 Task: Find a private room in Ningbo, China, for 2 guests from June 4 to June 8, with a price range of 8000 to 100000 and free cancellation.
Action: Mouse moved to (477, 109)
Screenshot: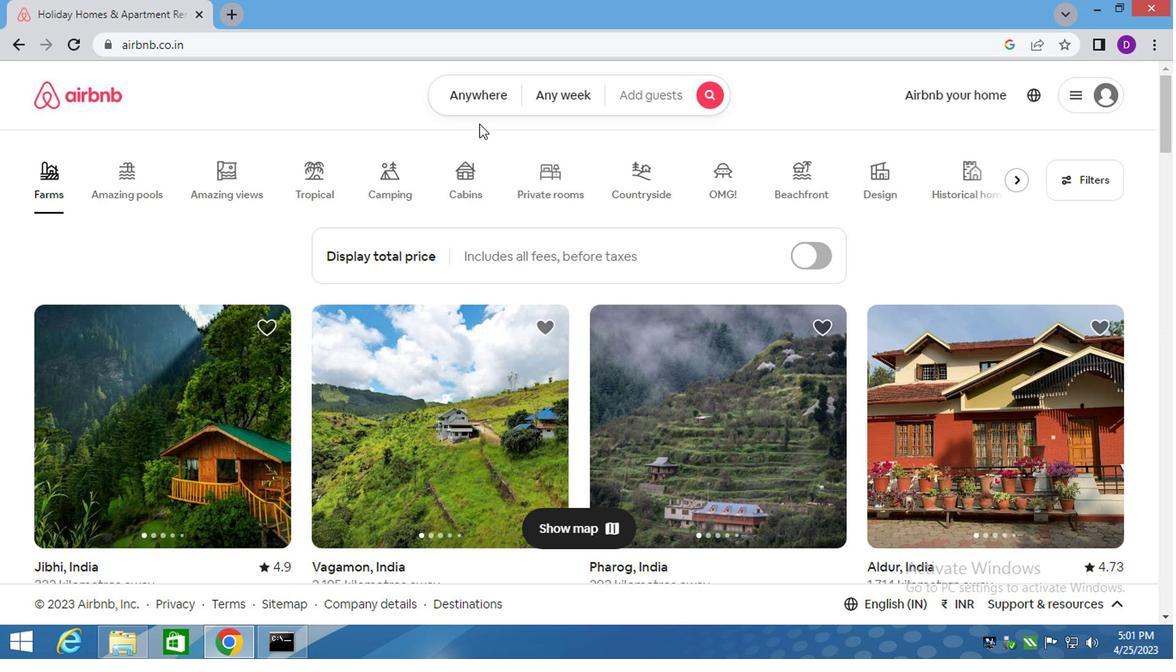
Action: Mouse pressed left at (477, 109)
Screenshot: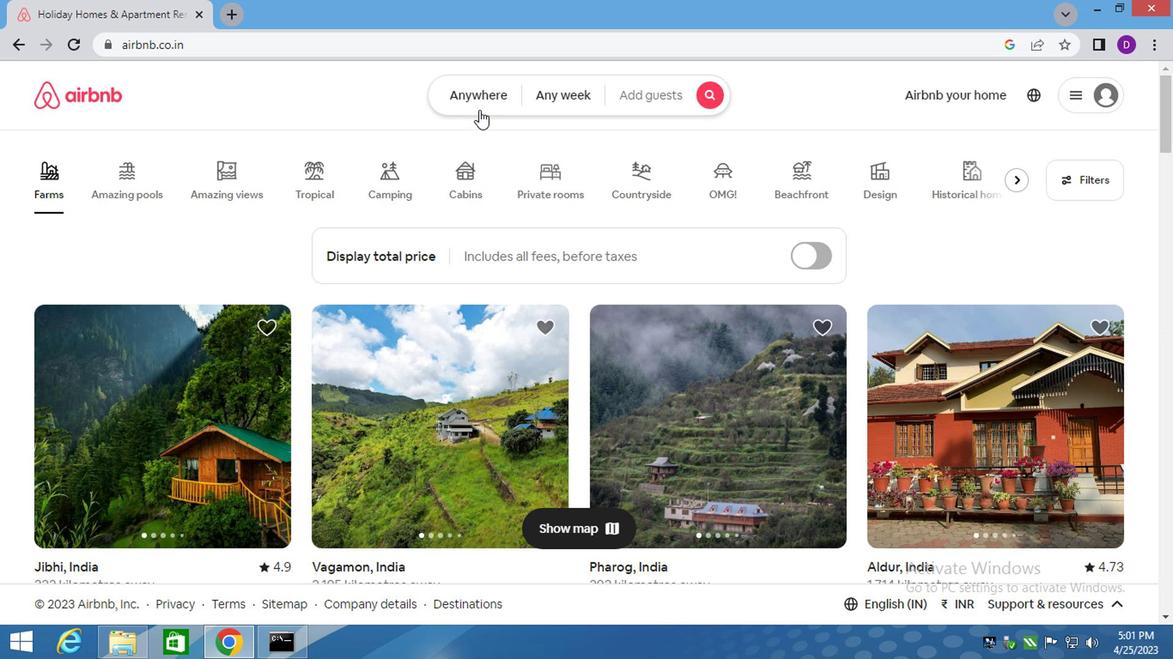 
Action: Mouse moved to (293, 157)
Screenshot: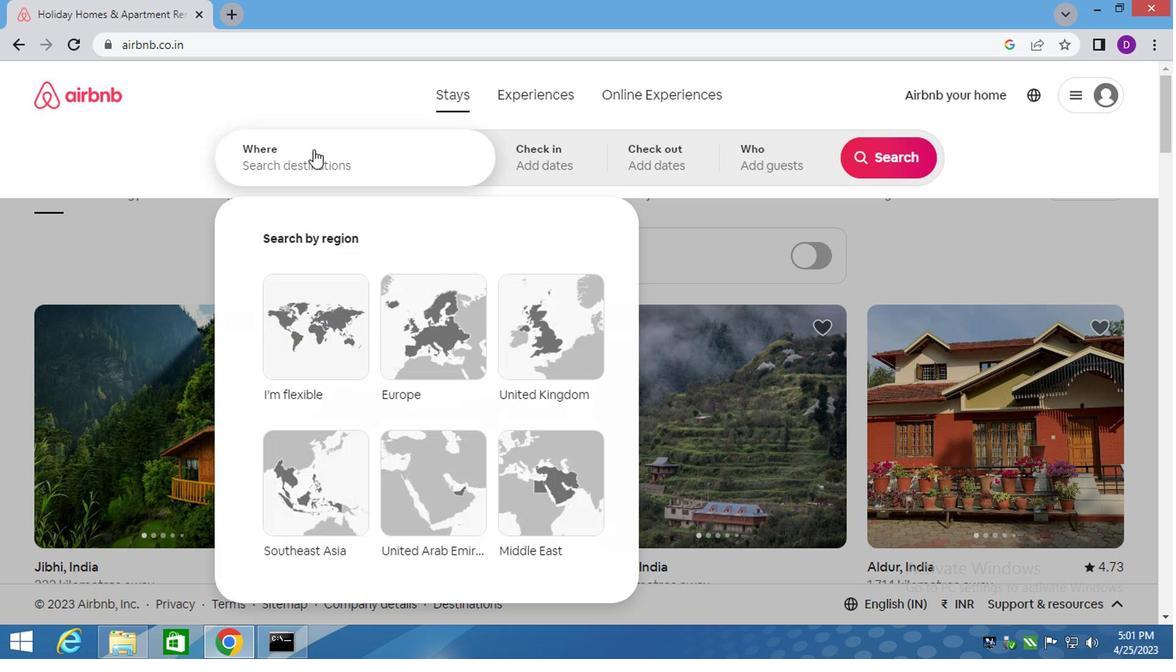 
Action: Mouse pressed left at (293, 157)
Screenshot: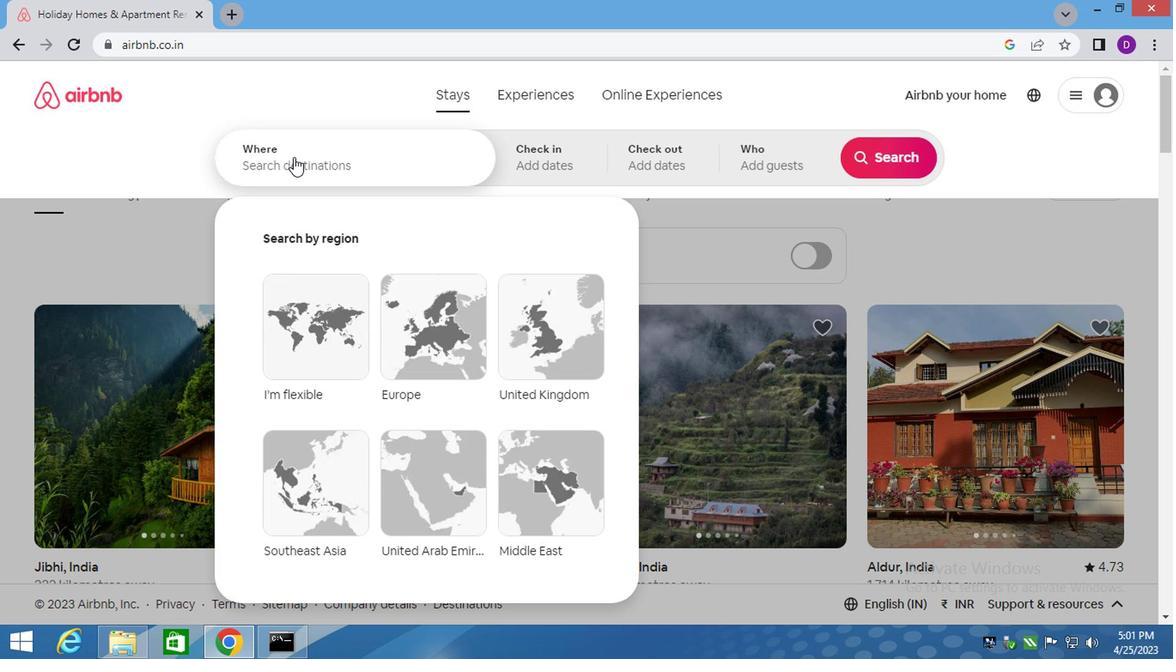 
Action: Mouse moved to (291, 164)
Screenshot: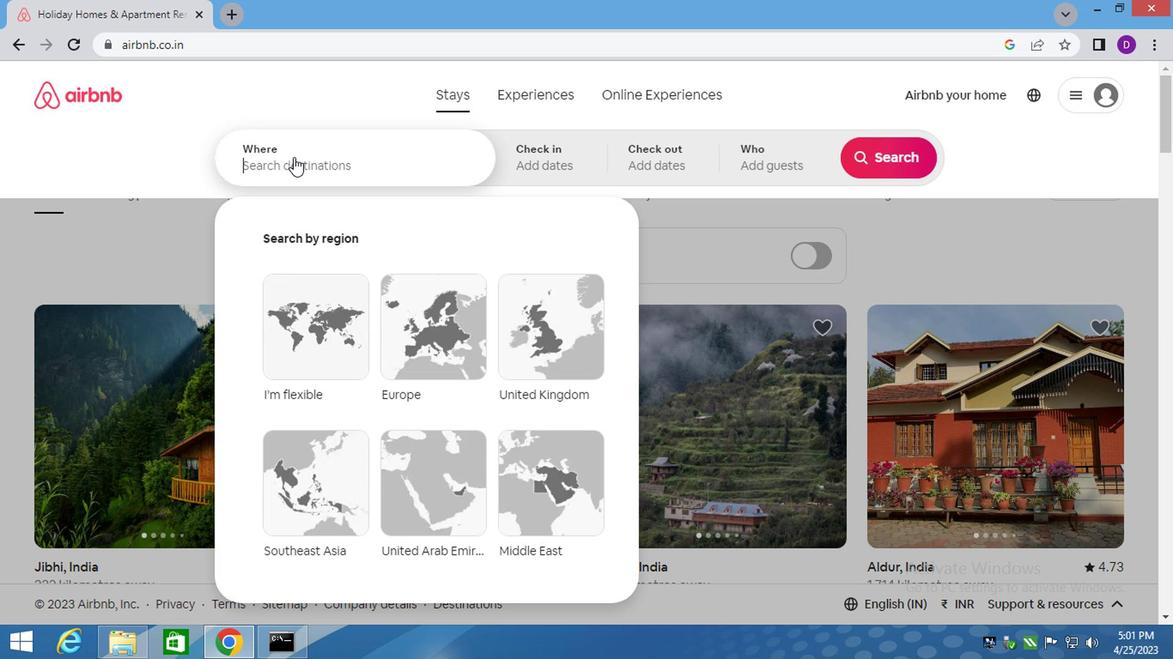 
Action: Key pressed <Key.shift>NINGBO,<Key.space><Key.shift>CHINA<Key.enter>
Screenshot: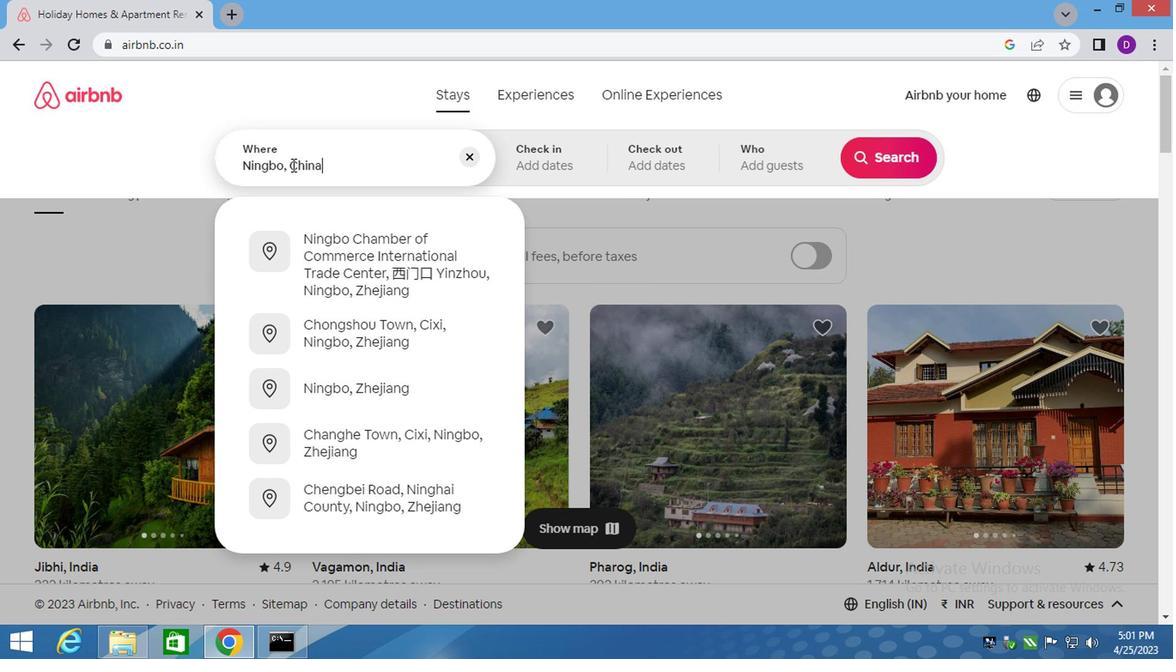 
Action: Mouse moved to (871, 292)
Screenshot: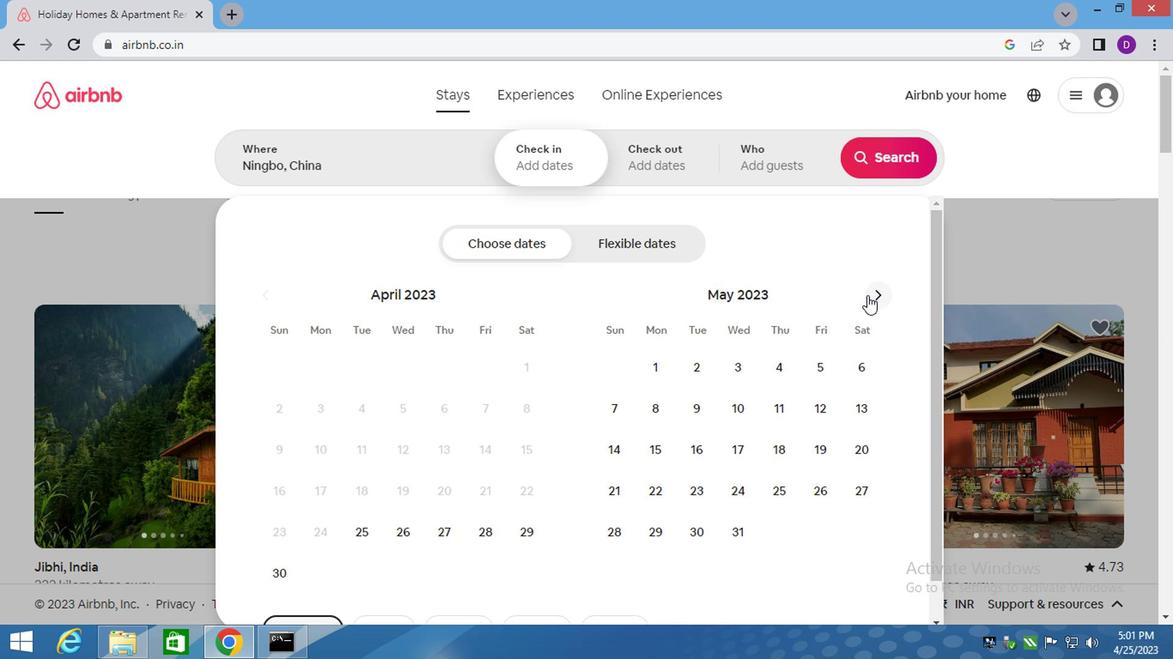 
Action: Mouse pressed left at (871, 292)
Screenshot: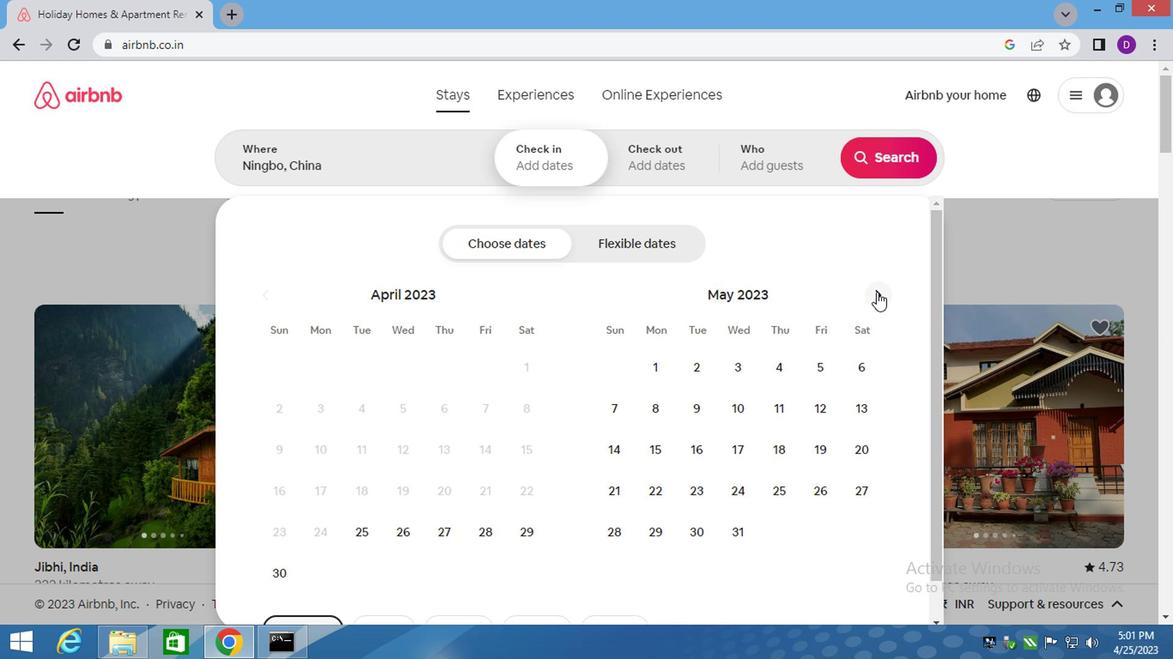 
Action: Mouse moved to (619, 409)
Screenshot: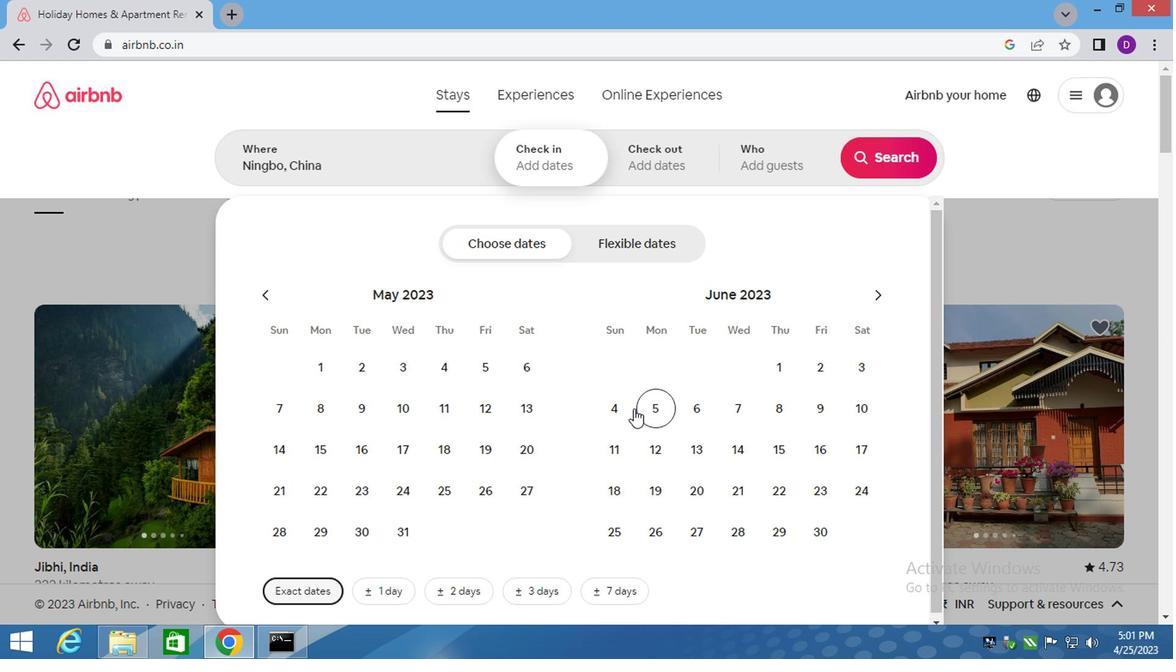 
Action: Mouse pressed left at (619, 409)
Screenshot: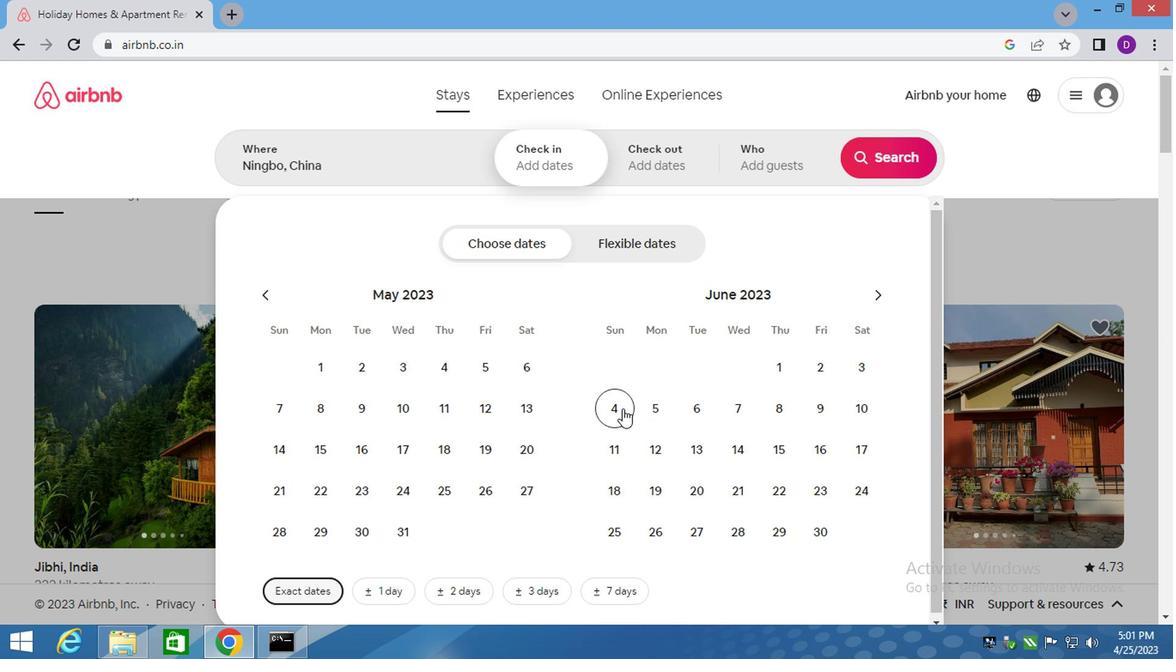 
Action: Mouse moved to (784, 416)
Screenshot: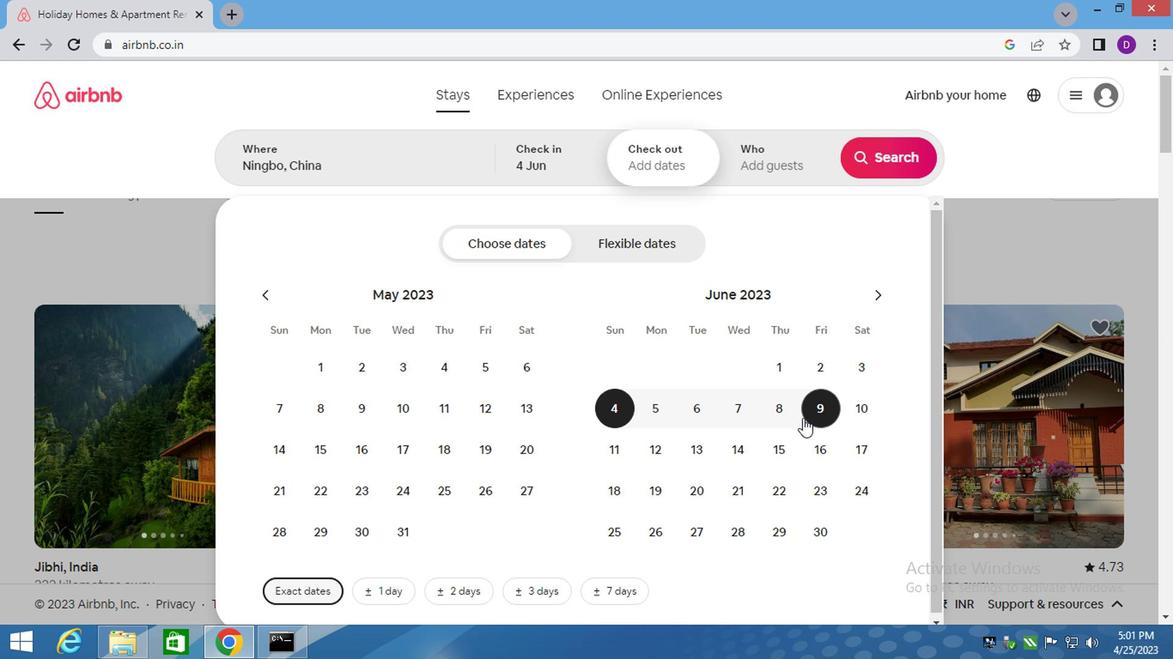 
Action: Mouse pressed left at (784, 416)
Screenshot: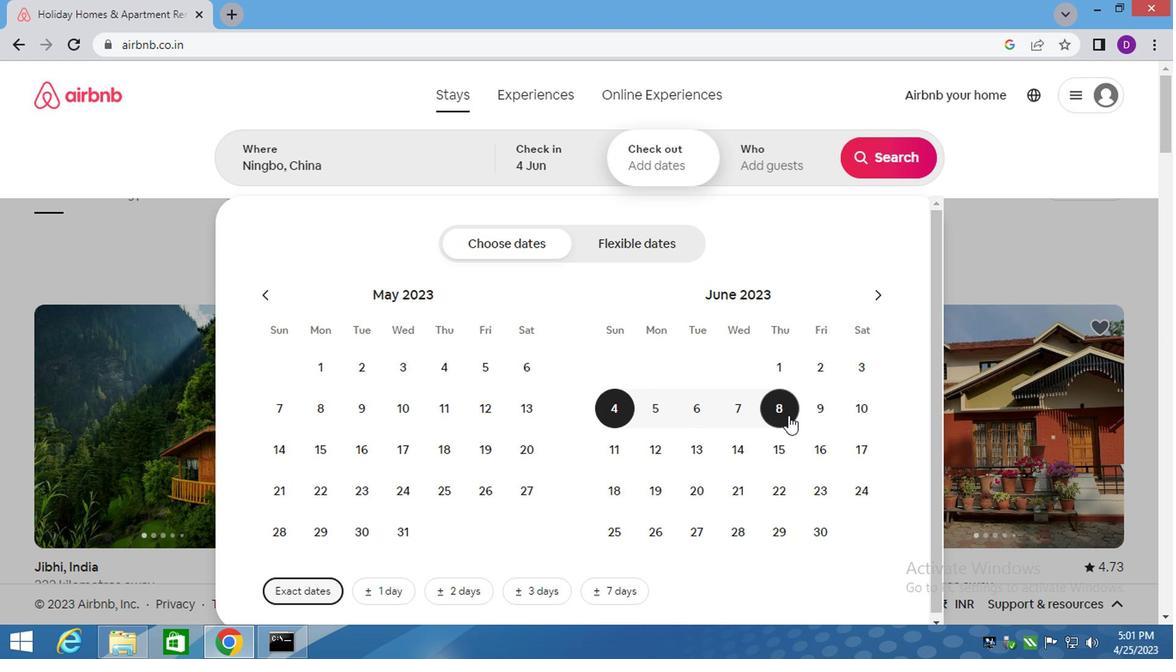 
Action: Mouse moved to (763, 166)
Screenshot: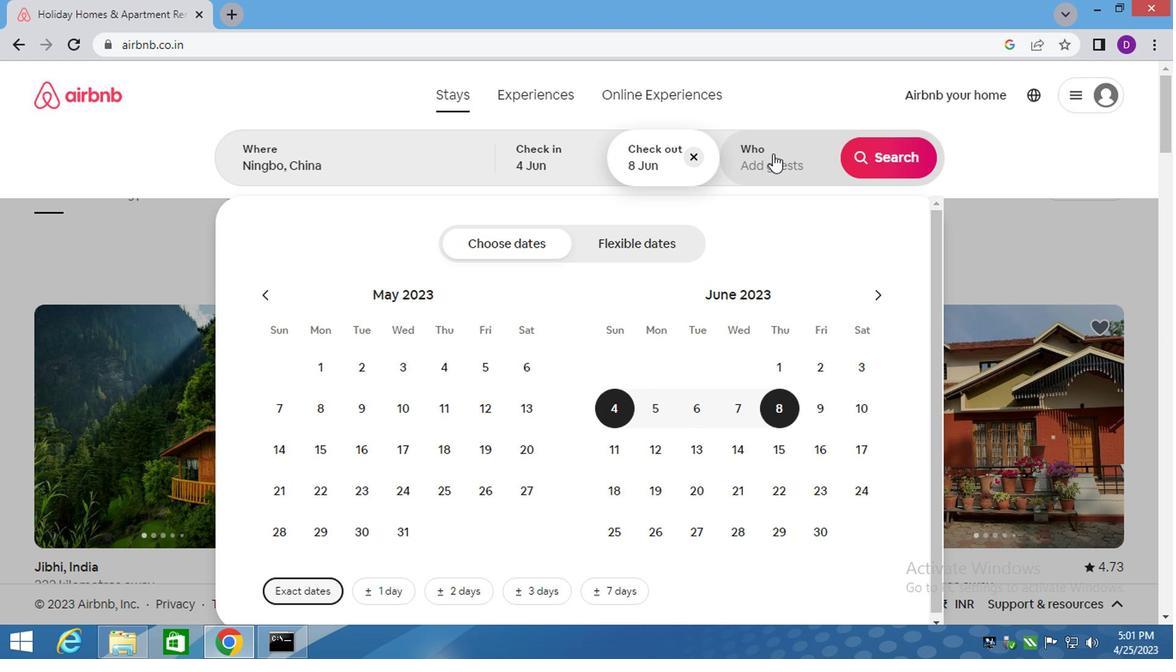 
Action: Mouse pressed left at (763, 166)
Screenshot: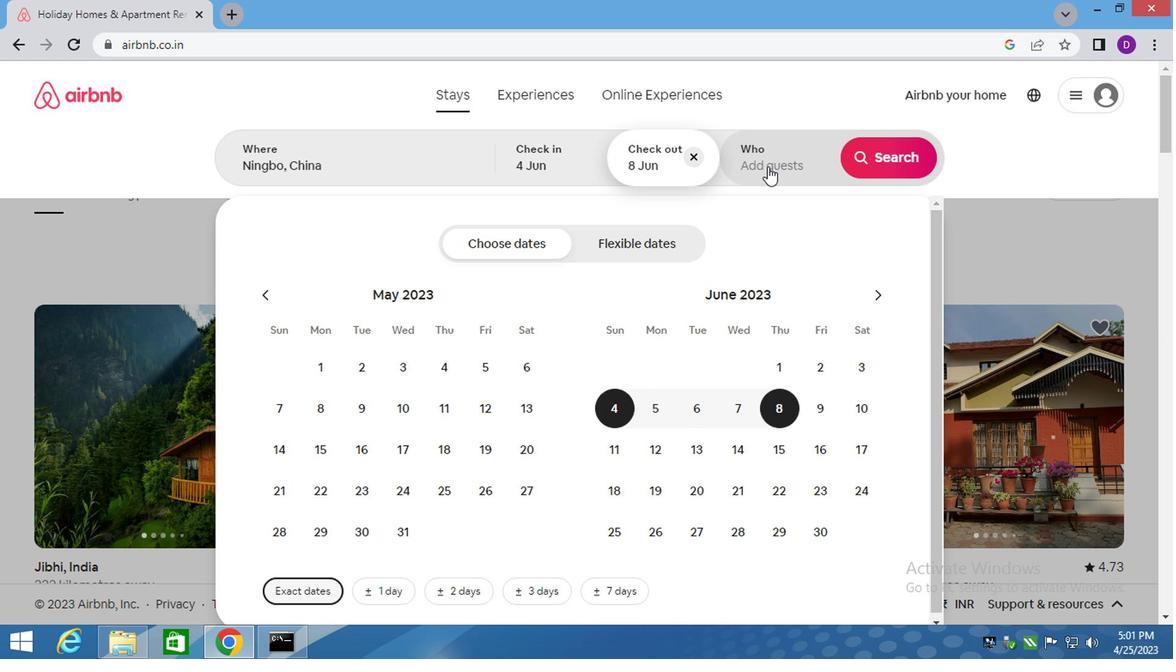 
Action: Mouse moved to (897, 259)
Screenshot: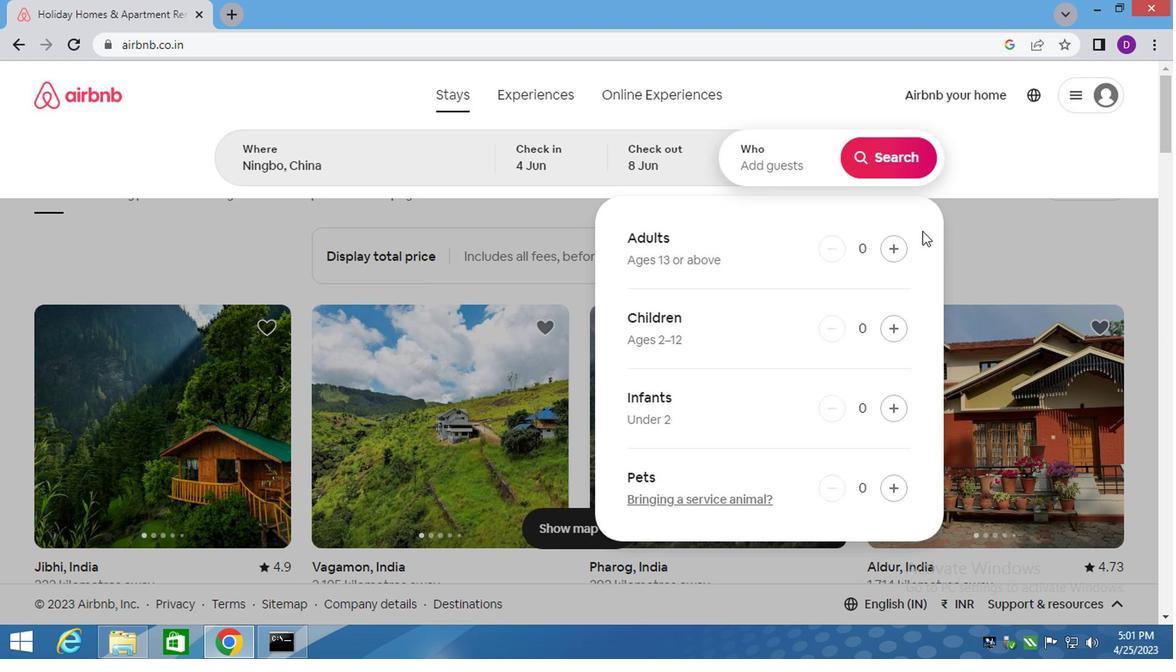 
Action: Mouse pressed left at (897, 259)
Screenshot: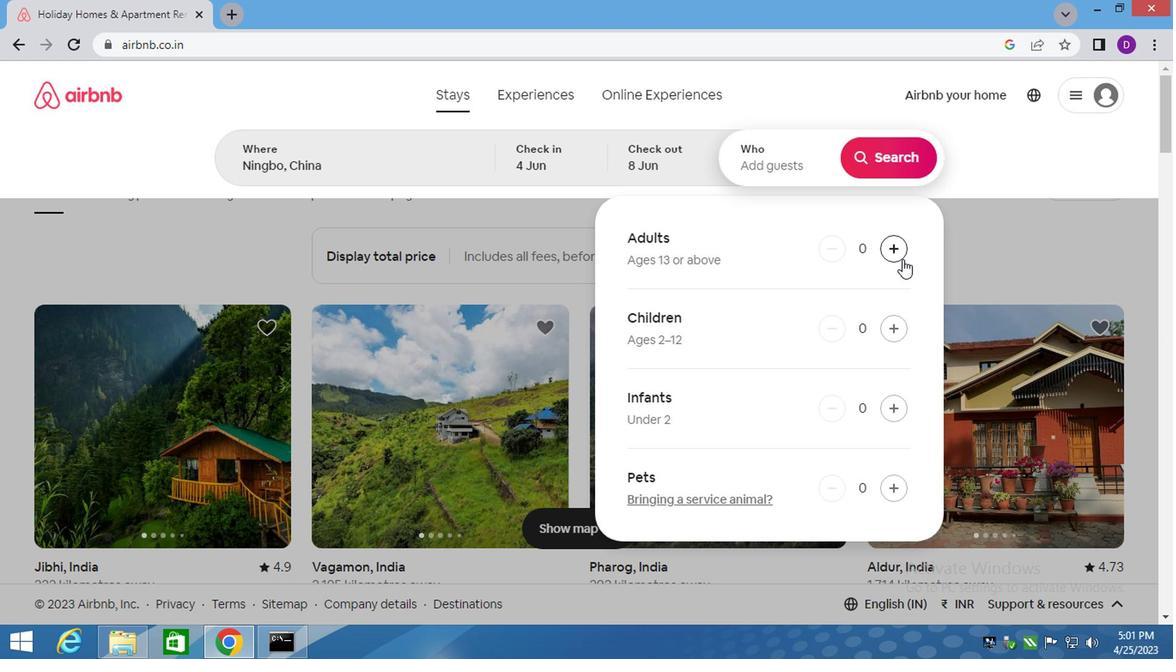 
Action: Mouse pressed left at (897, 259)
Screenshot: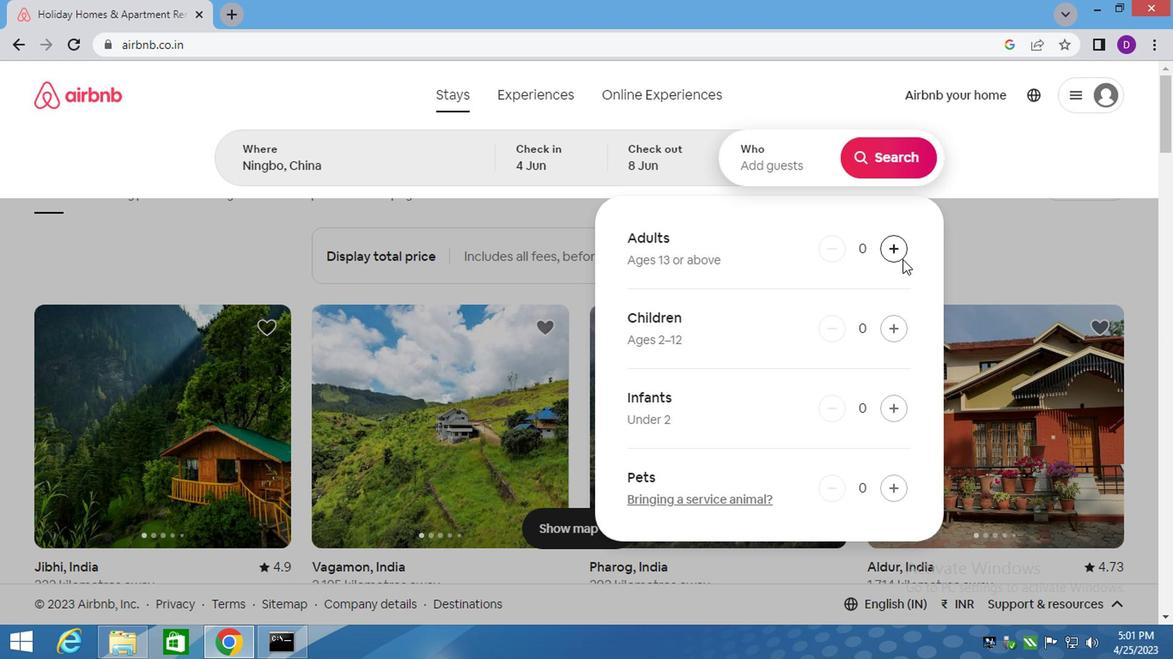 
Action: Mouse moved to (878, 244)
Screenshot: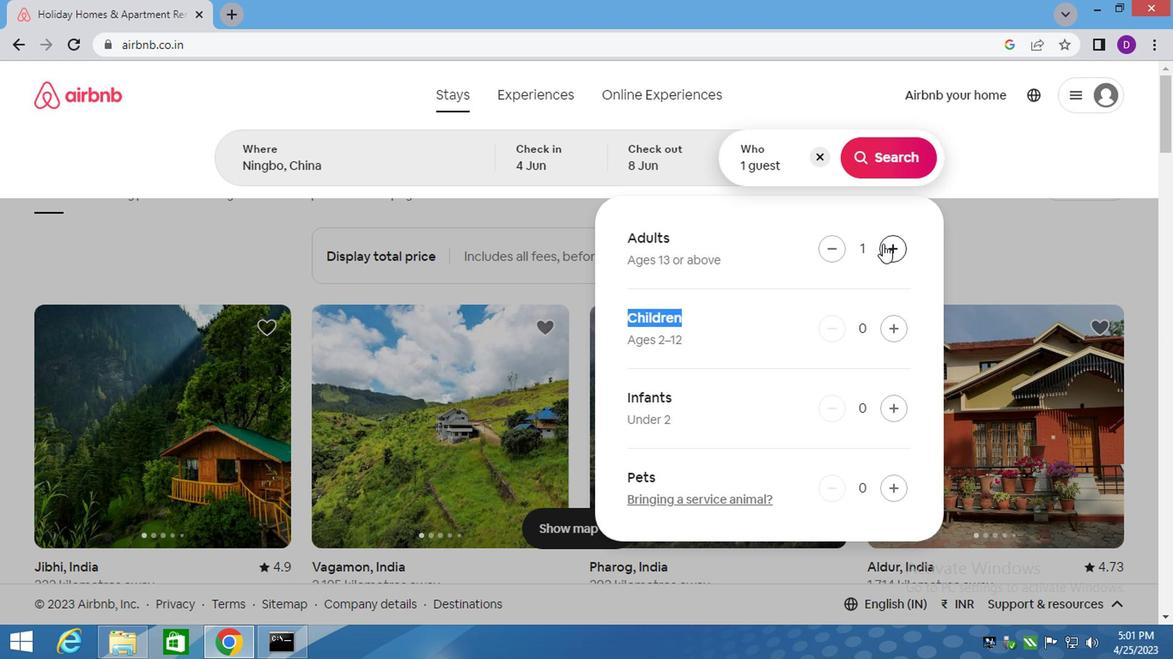 
Action: Mouse pressed left at (878, 244)
Screenshot: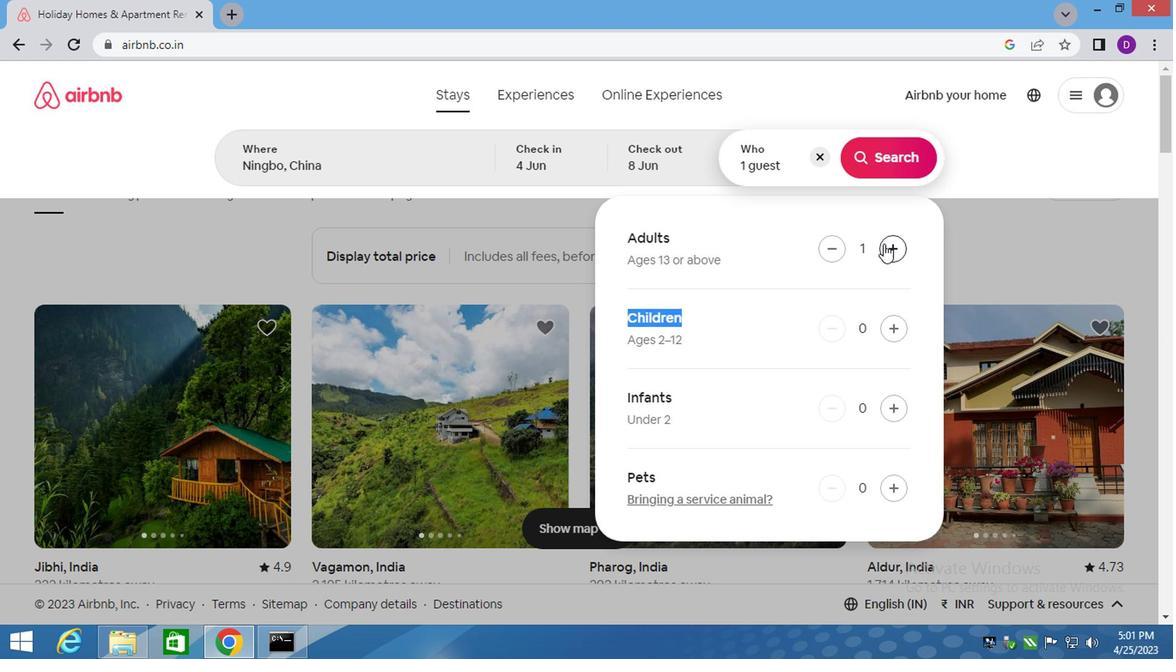 
Action: Mouse moved to (893, 164)
Screenshot: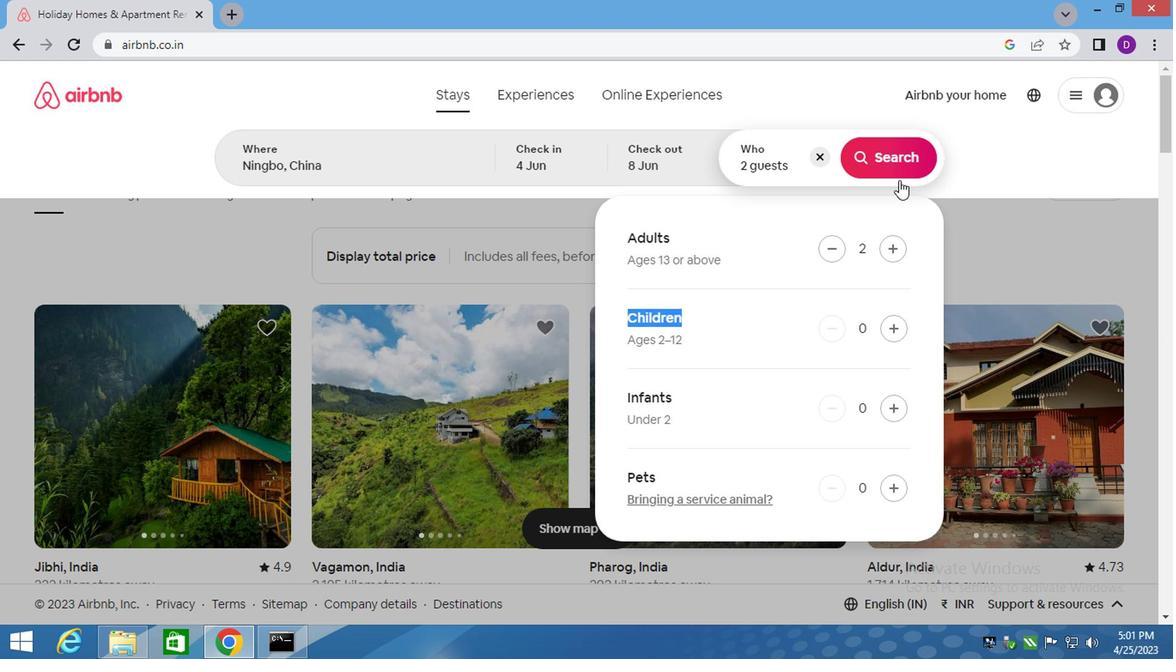 
Action: Mouse pressed left at (893, 164)
Screenshot: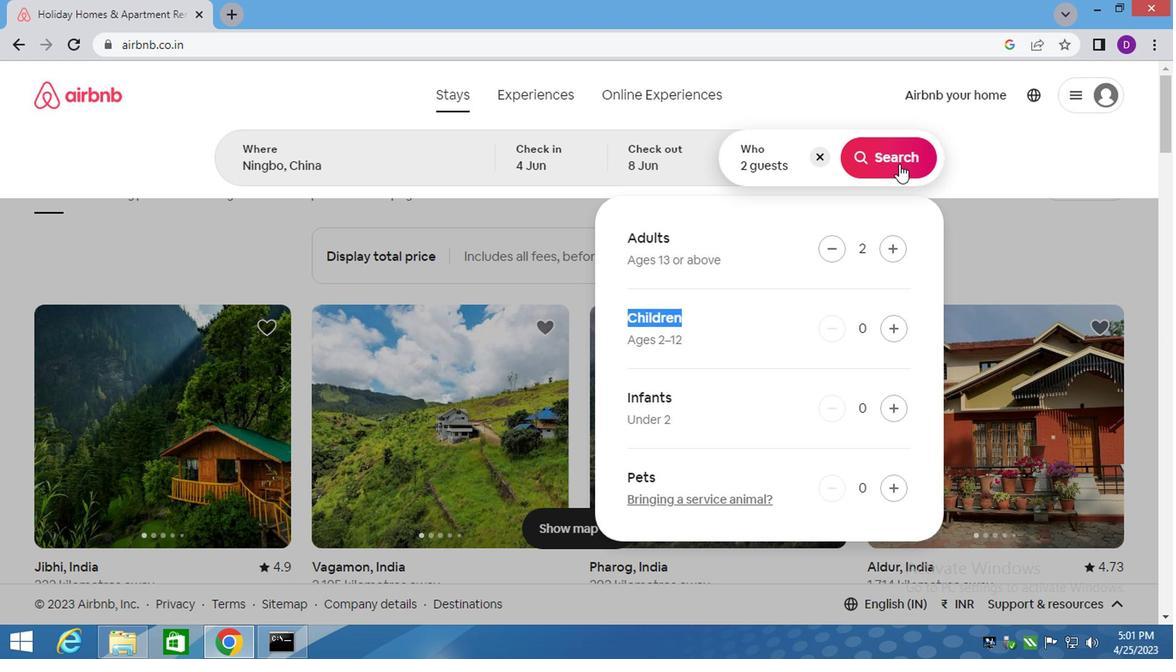 
Action: Mouse moved to (1104, 156)
Screenshot: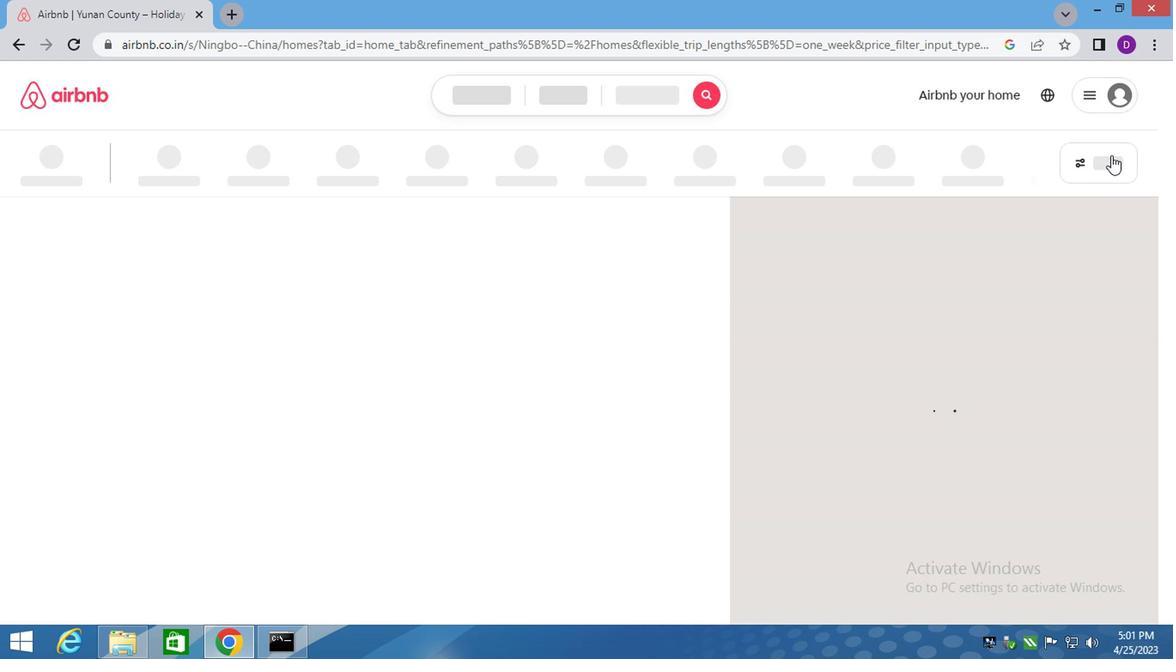 
Action: Mouse pressed left at (1104, 156)
Screenshot: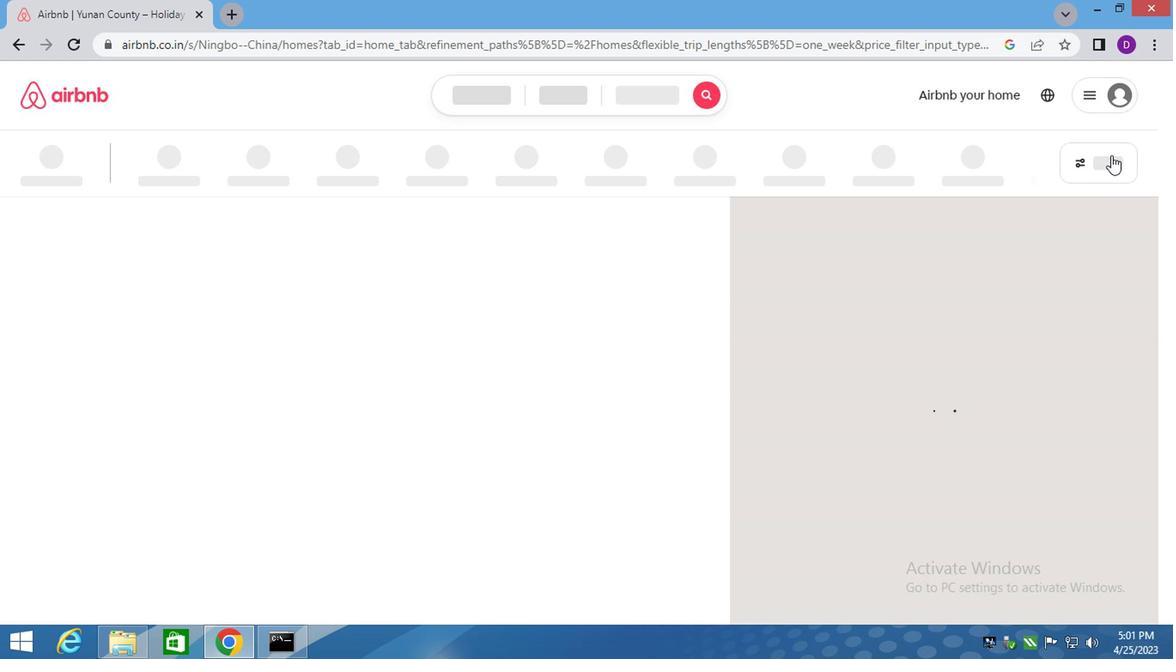 
Action: Mouse moved to (397, 267)
Screenshot: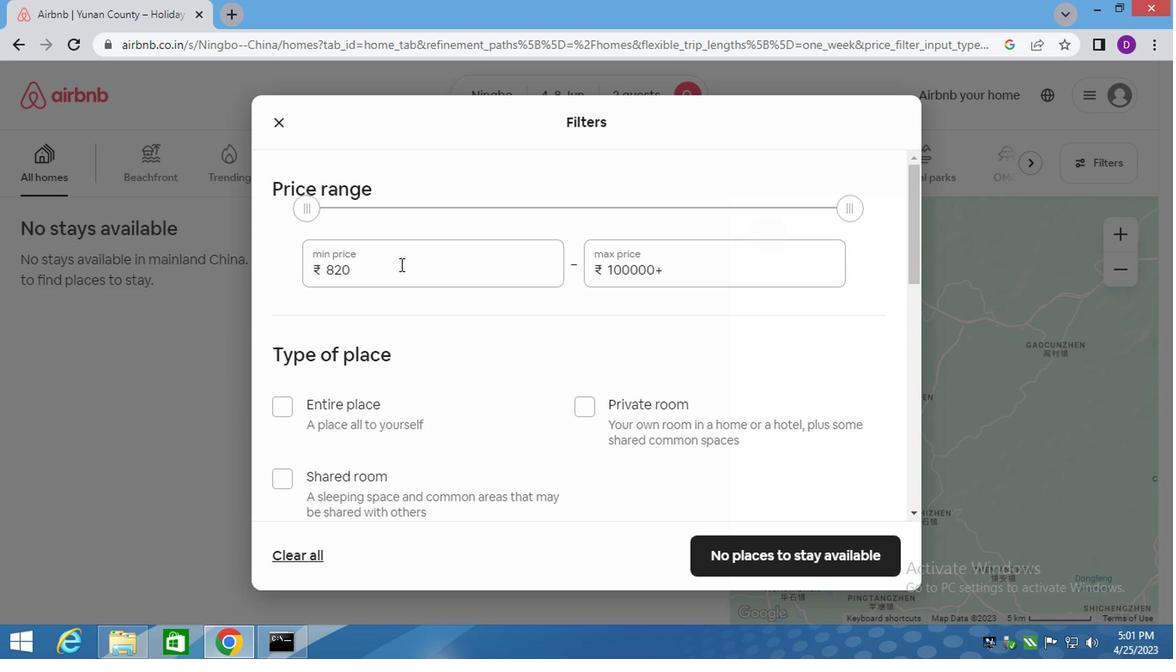 
Action: Mouse pressed left at (397, 267)
Screenshot: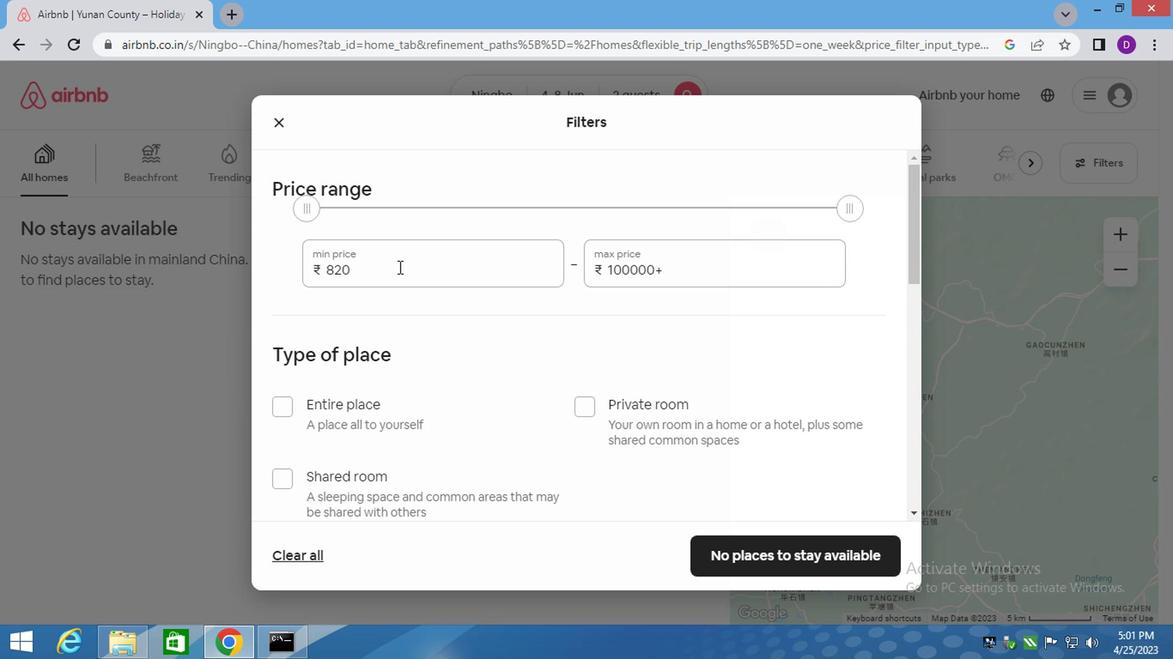 
Action: Mouse pressed left at (397, 267)
Screenshot: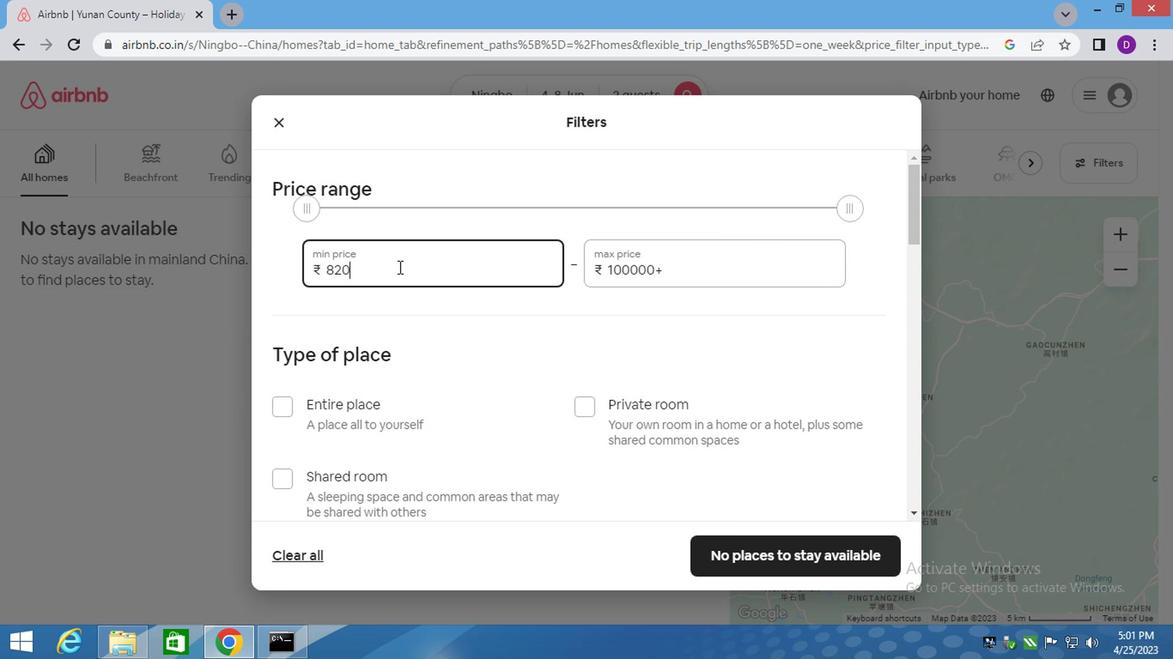 
Action: Mouse pressed left at (397, 267)
Screenshot: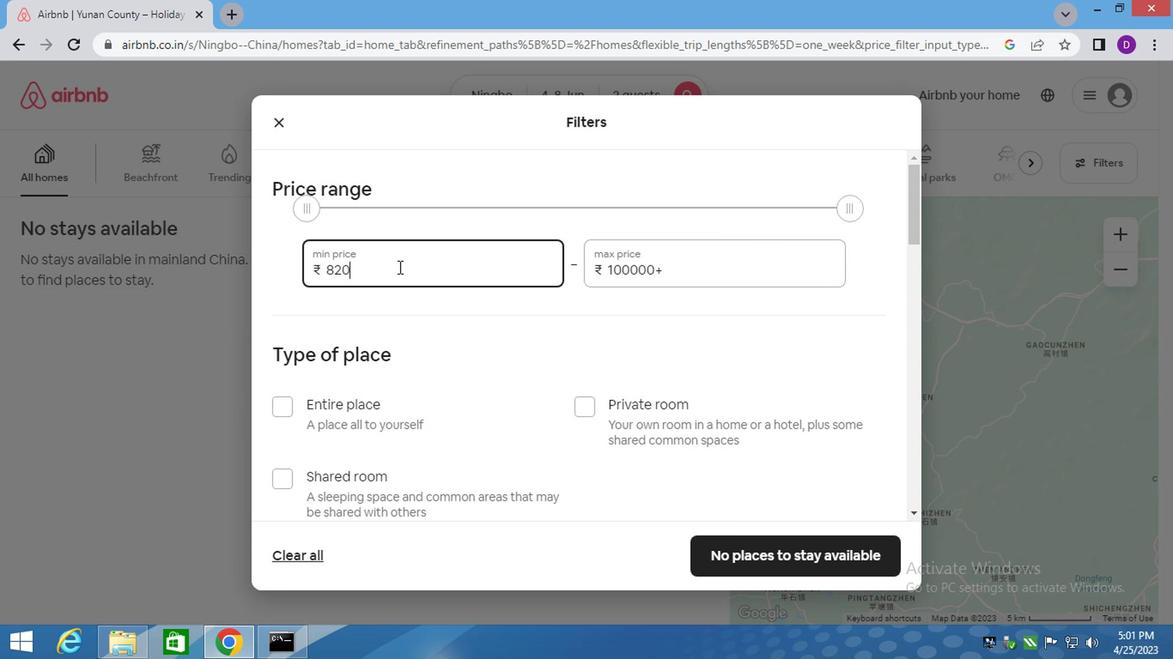 
Action: Mouse pressed left at (397, 267)
Screenshot: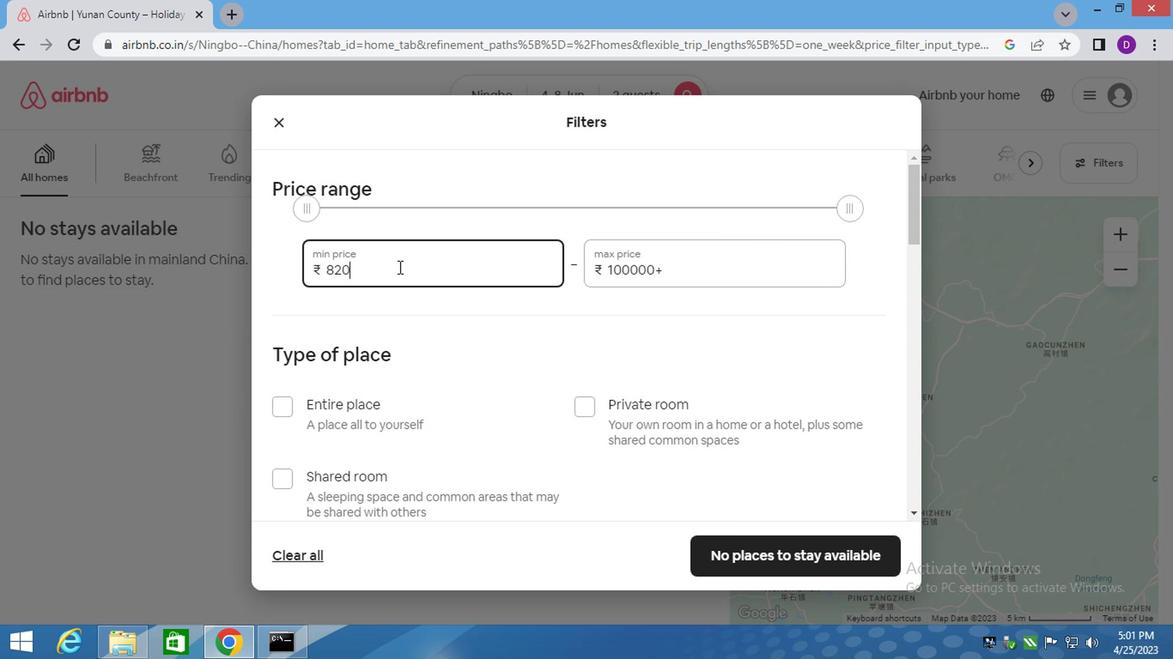 
Action: Mouse moved to (375, 271)
Screenshot: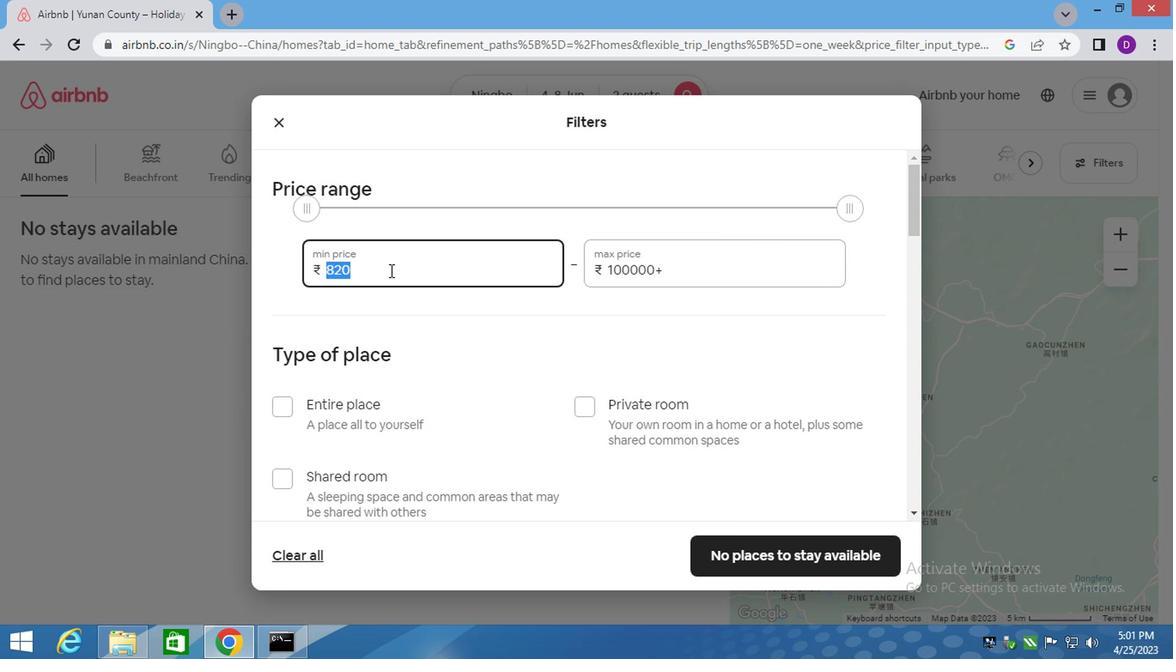 
Action: Key pressed 8
Screenshot: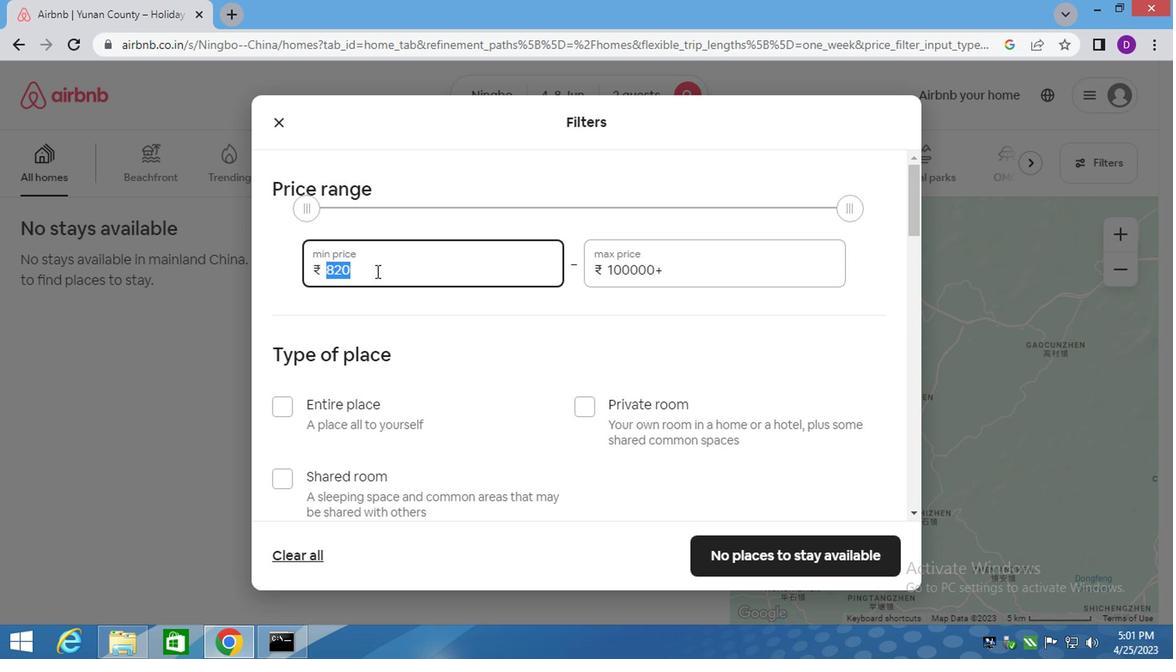 
Action: Mouse moved to (375, 274)
Screenshot: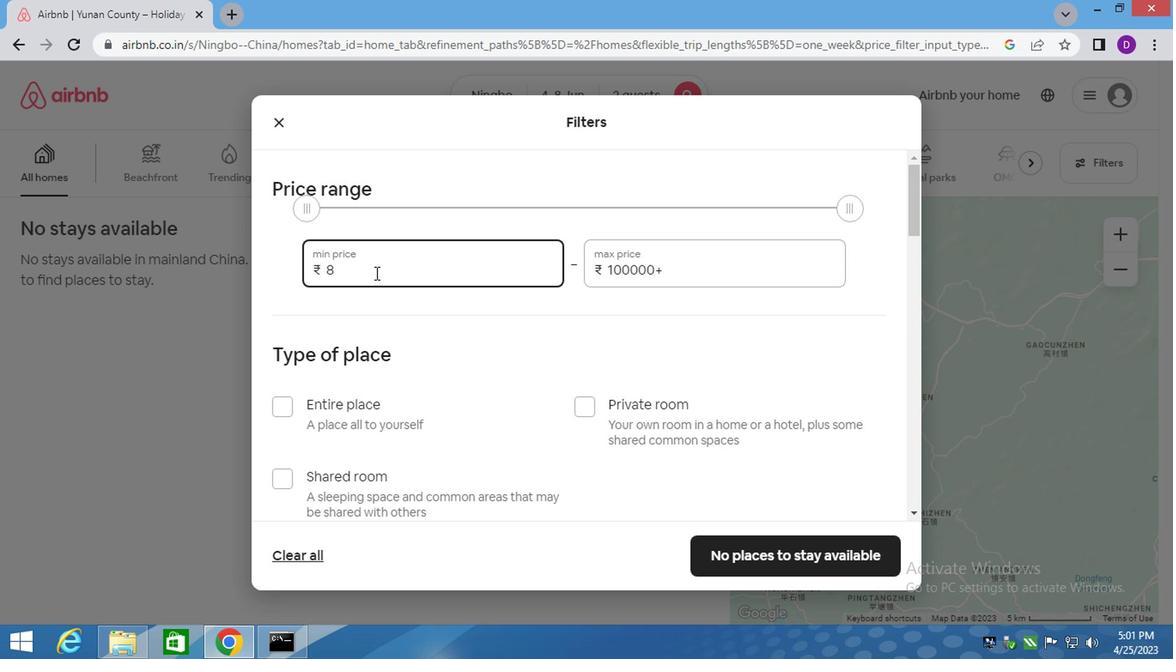 
Action: Key pressed 0
Screenshot: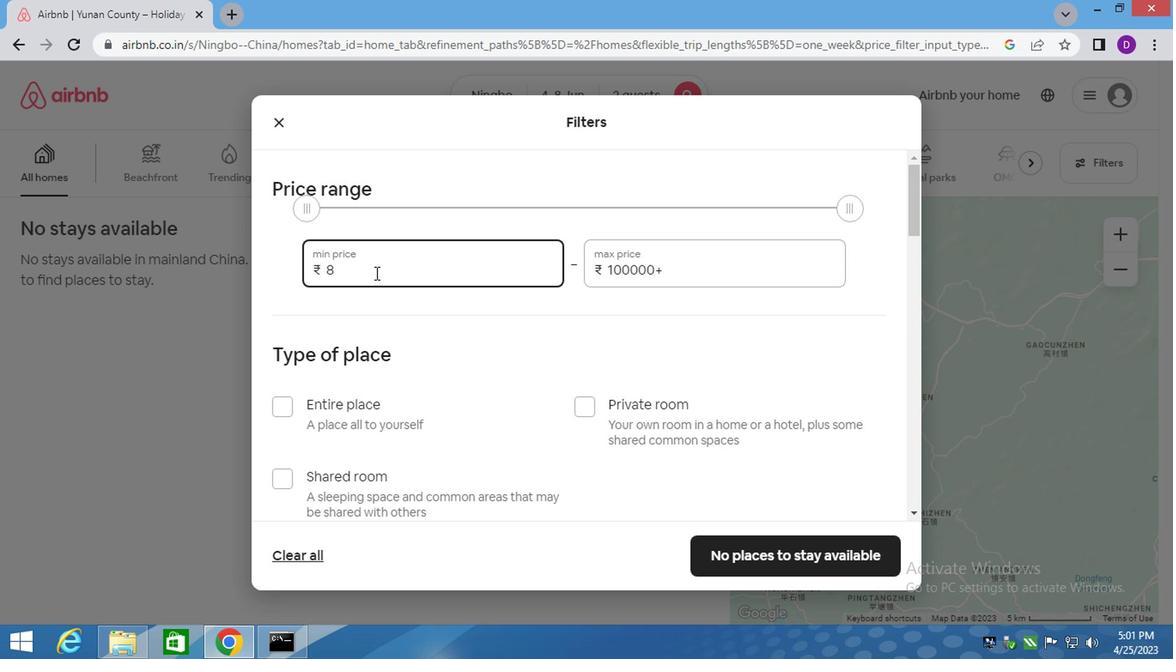 
Action: Mouse moved to (409, 274)
Screenshot: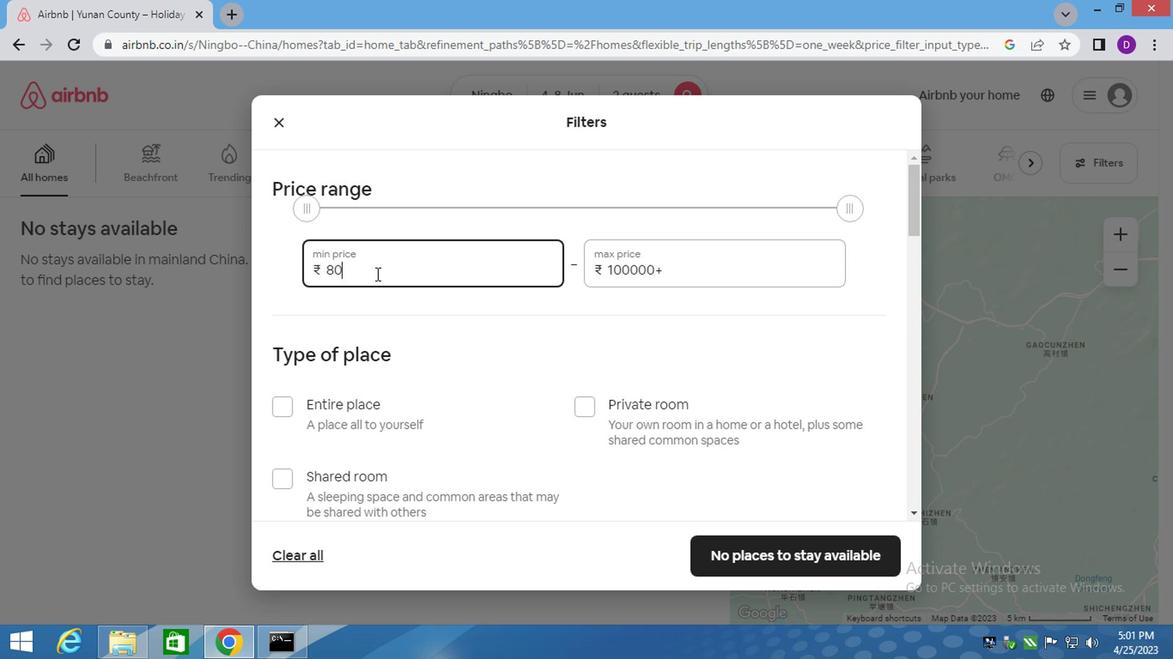 
Action: Key pressed 0
Screenshot: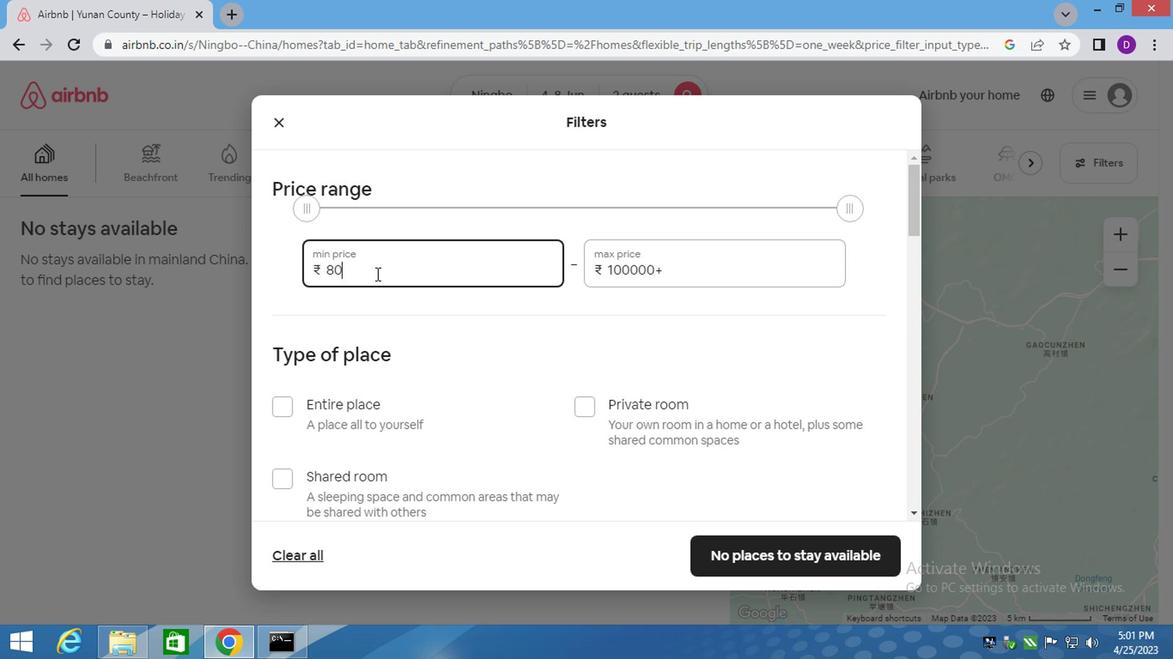 
Action: Mouse moved to (562, 285)
Screenshot: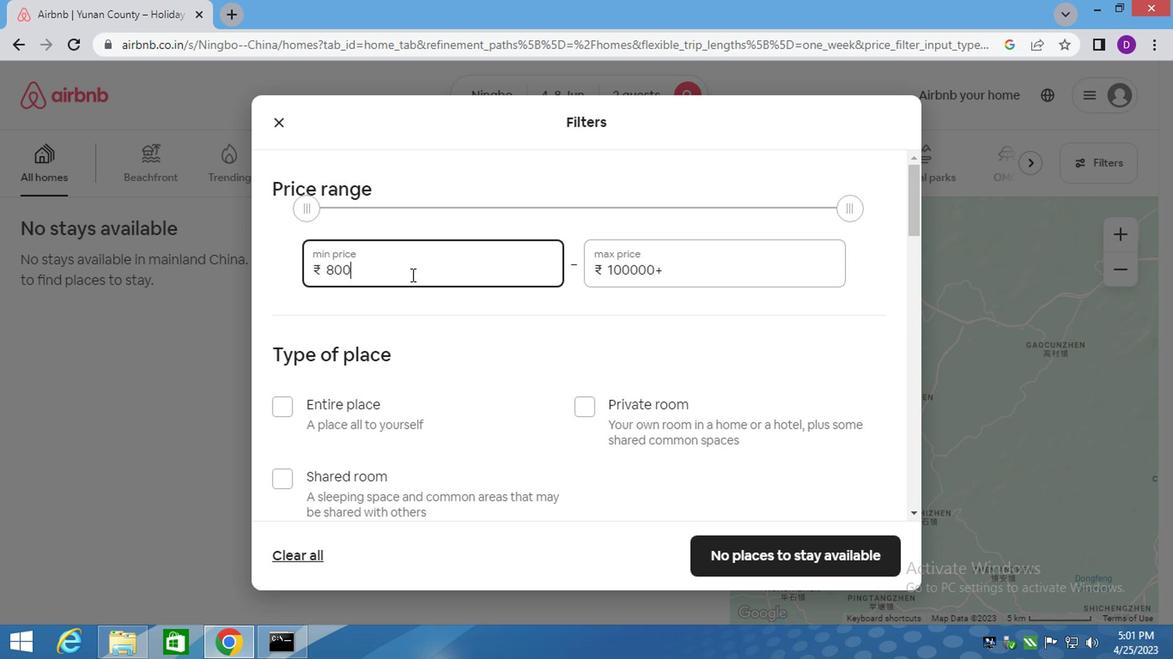 
Action: Key pressed 0
Screenshot: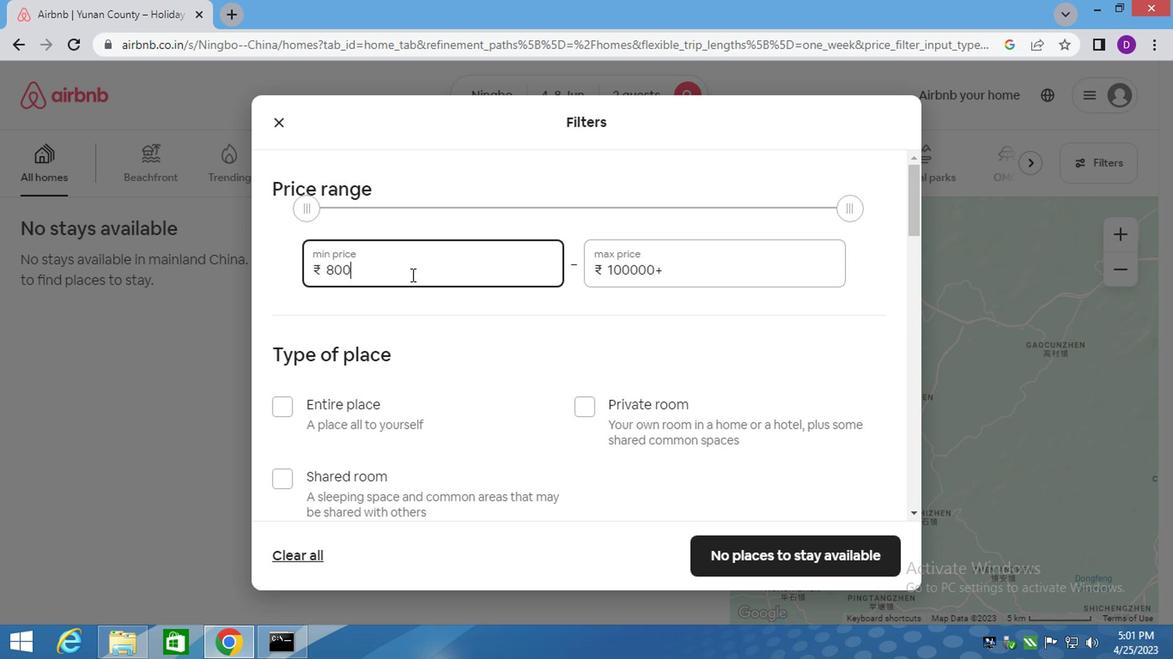 
Action: Mouse moved to (648, 270)
Screenshot: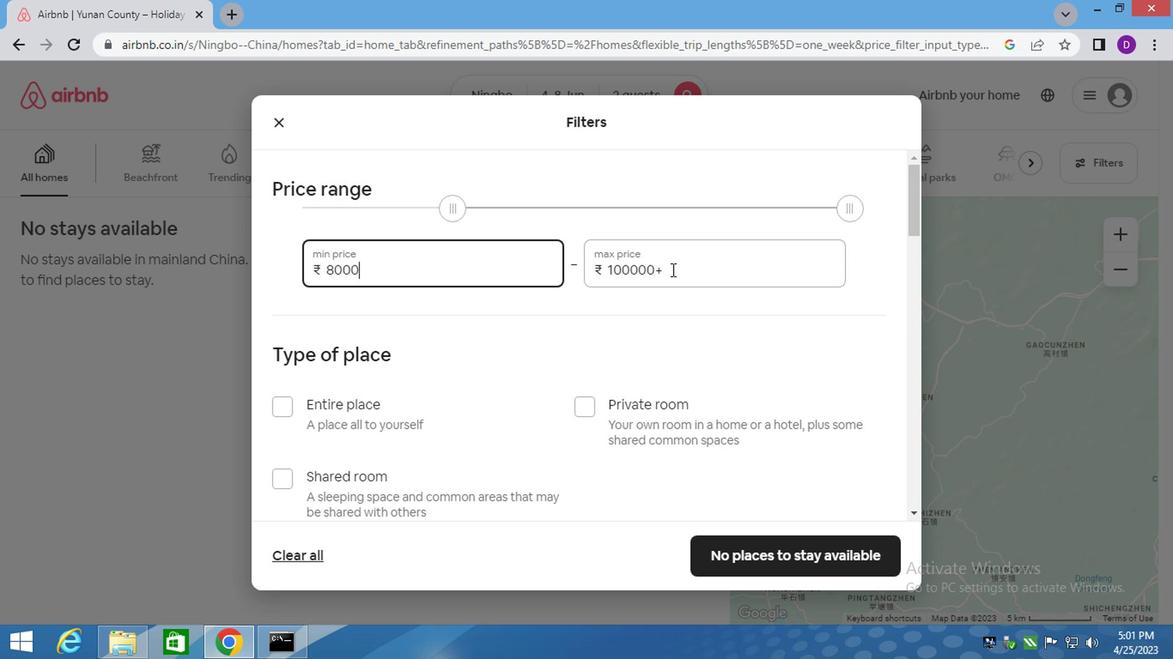 
Action: Mouse pressed left at (648, 270)
Screenshot: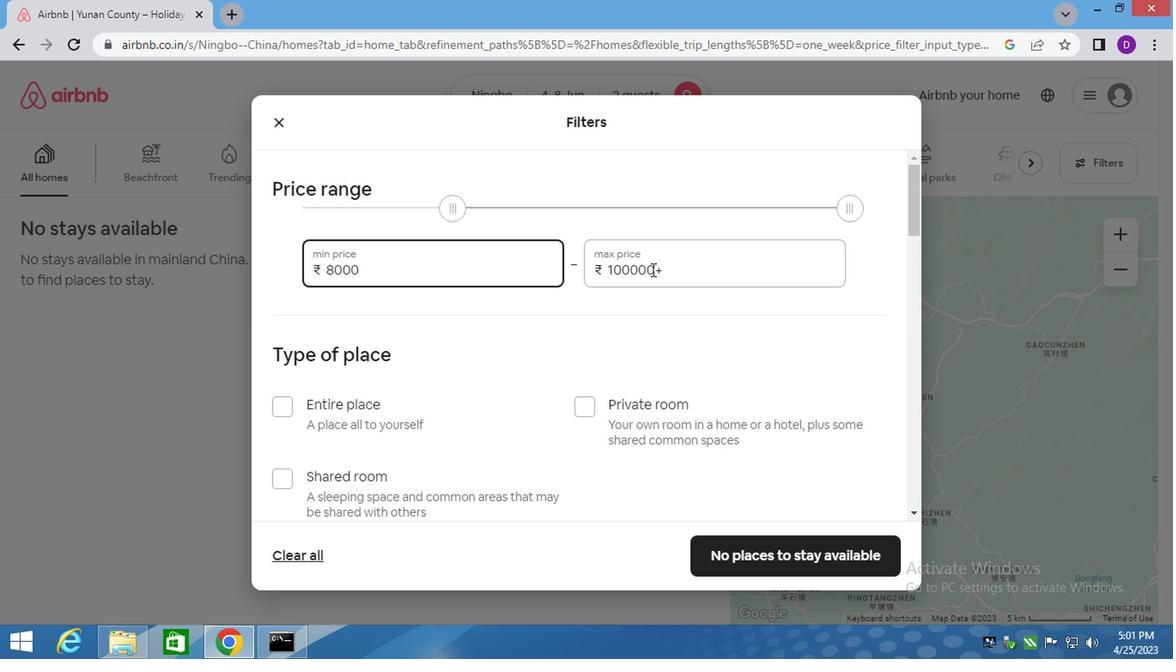 
Action: Mouse pressed left at (648, 270)
Screenshot: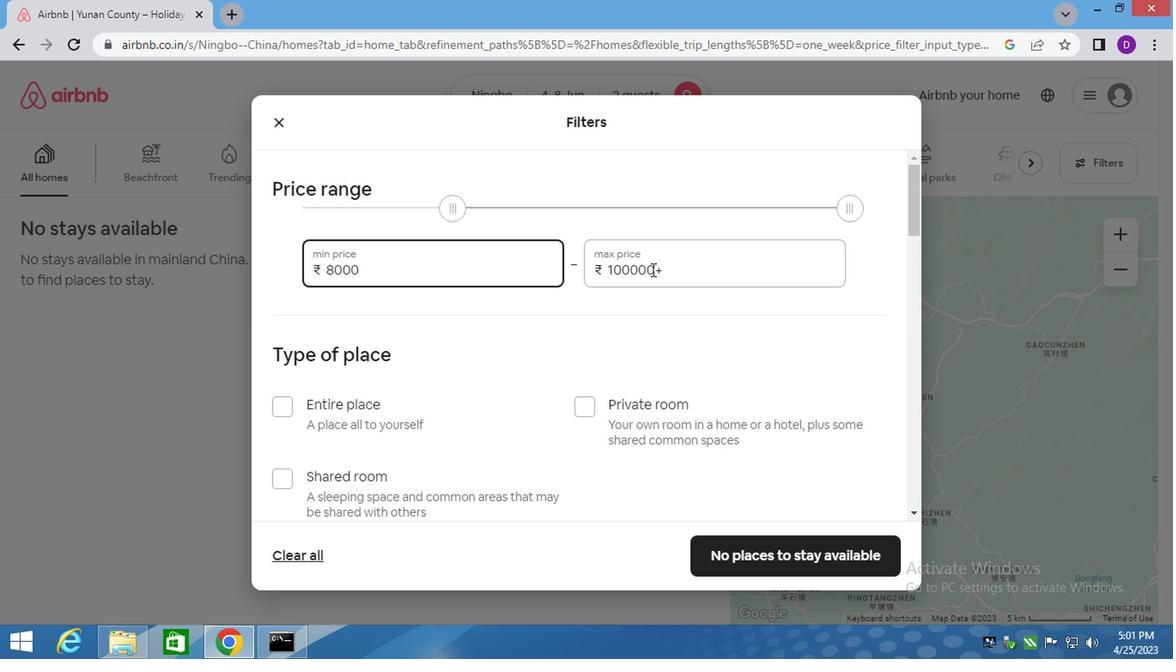 
Action: Mouse pressed left at (648, 270)
Screenshot: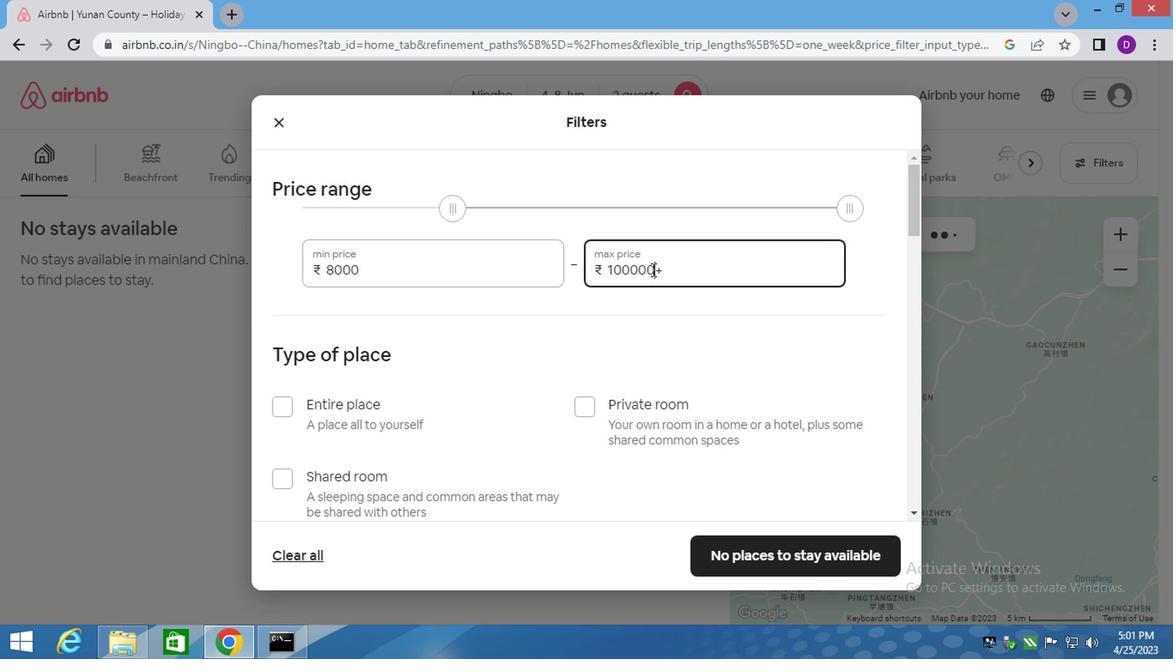 
Action: Key pressed 1600
Screenshot: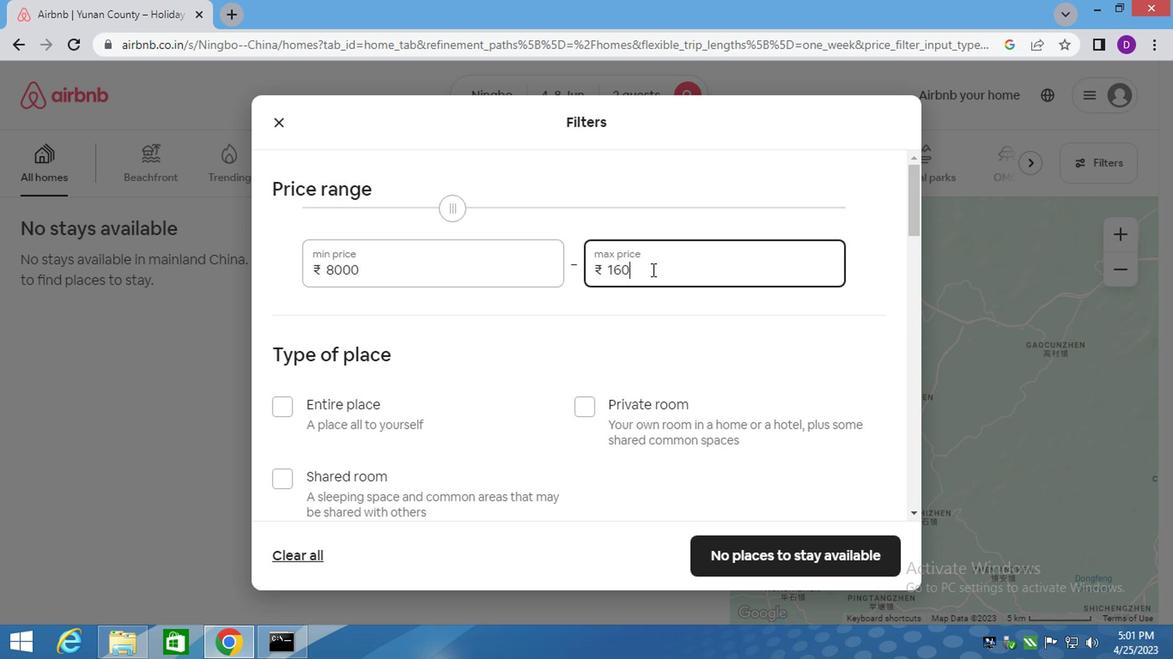 
Action: Mouse moved to (647, 270)
Screenshot: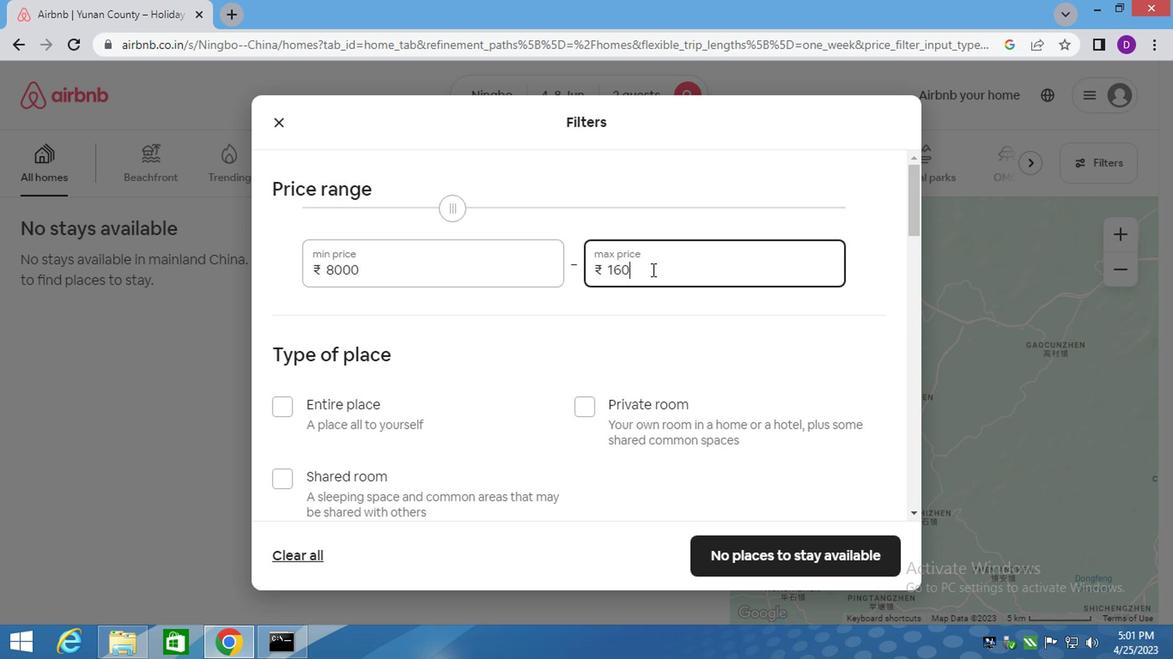 
Action: Key pressed 0
Screenshot: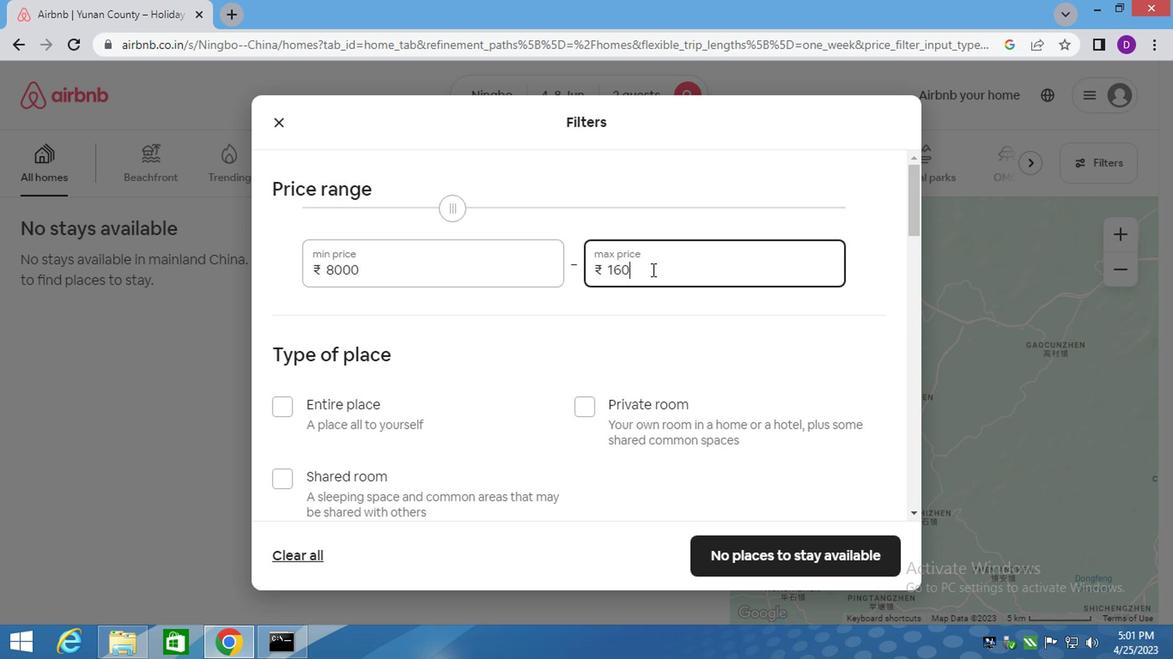 
Action: Mouse moved to (653, 417)
Screenshot: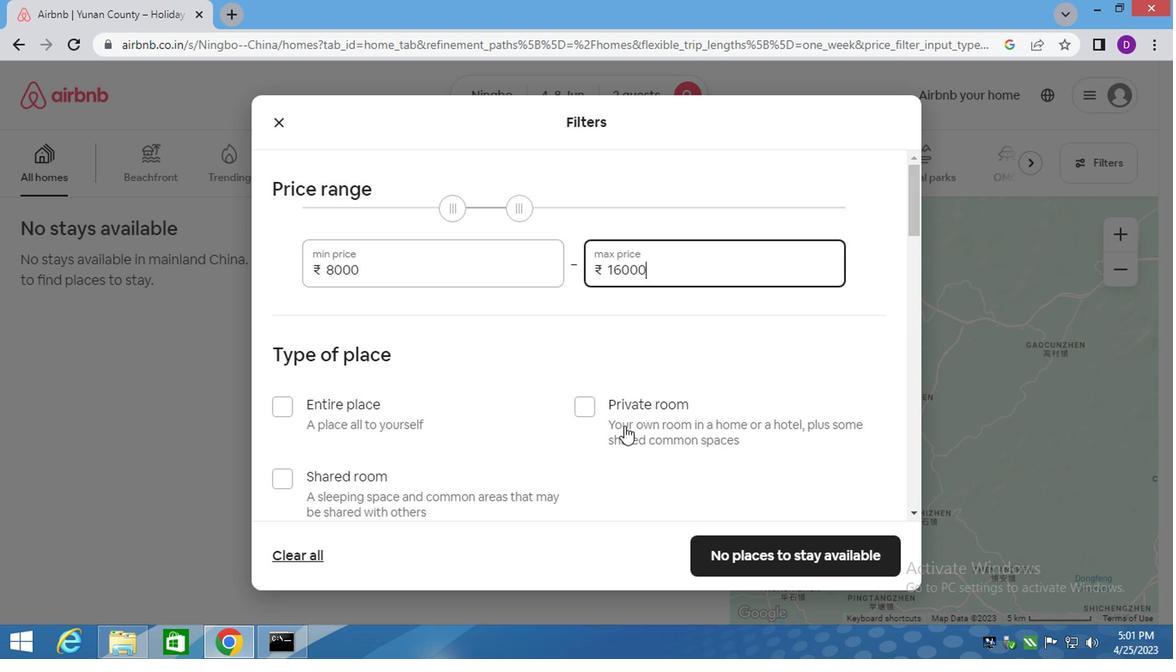 
Action: Mouse pressed left at (653, 417)
Screenshot: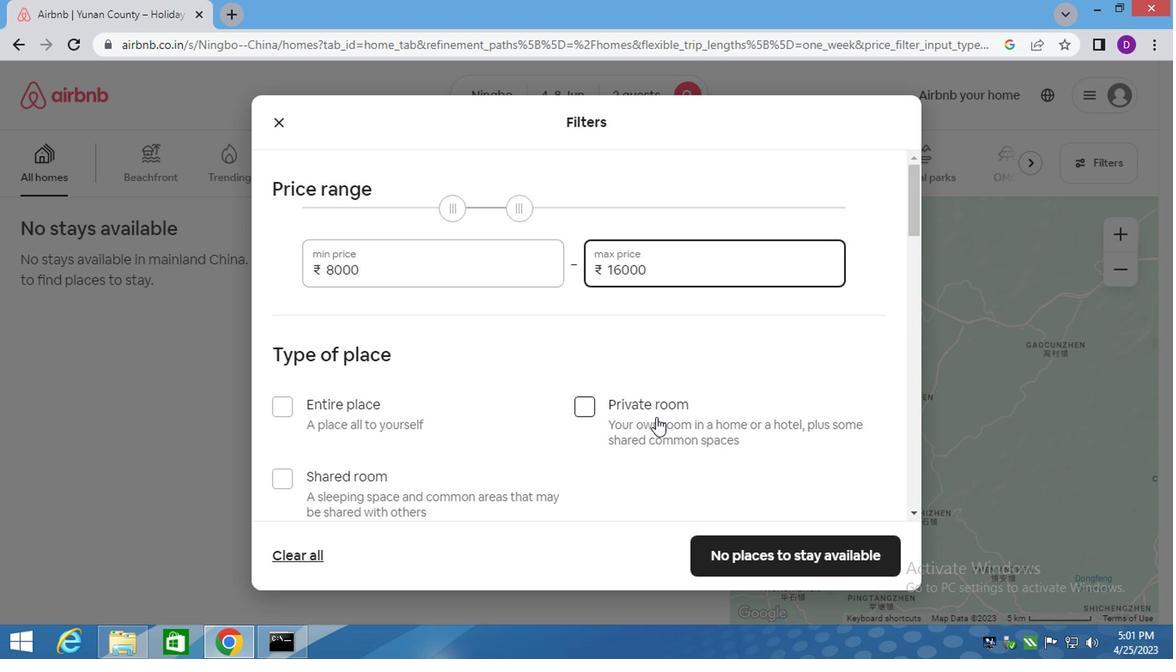
Action: Mouse moved to (636, 414)
Screenshot: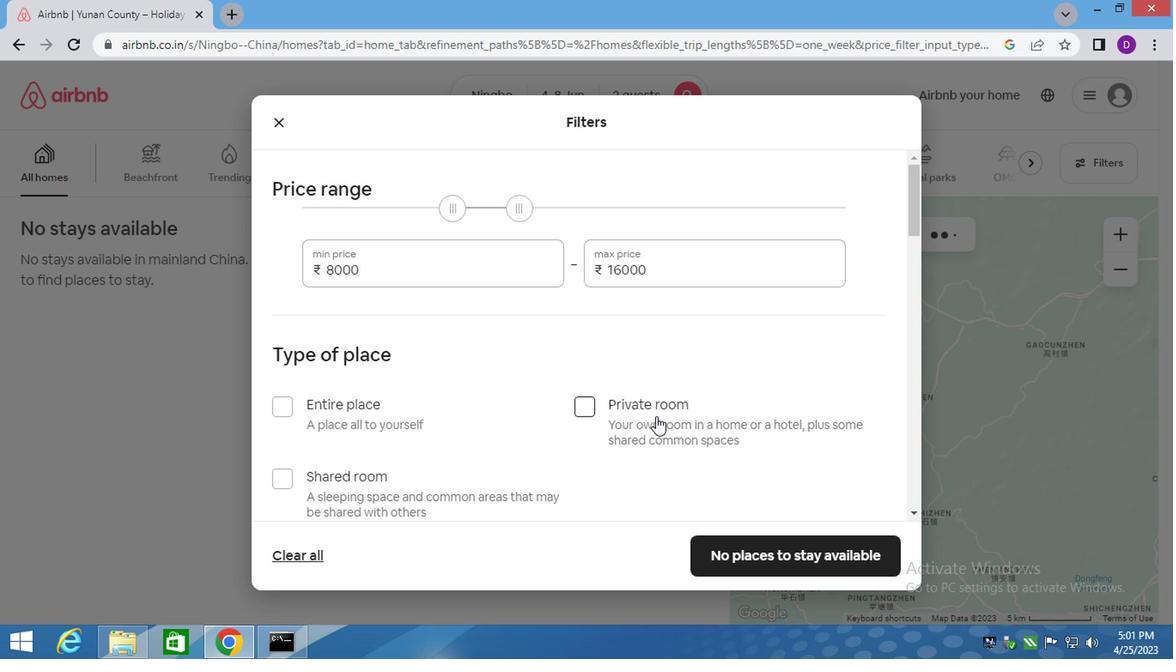 
Action: Mouse scrolled (636, 413) with delta (0, 0)
Screenshot: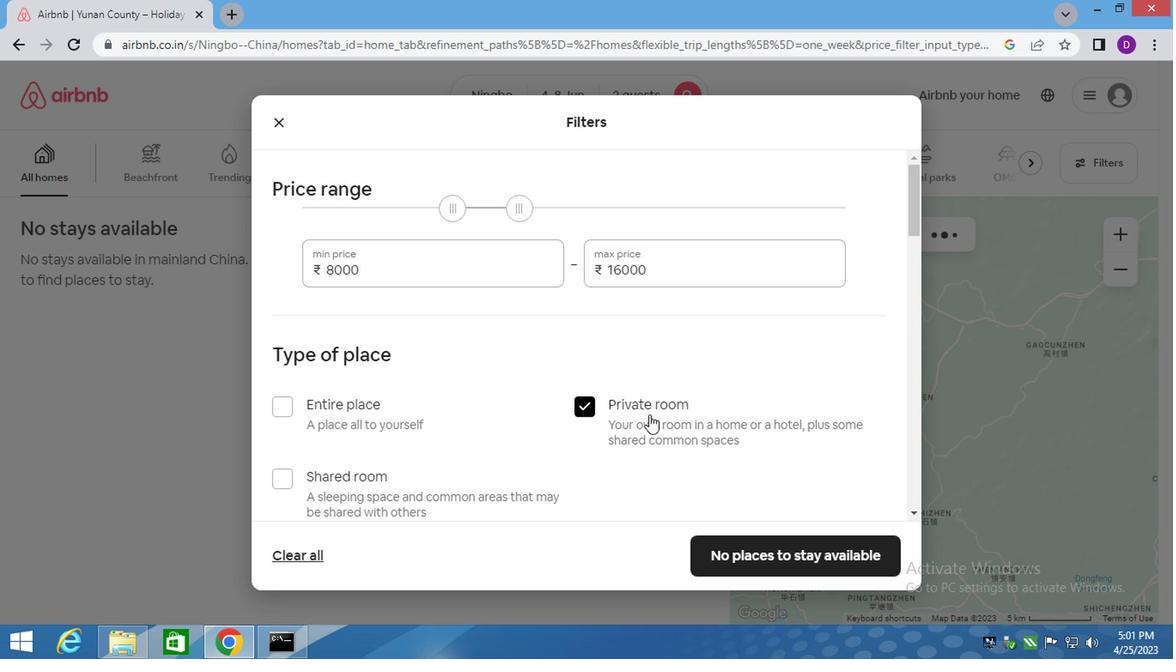 
Action: Mouse moved to (634, 414)
Screenshot: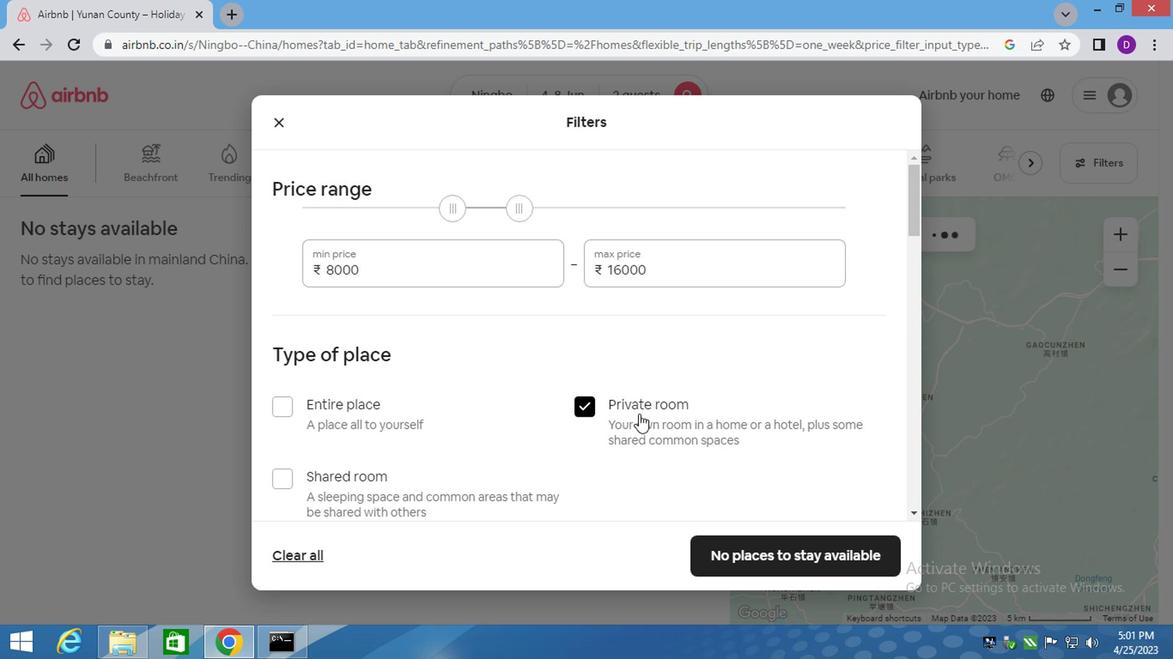 
Action: Mouse scrolled (634, 413) with delta (0, 0)
Screenshot: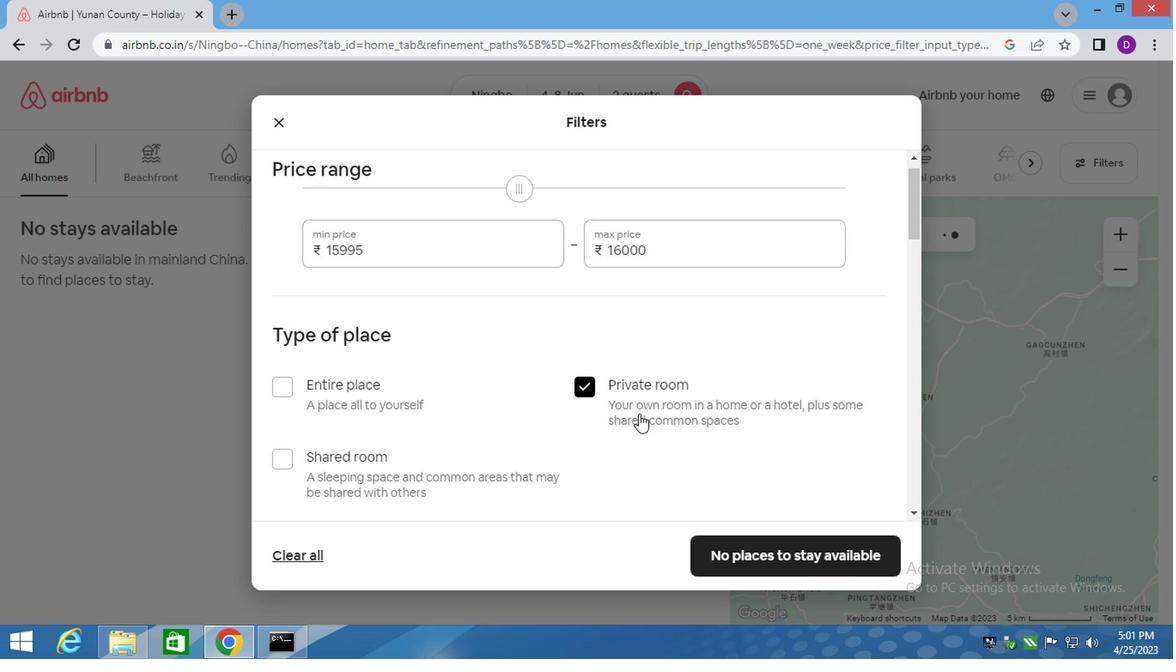 
Action: Mouse moved to (620, 412)
Screenshot: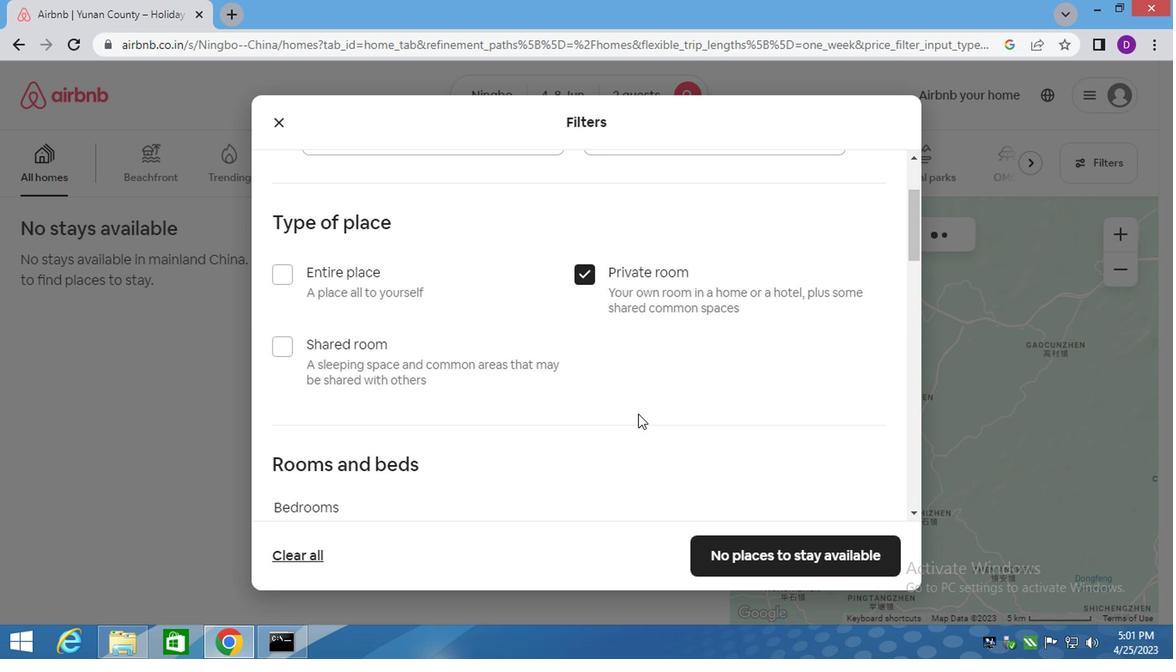 
Action: Mouse scrolled (629, 412) with delta (0, -1)
Screenshot: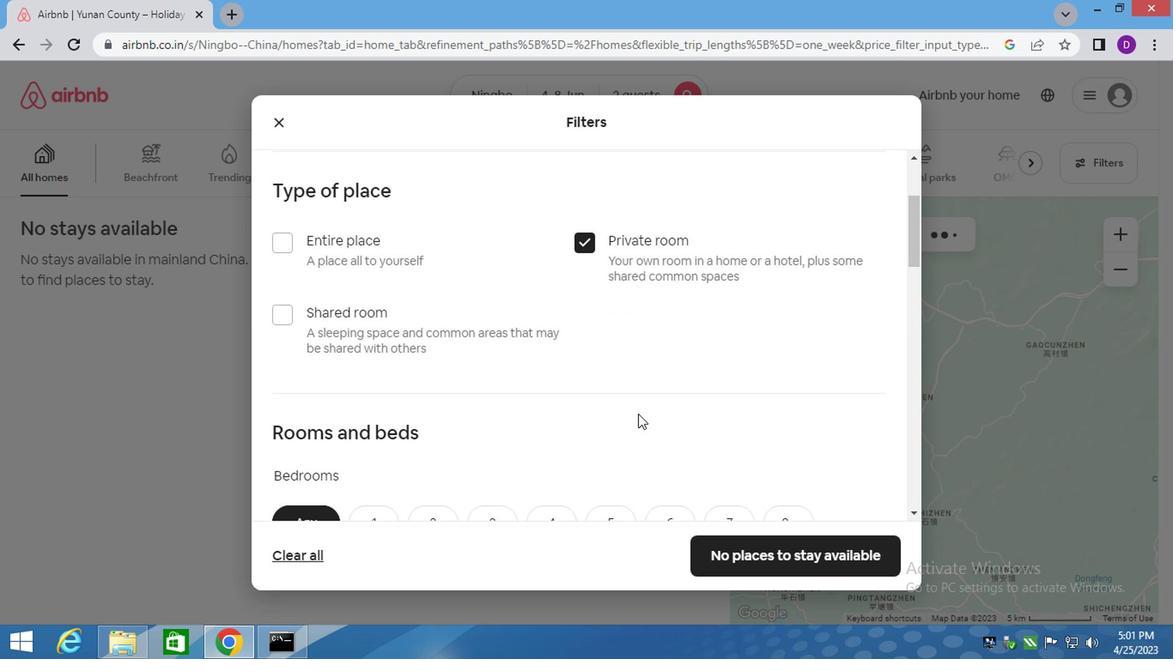 
Action: Mouse moved to (569, 413)
Screenshot: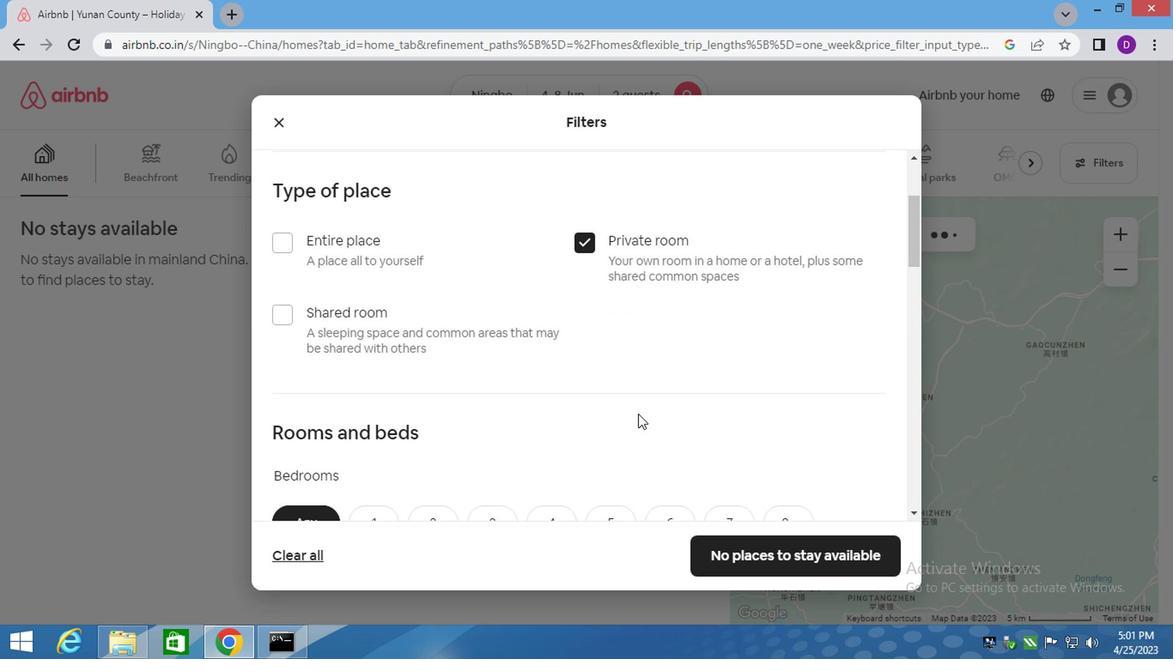 
Action: Mouse scrolled (616, 411) with delta (0, 0)
Screenshot: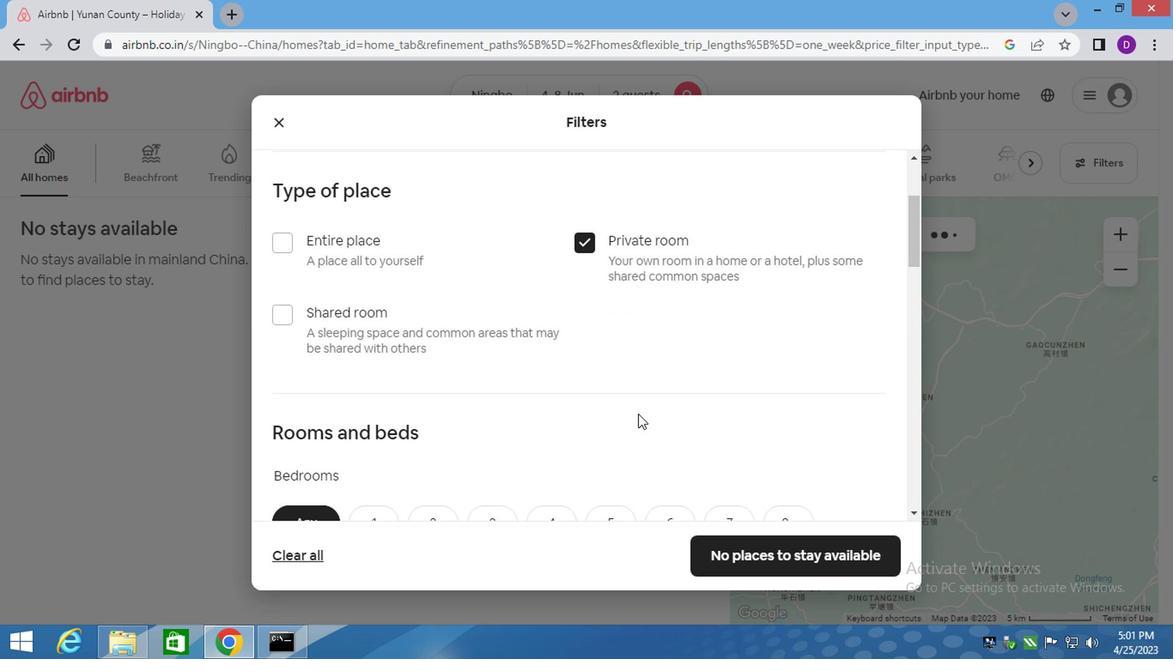 
Action: Mouse moved to (402, 426)
Screenshot: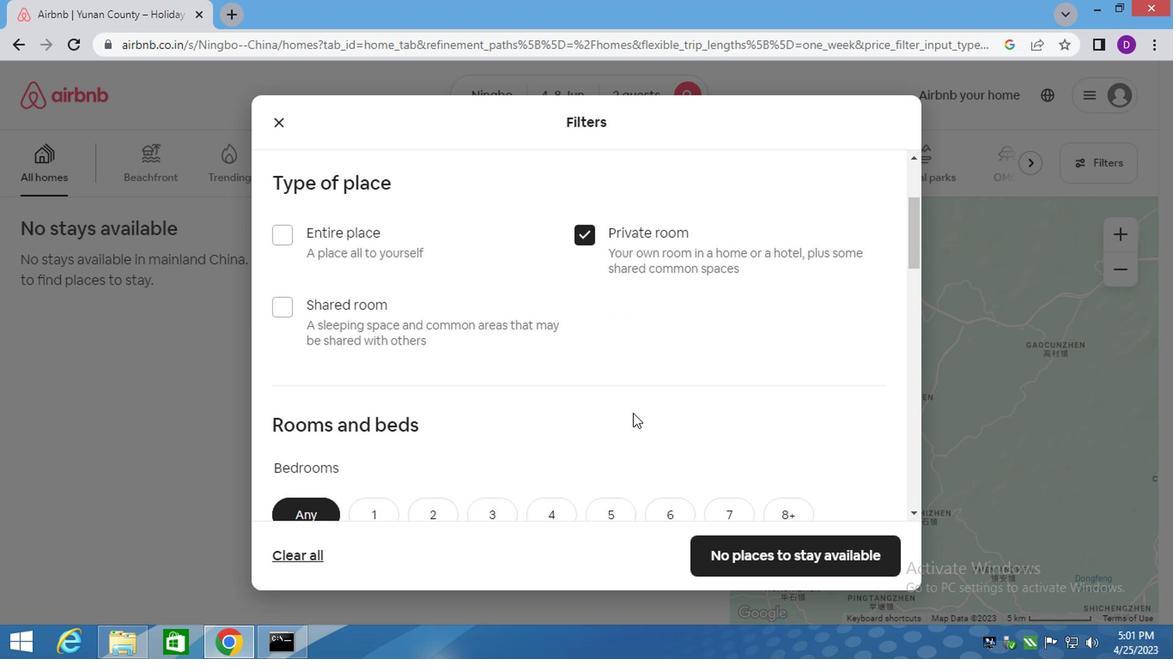 
Action: Mouse scrolled (402, 425) with delta (0, -1)
Screenshot: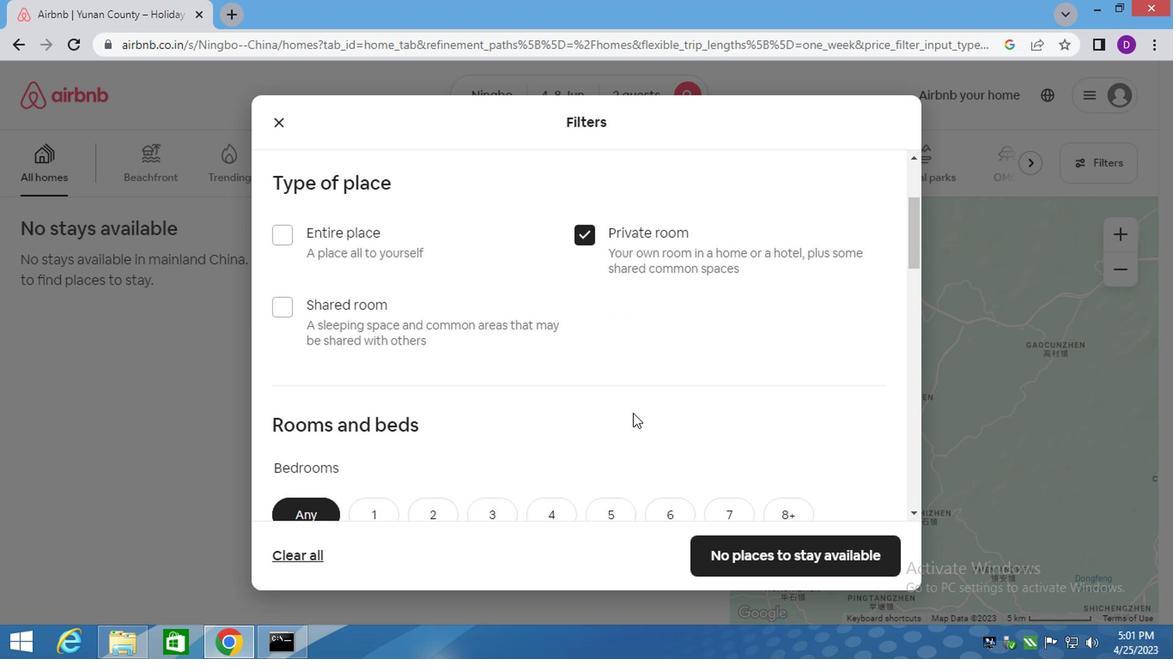 
Action: Mouse scrolled (402, 425) with delta (0, -1)
Screenshot: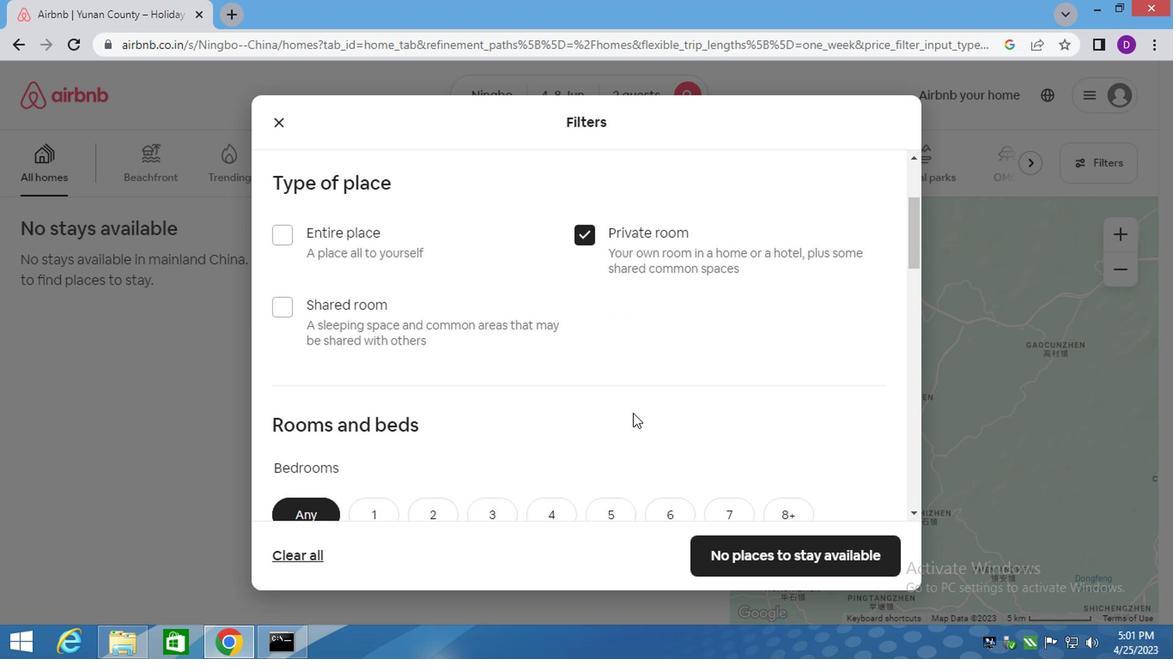 
Action: Mouse scrolled (402, 425) with delta (0, -1)
Screenshot: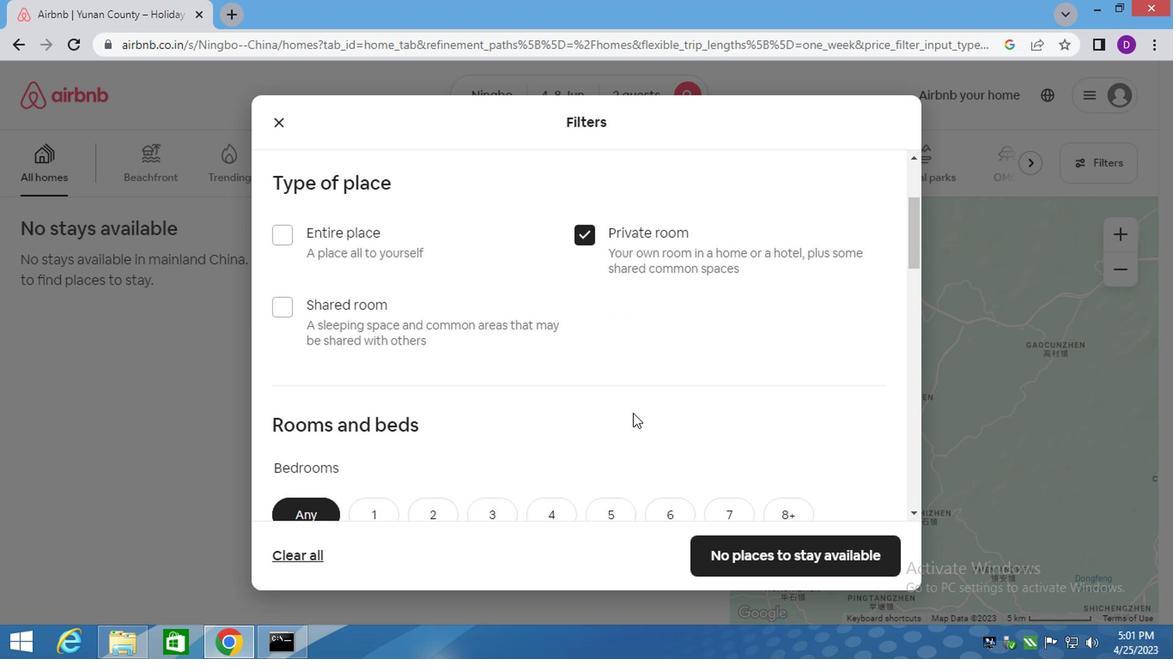 
Action: Mouse scrolled (402, 425) with delta (0, -1)
Screenshot: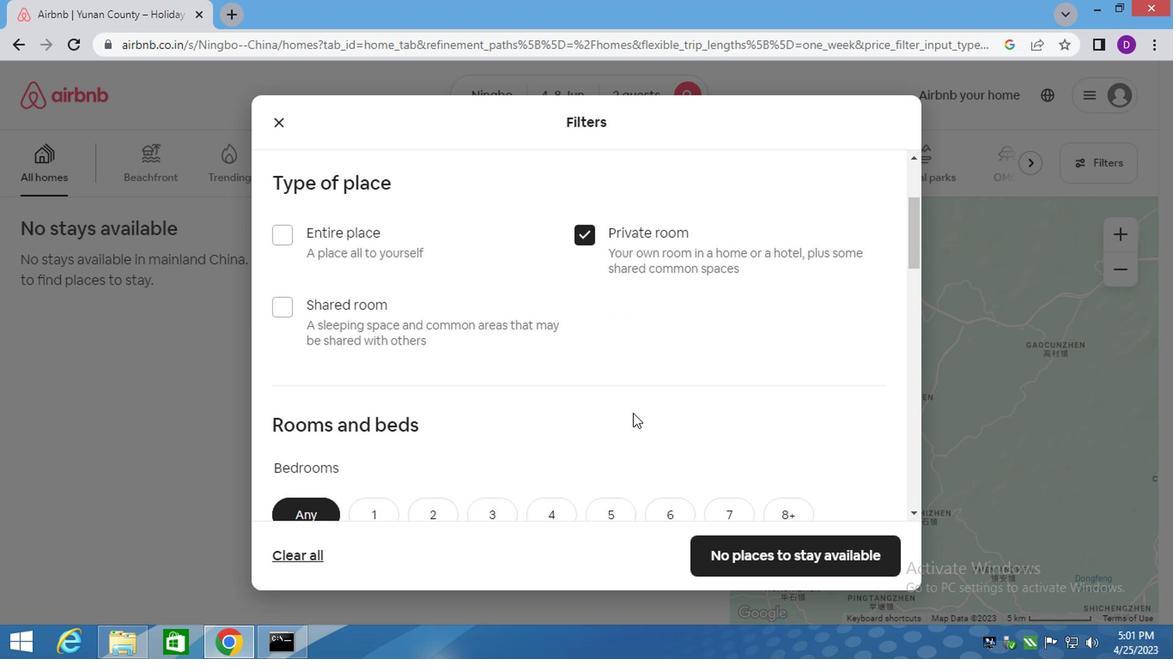 
Action: Mouse moved to (308, 381)
Screenshot: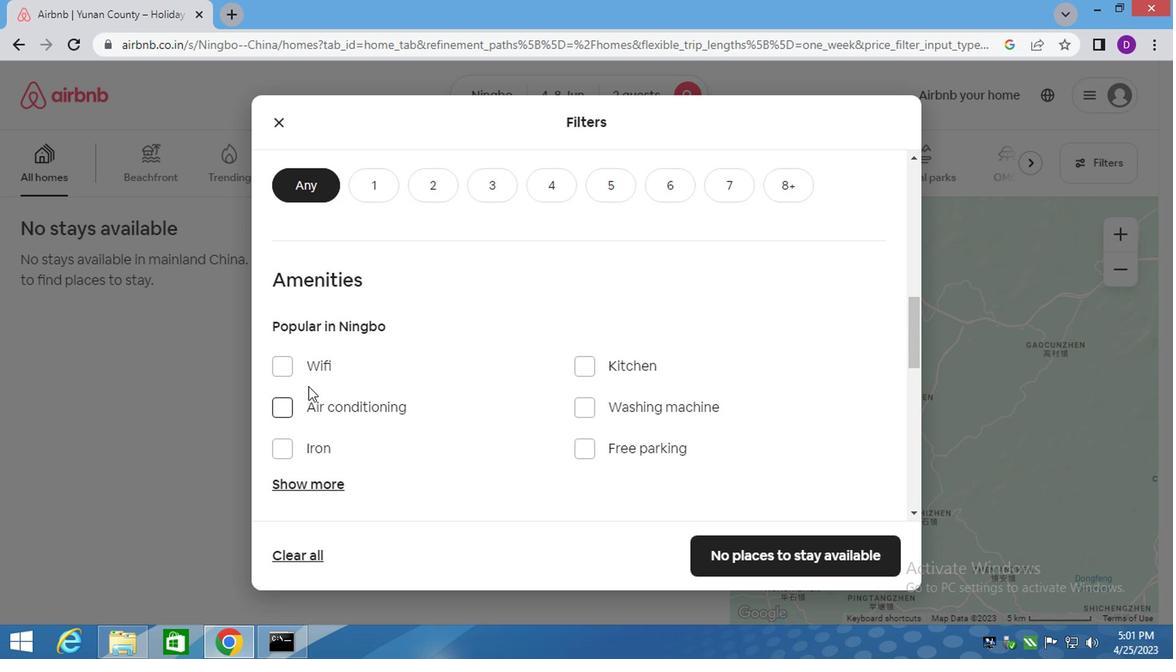 
Action: Mouse scrolled (308, 382) with delta (0, 0)
Screenshot: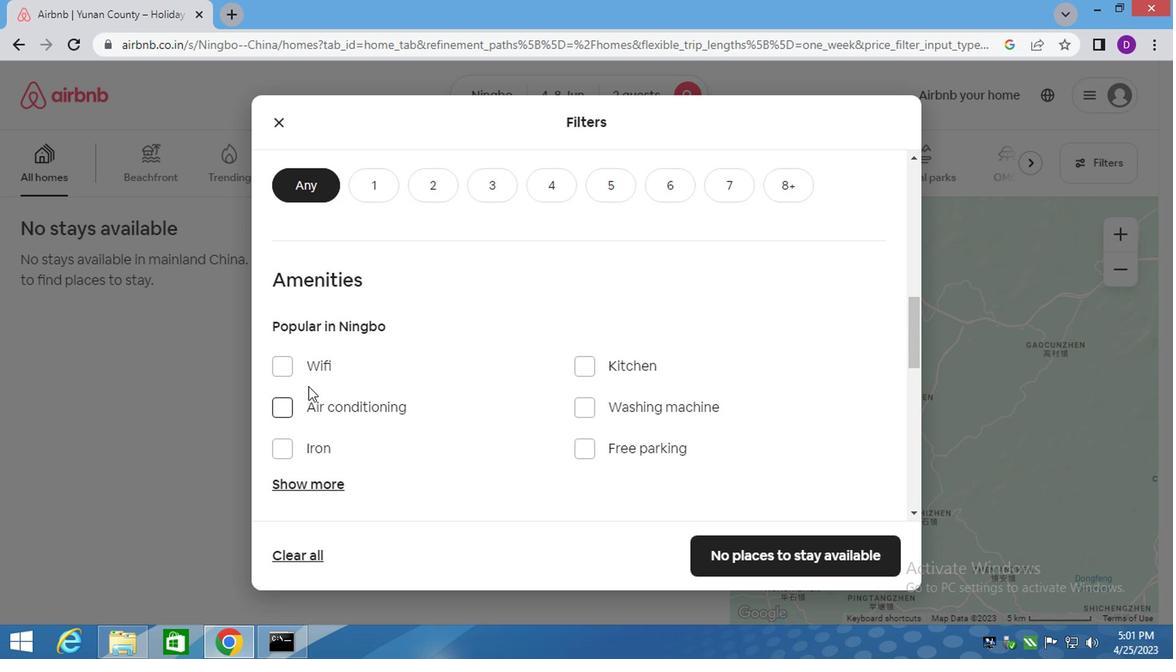
Action: Mouse scrolled (308, 382) with delta (0, 0)
Screenshot: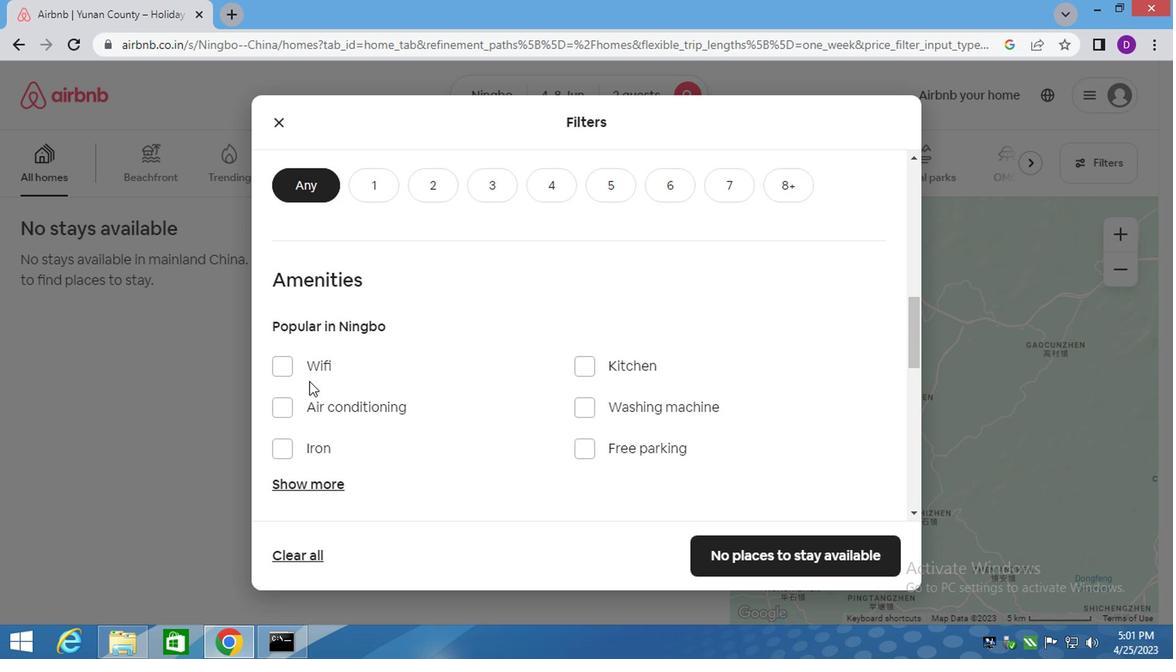 
Action: Mouse moved to (377, 185)
Screenshot: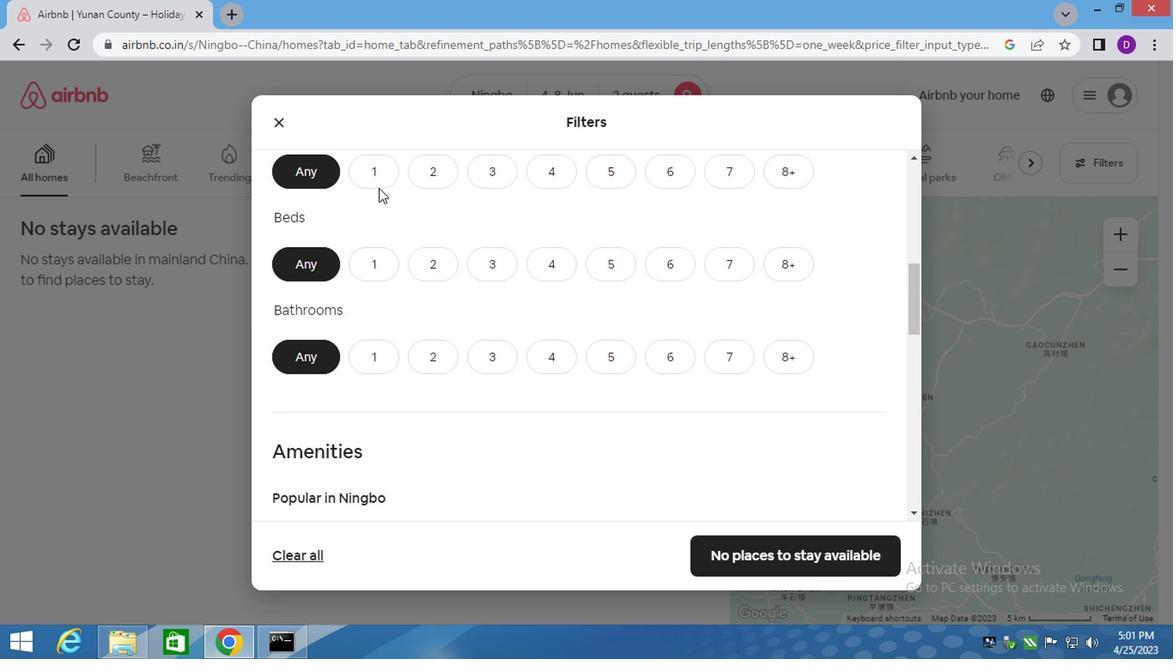 
Action: Mouse pressed left at (377, 185)
Screenshot: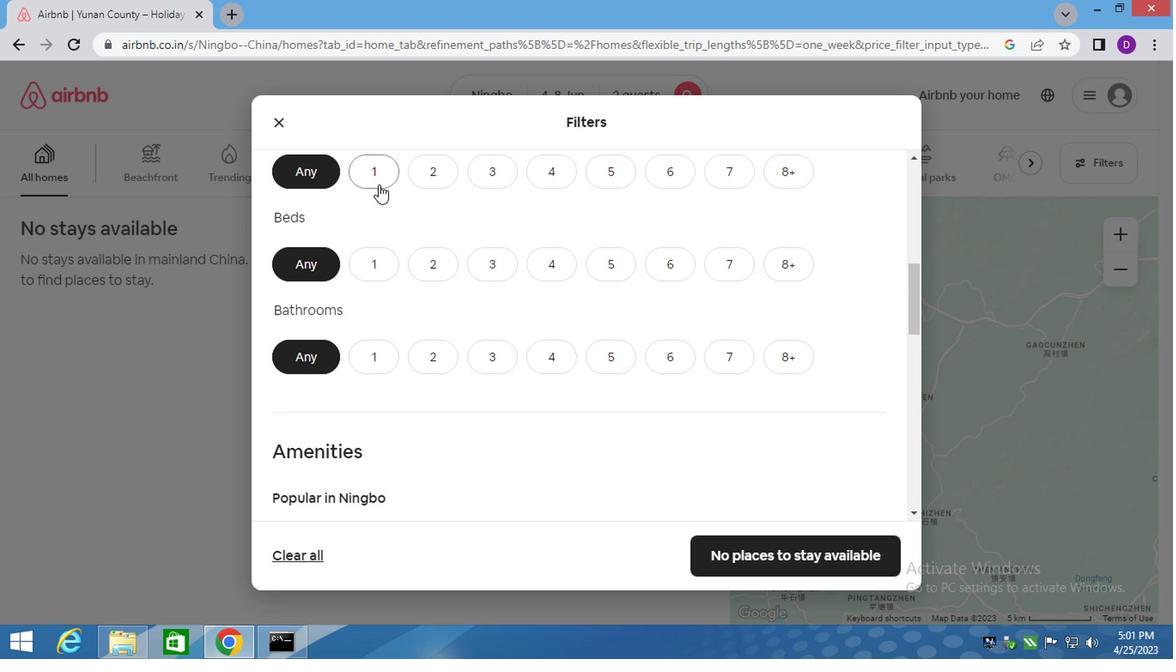 
Action: Mouse moved to (366, 257)
Screenshot: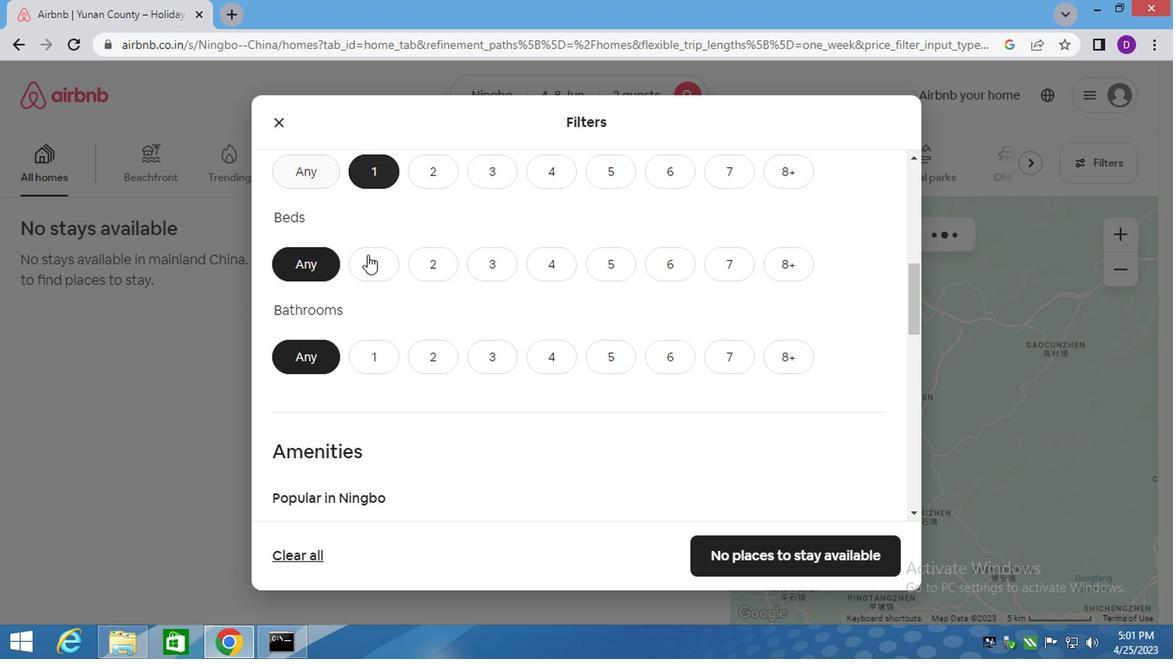
Action: Mouse pressed left at (366, 257)
Screenshot: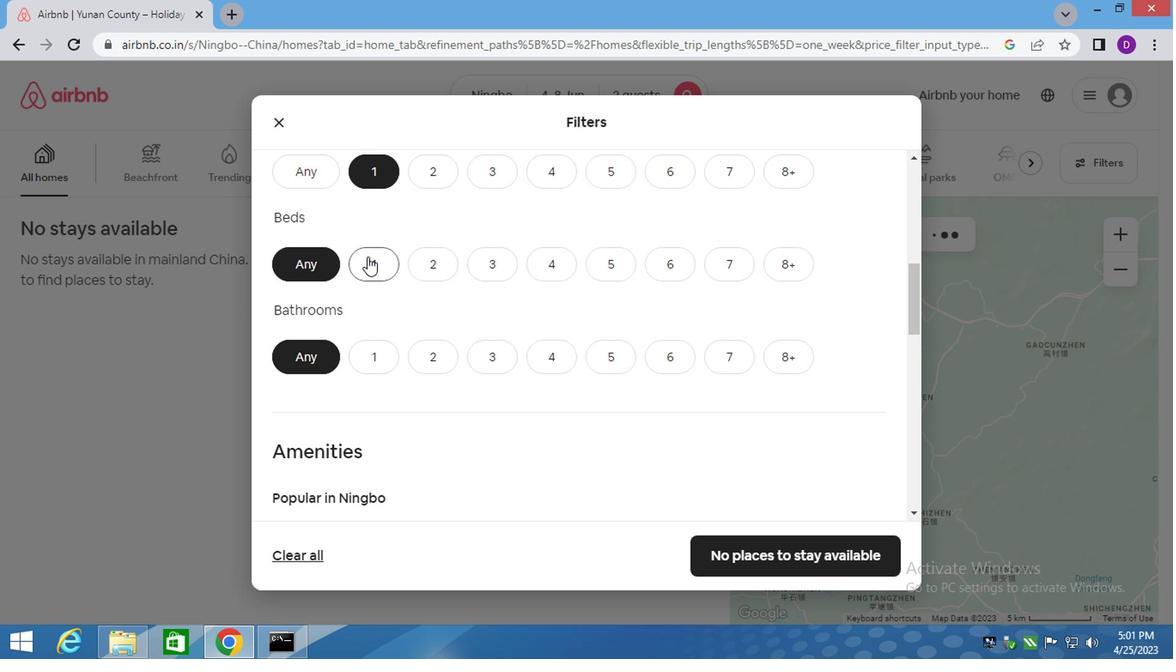 
Action: Mouse moved to (368, 361)
Screenshot: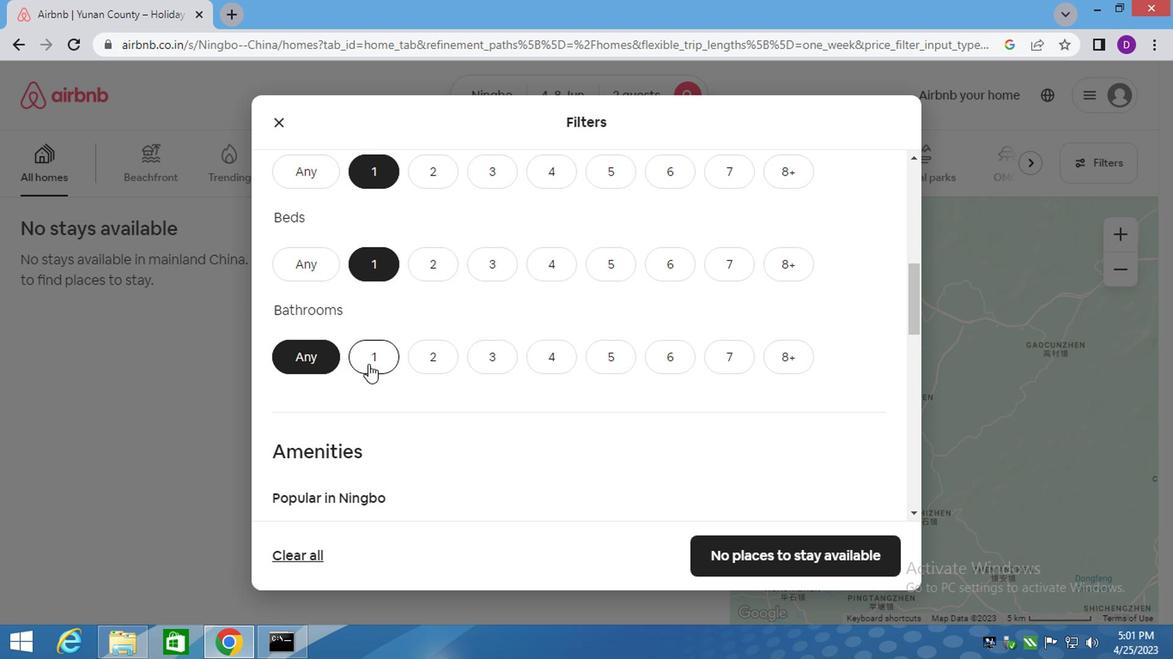 
Action: Mouse pressed left at (368, 361)
Screenshot: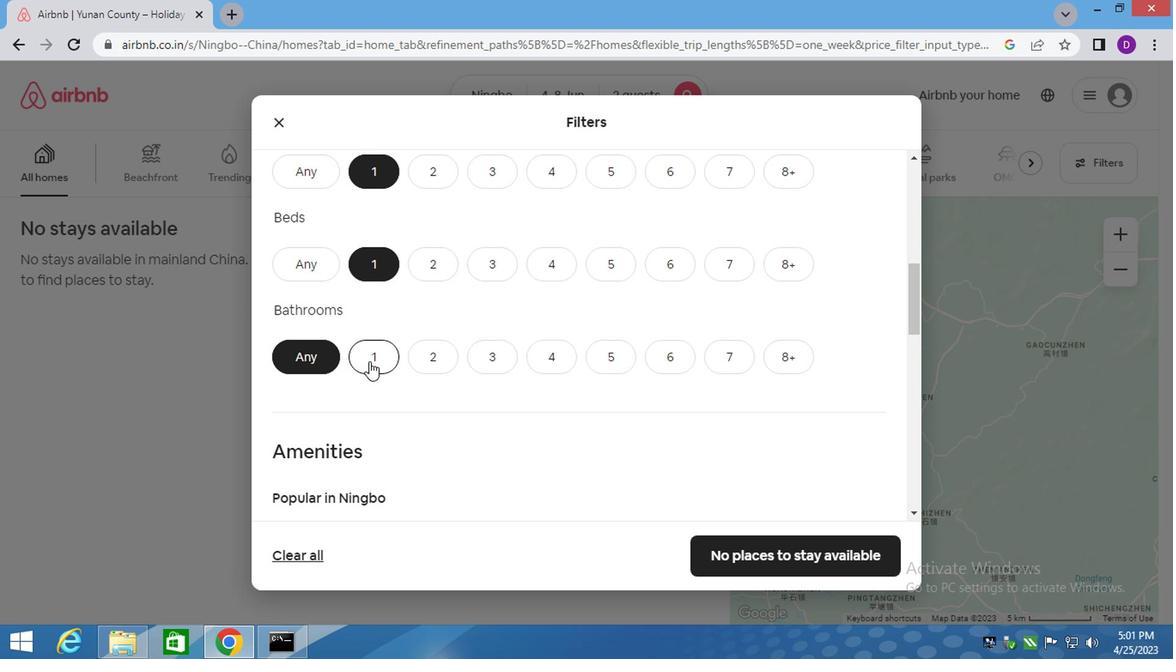 
Action: Mouse moved to (459, 359)
Screenshot: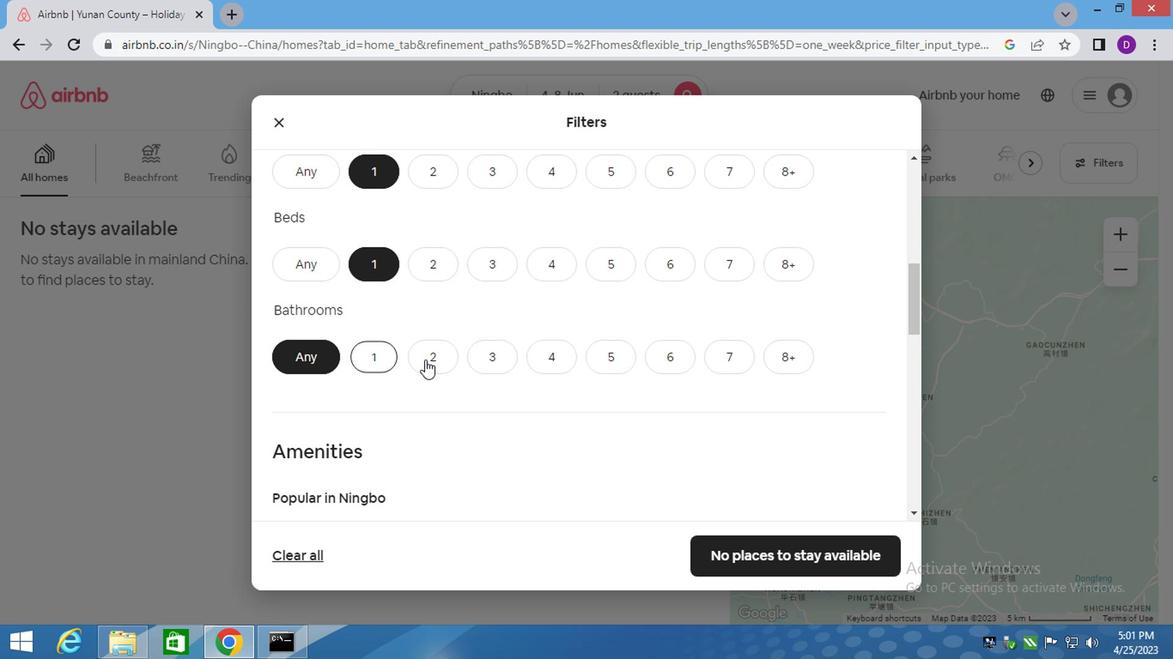 
Action: Mouse scrolled (459, 359) with delta (0, 0)
Screenshot: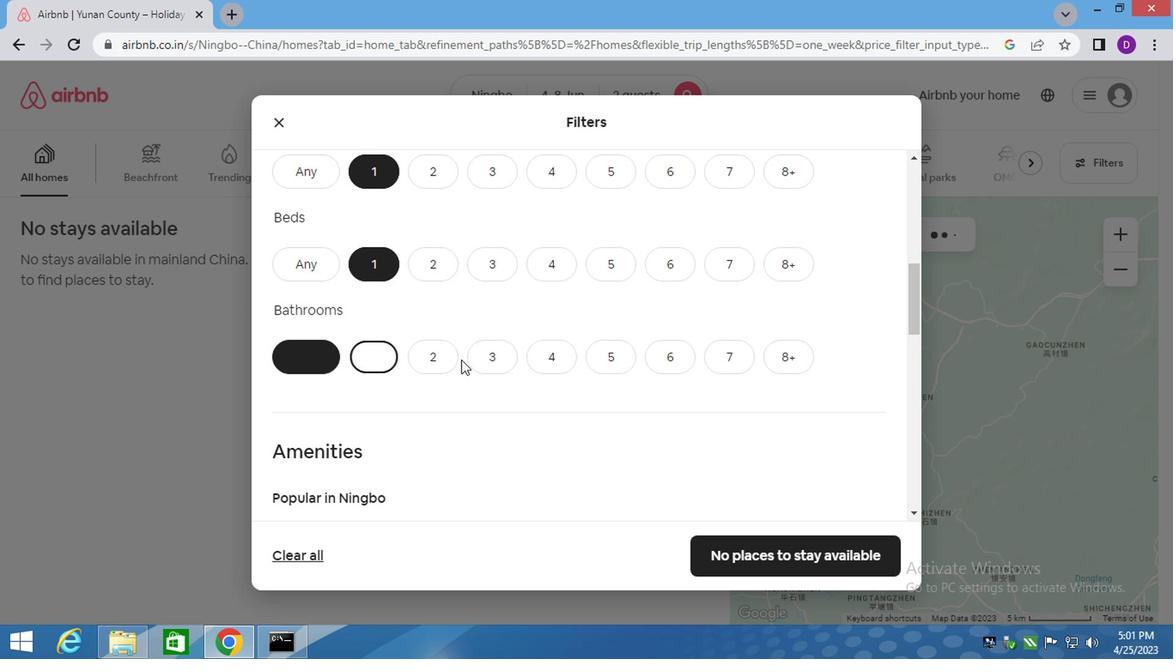 
Action: Mouse moved to (461, 359)
Screenshot: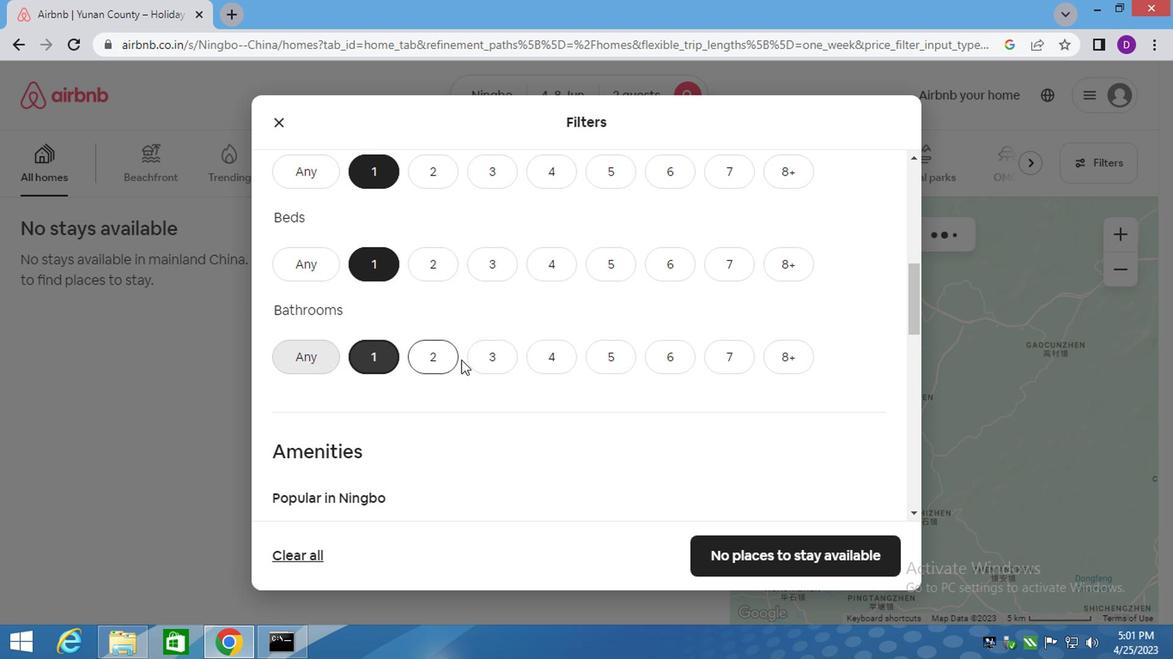 
Action: Mouse scrolled (460, 359) with delta (0, 0)
Screenshot: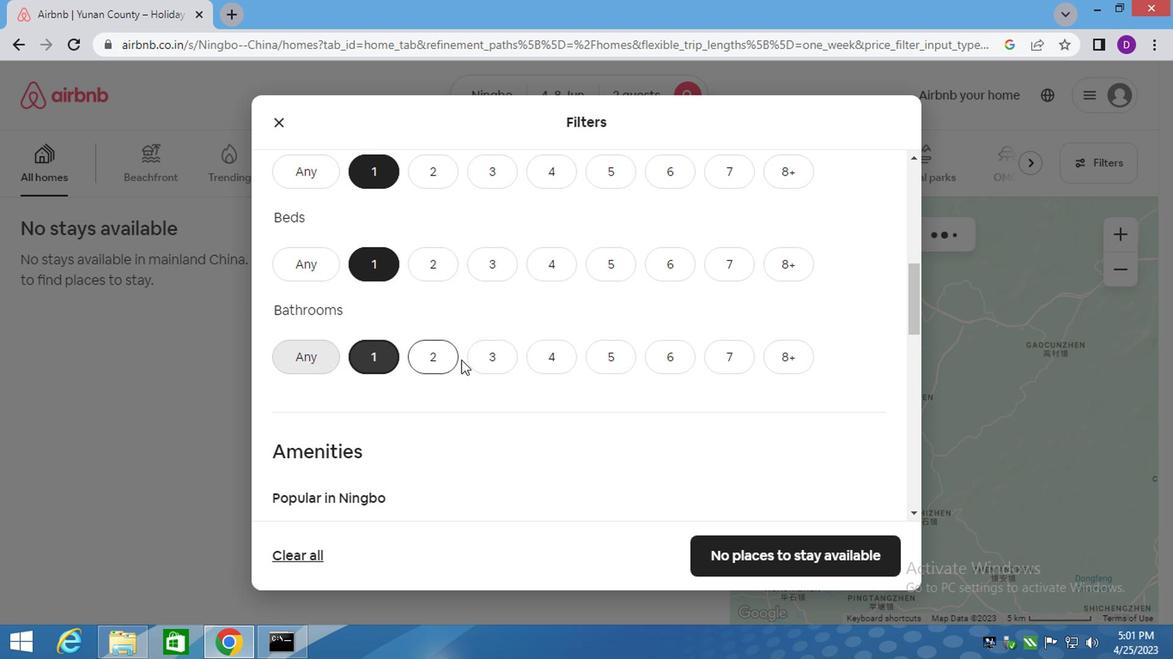 
Action: Mouse moved to (461, 359)
Screenshot: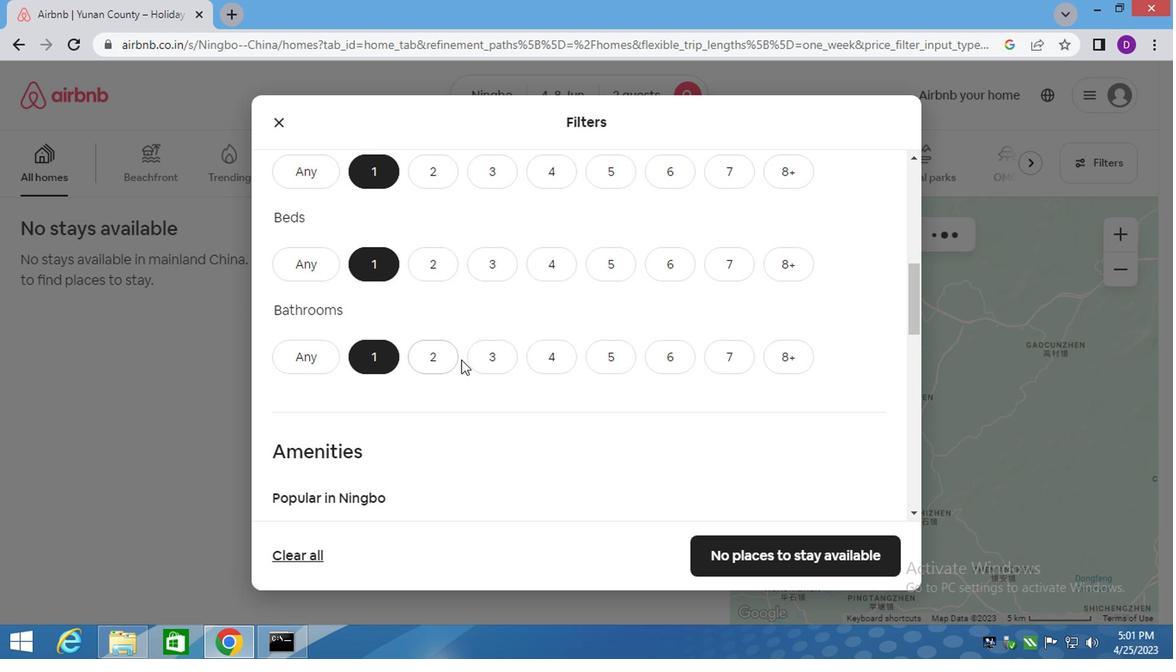 
Action: Mouse scrolled (461, 359) with delta (0, 0)
Screenshot: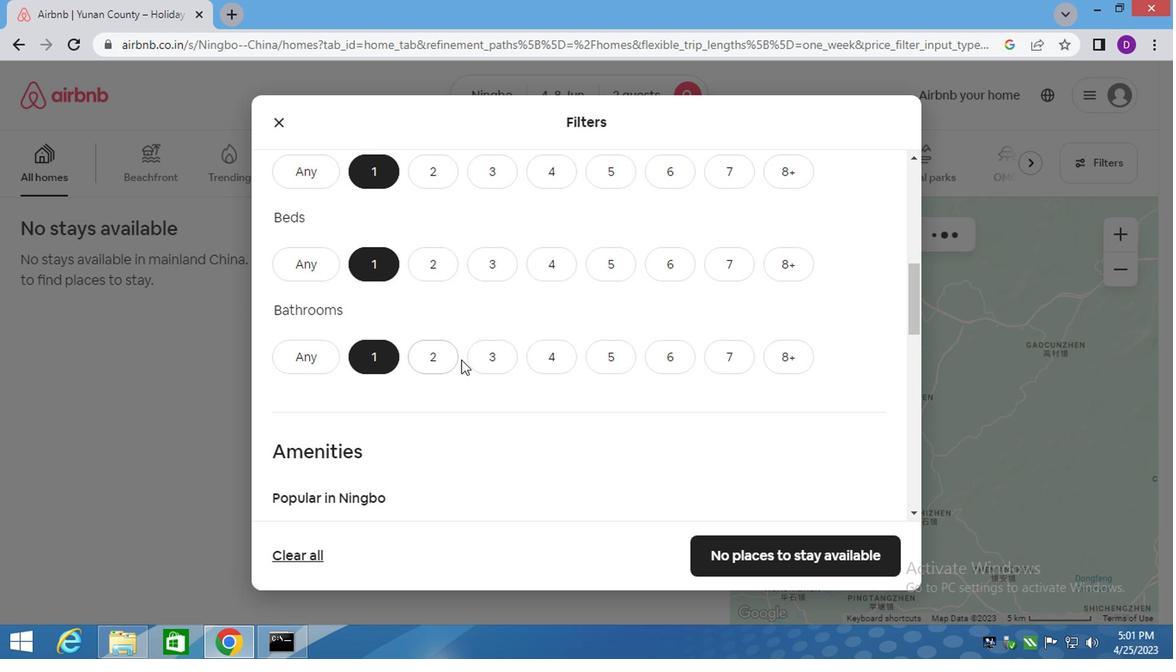 
Action: Mouse scrolled (461, 359) with delta (0, 0)
Screenshot: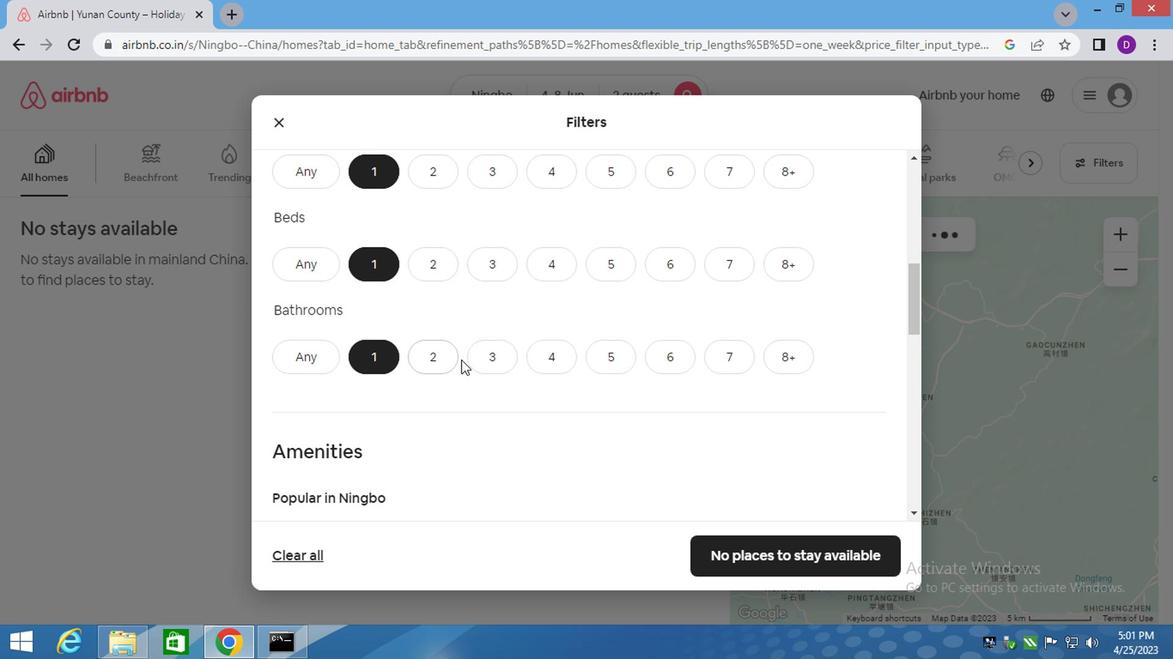 
Action: Mouse moved to (733, 397)
Screenshot: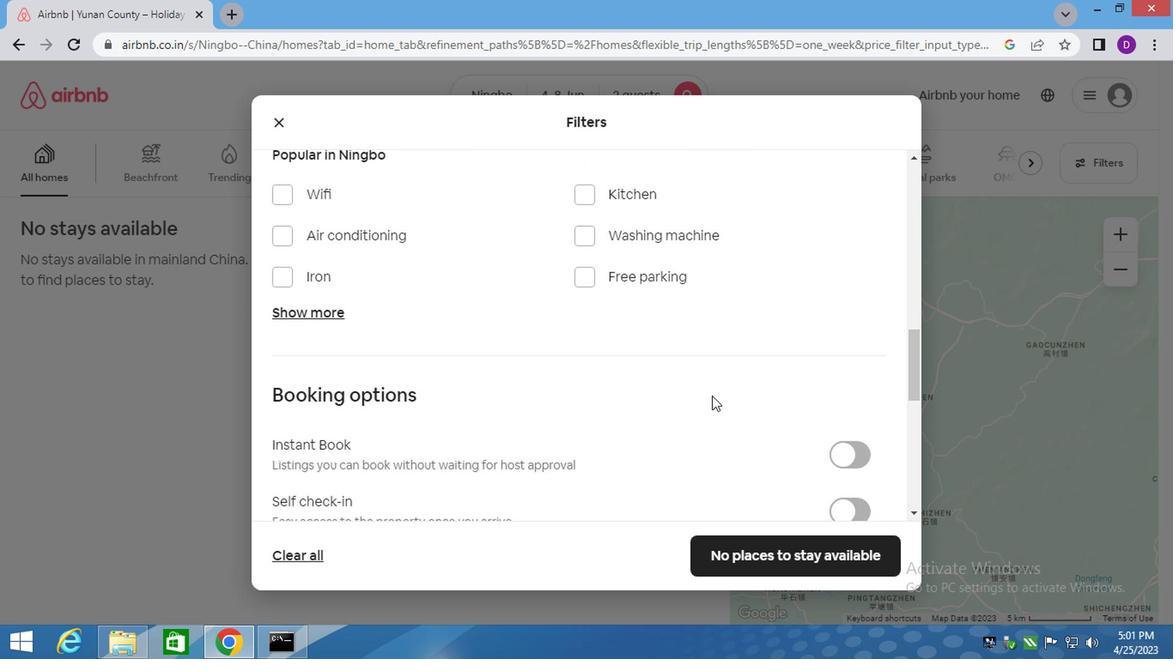 
Action: Mouse scrolled (733, 396) with delta (0, 0)
Screenshot: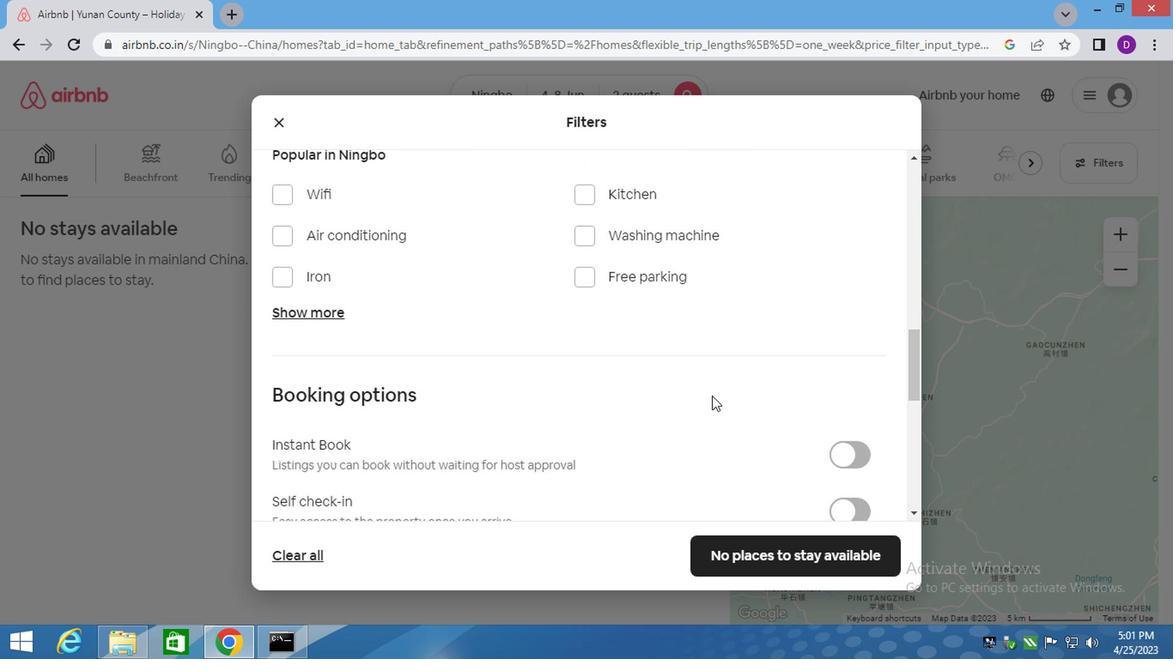 
Action: Mouse moved to (752, 399)
Screenshot: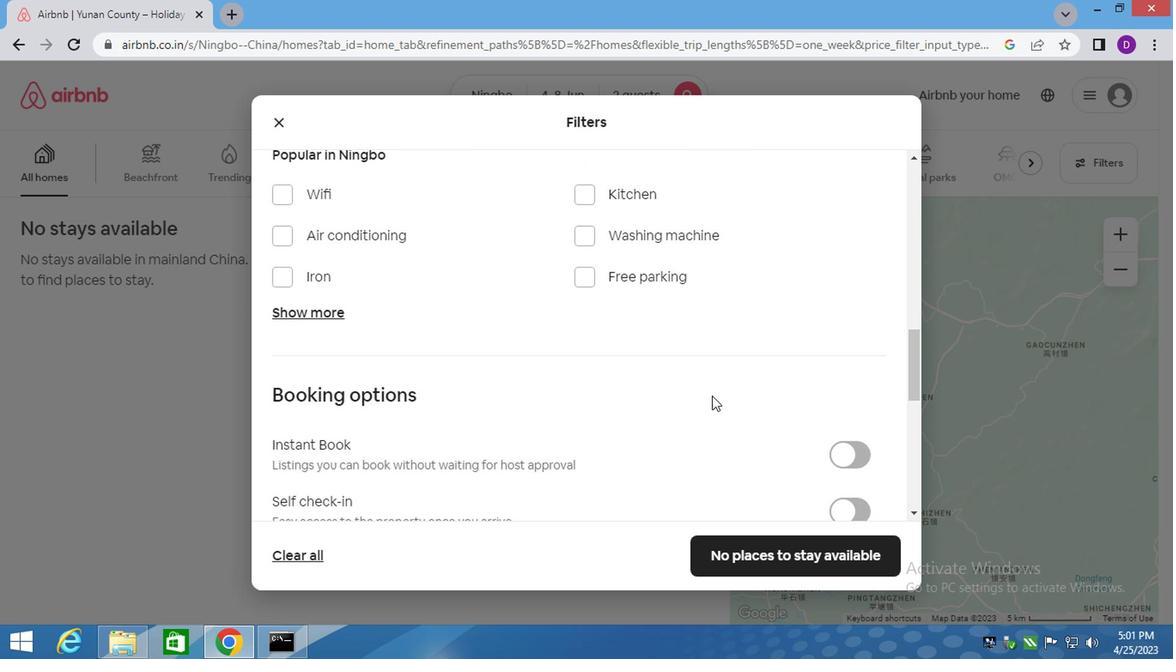 
Action: Mouse scrolled (752, 398) with delta (0, 0)
Screenshot: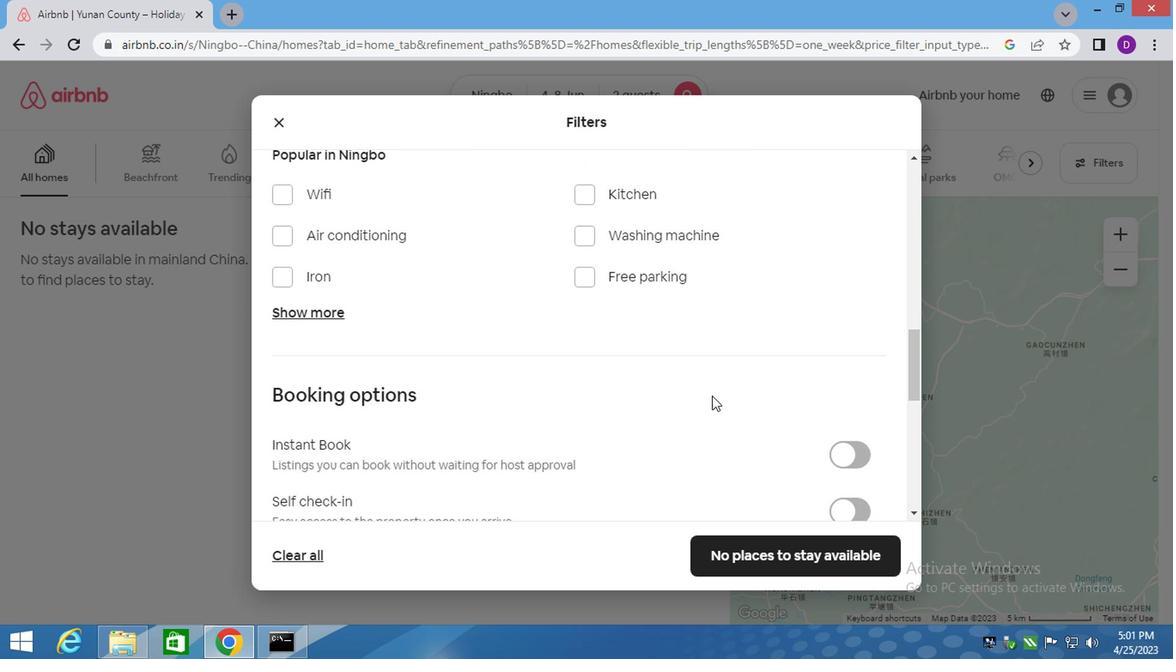 
Action: Mouse moved to (768, 401)
Screenshot: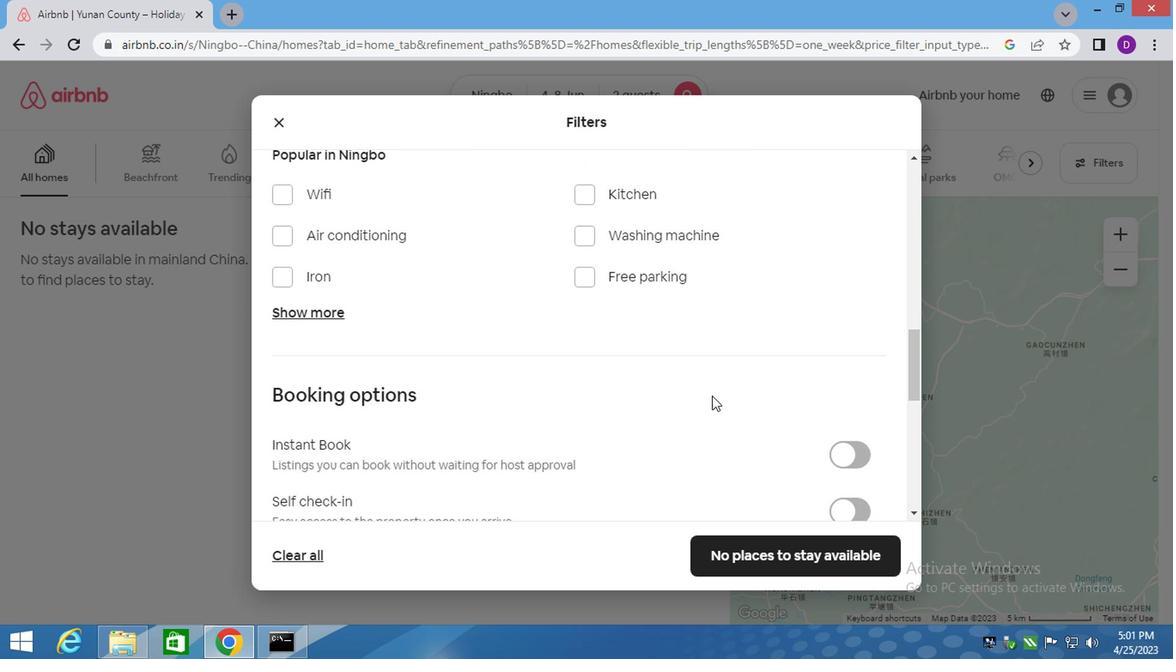 
Action: Mouse scrolled (768, 400) with delta (0, 0)
Screenshot: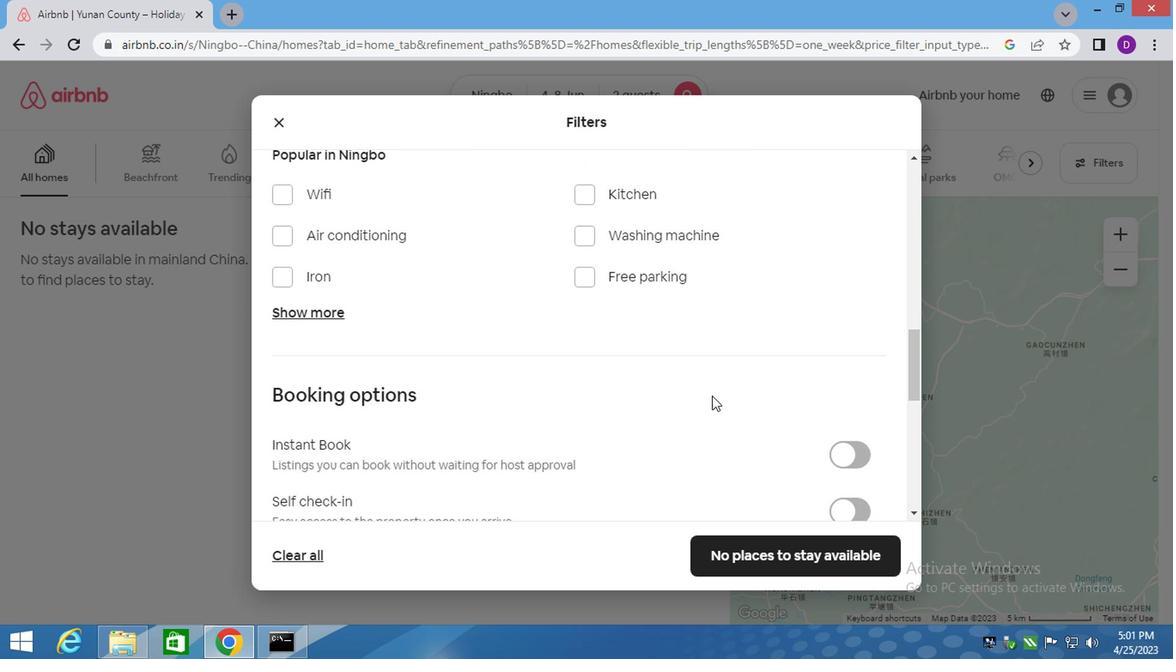 
Action: Mouse moved to (800, 406)
Screenshot: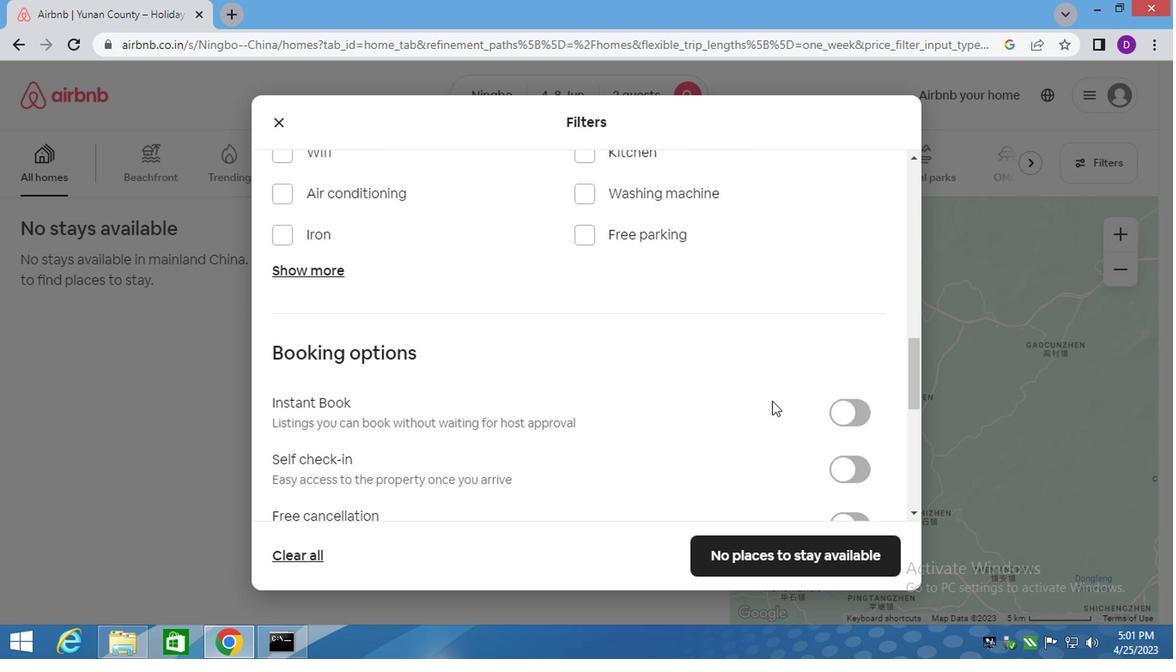 
Action: Mouse scrolled (791, 405) with delta (0, 0)
Screenshot: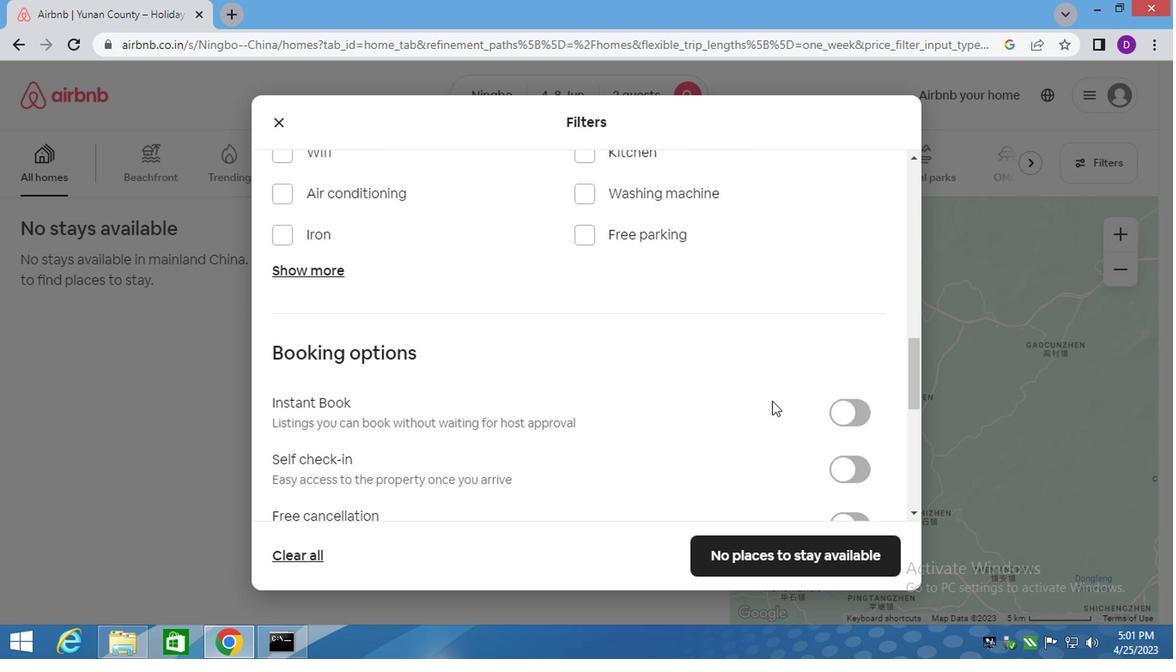 
Action: Mouse moved to (837, 383)
Screenshot: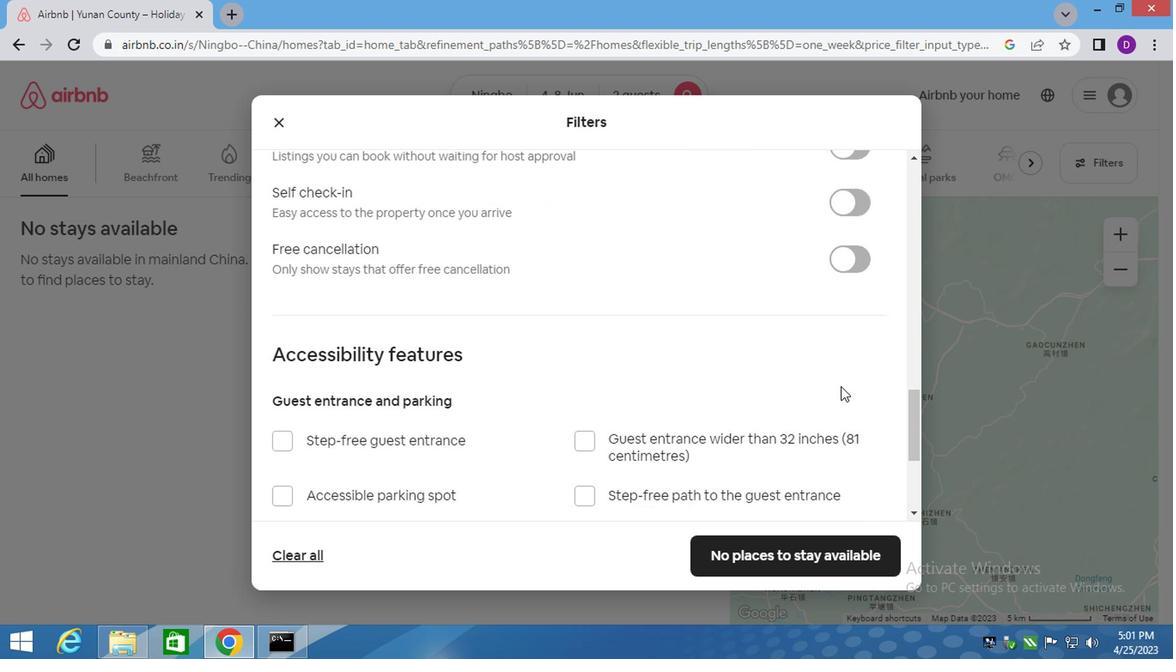 
Action: Mouse scrolled (837, 384) with delta (0, 0)
Screenshot: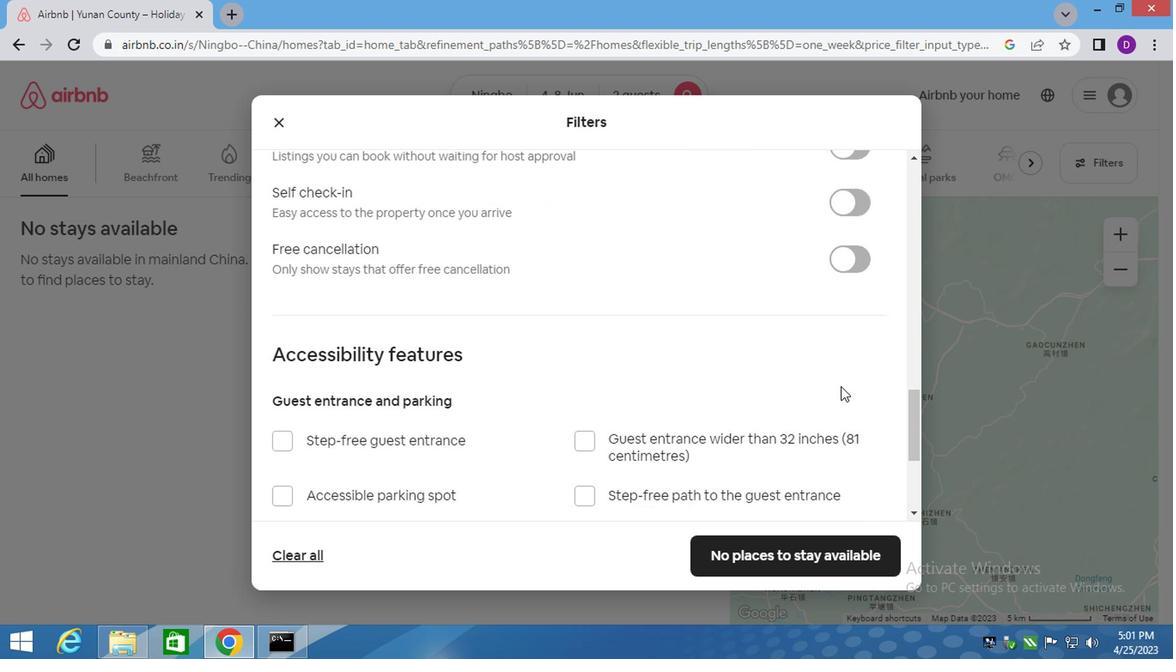 
Action: Mouse scrolled (837, 384) with delta (0, 1)
Screenshot: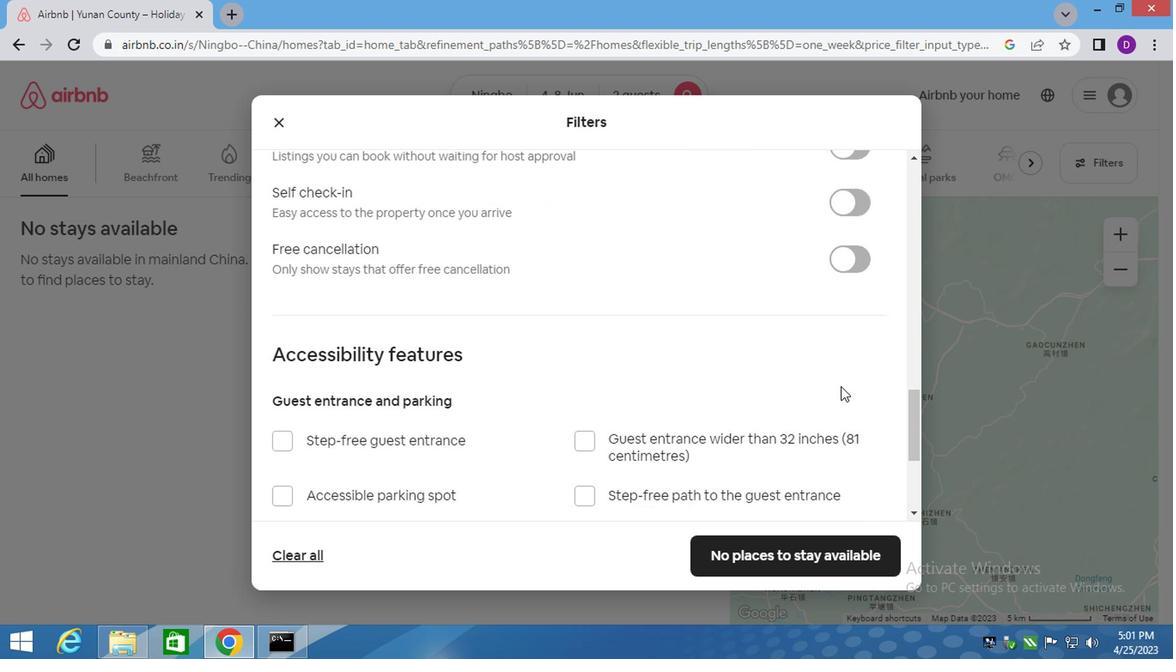 
Action: Mouse moved to (851, 346)
Screenshot: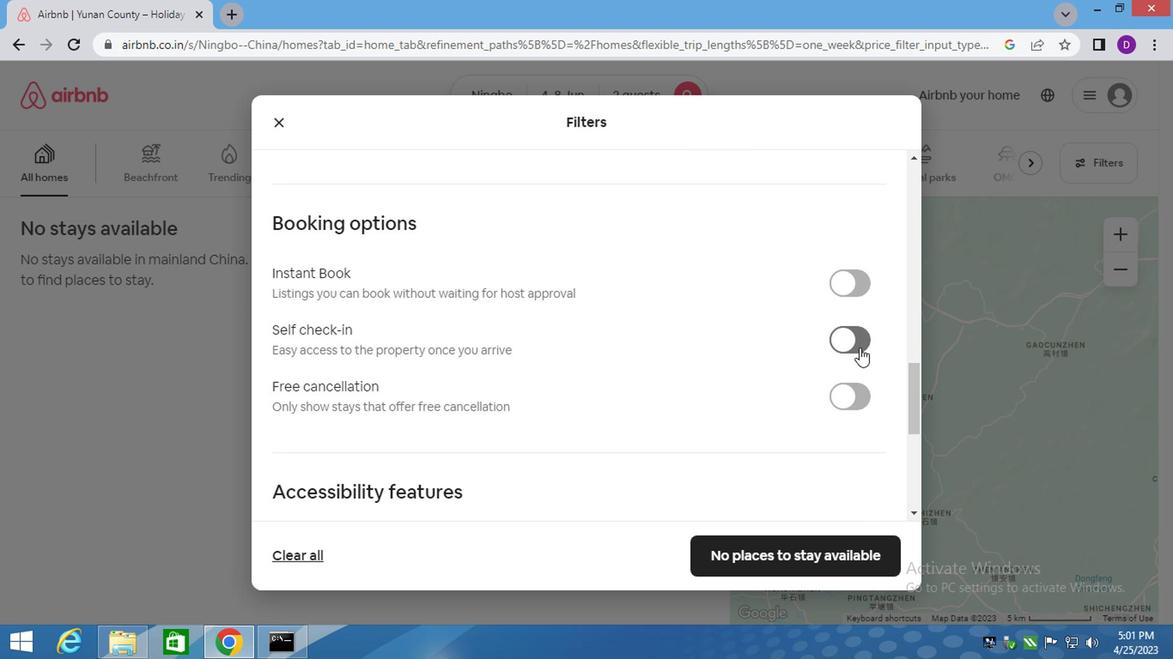 
Action: Mouse pressed left at (851, 346)
Screenshot: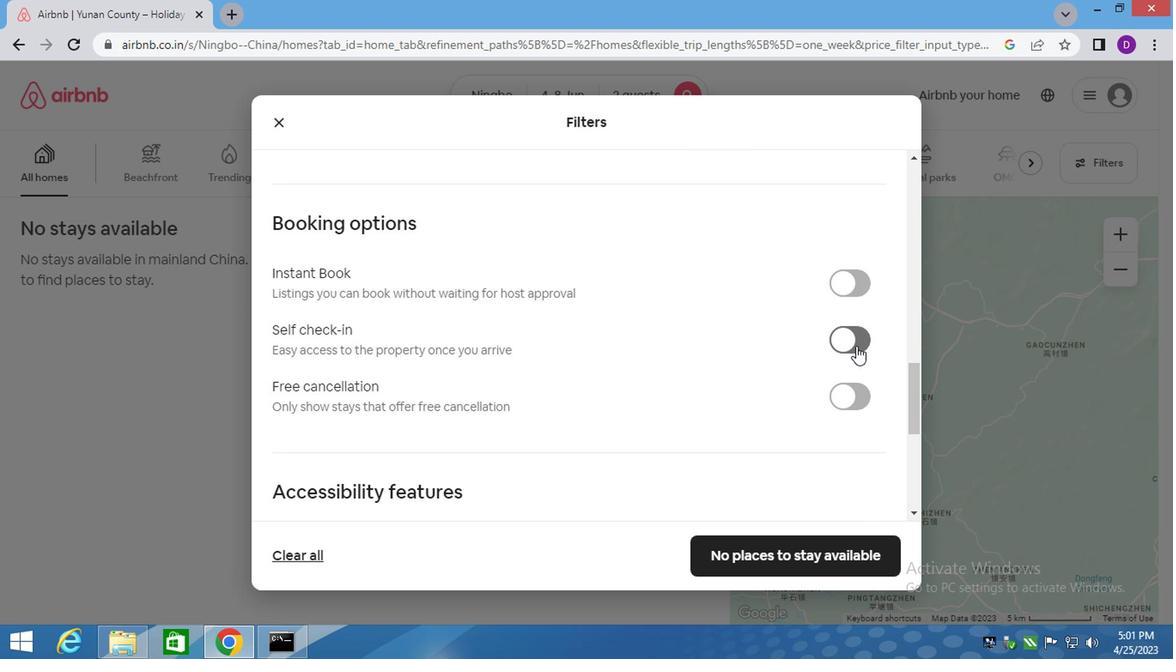 
Action: Mouse moved to (796, 392)
Screenshot: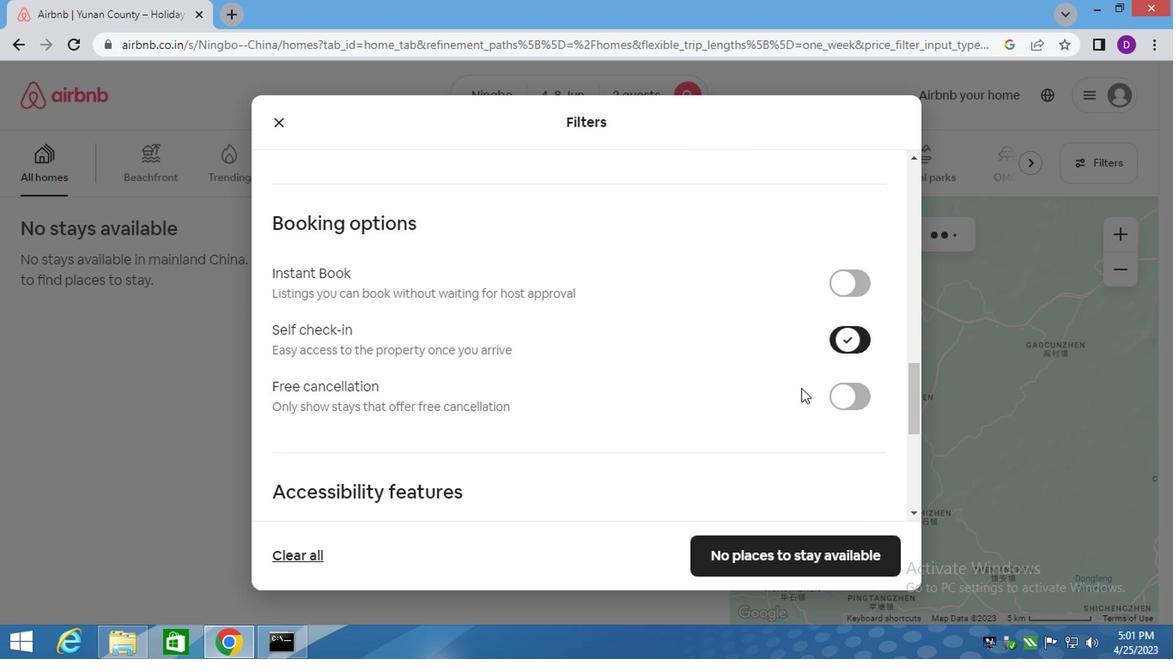 
Action: Mouse scrolled (796, 392) with delta (0, 0)
Screenshot: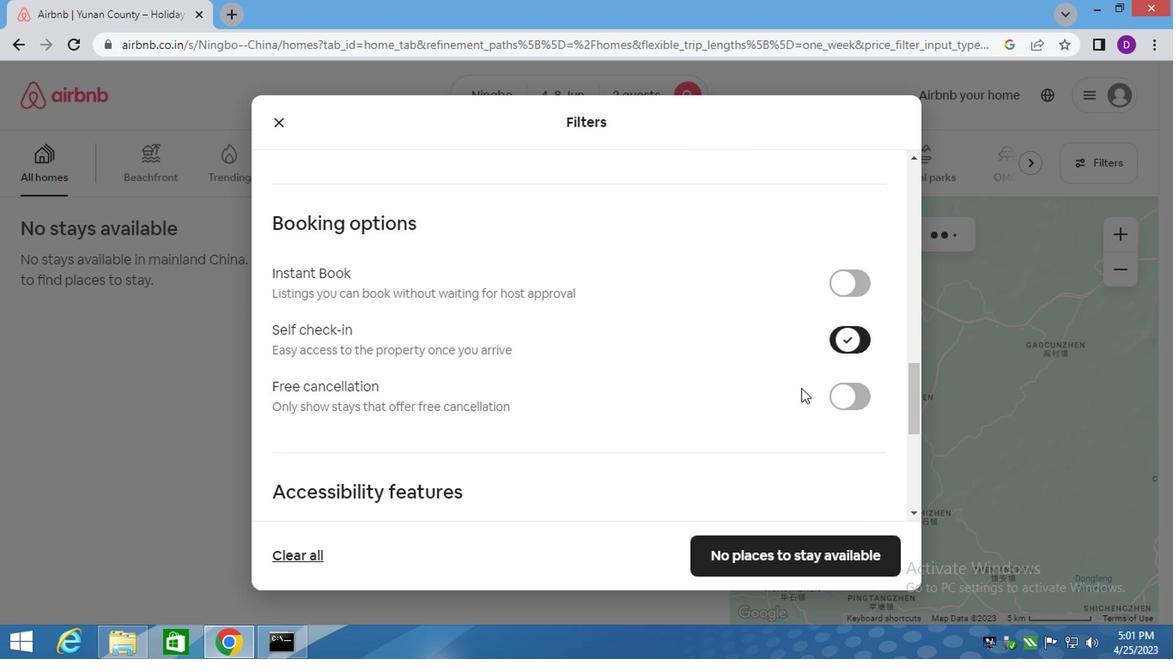 
Action: Mouse moved to (795, 394)
Screenshot: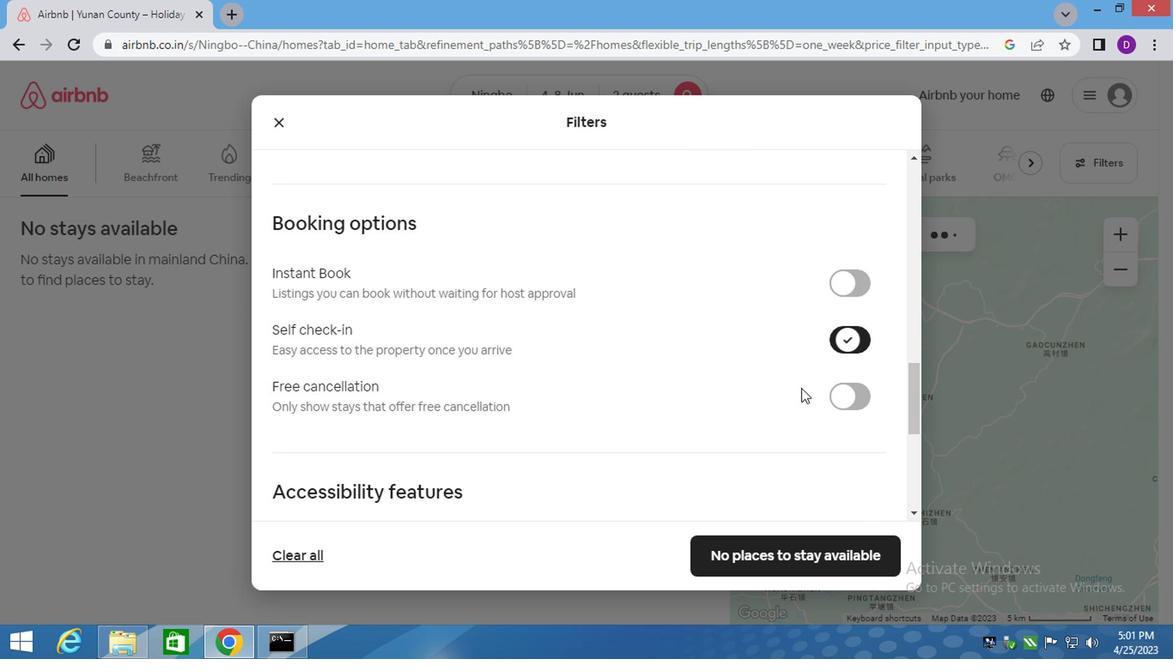 
Action: Mouse scrolled (795, 393) with delta (0, -1)
Screenshot: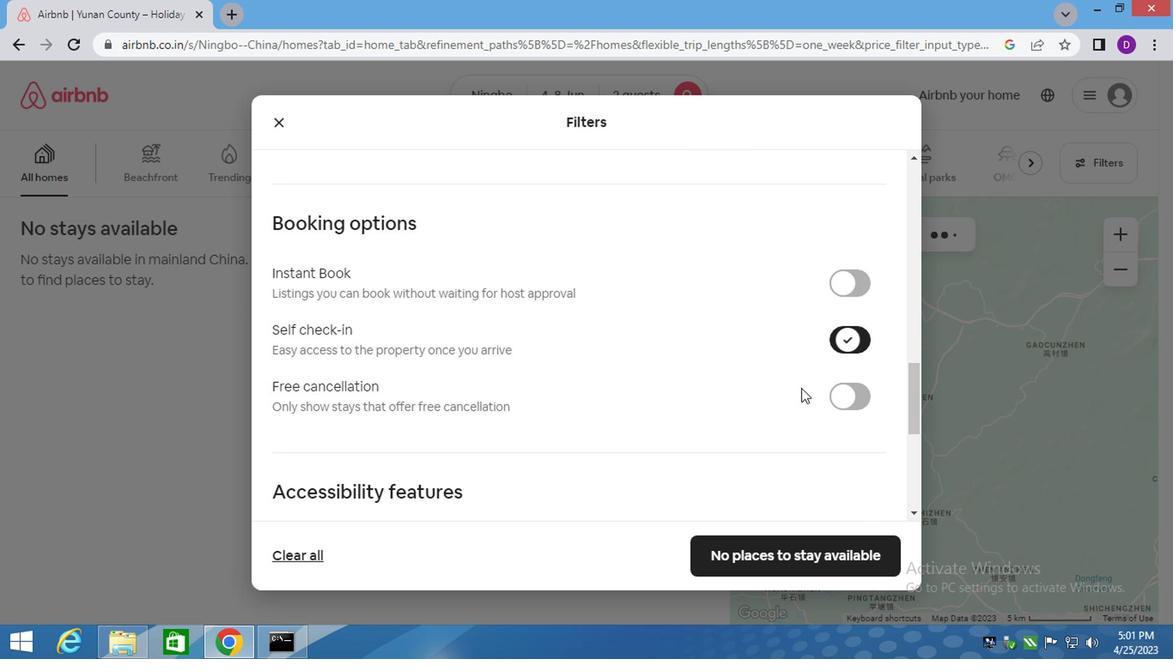 
Action: Mouse moved to (793, 398)
Screenshot: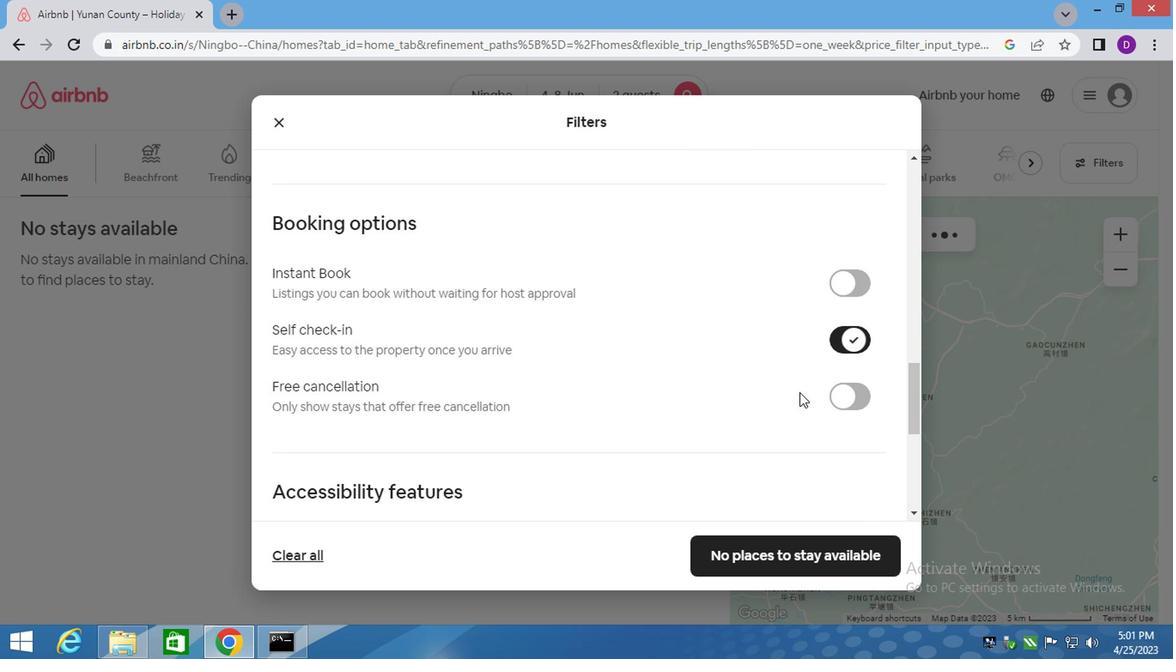 
Action: Mouse scrolled (793, 397) with delta (0, -1)
Screenshot: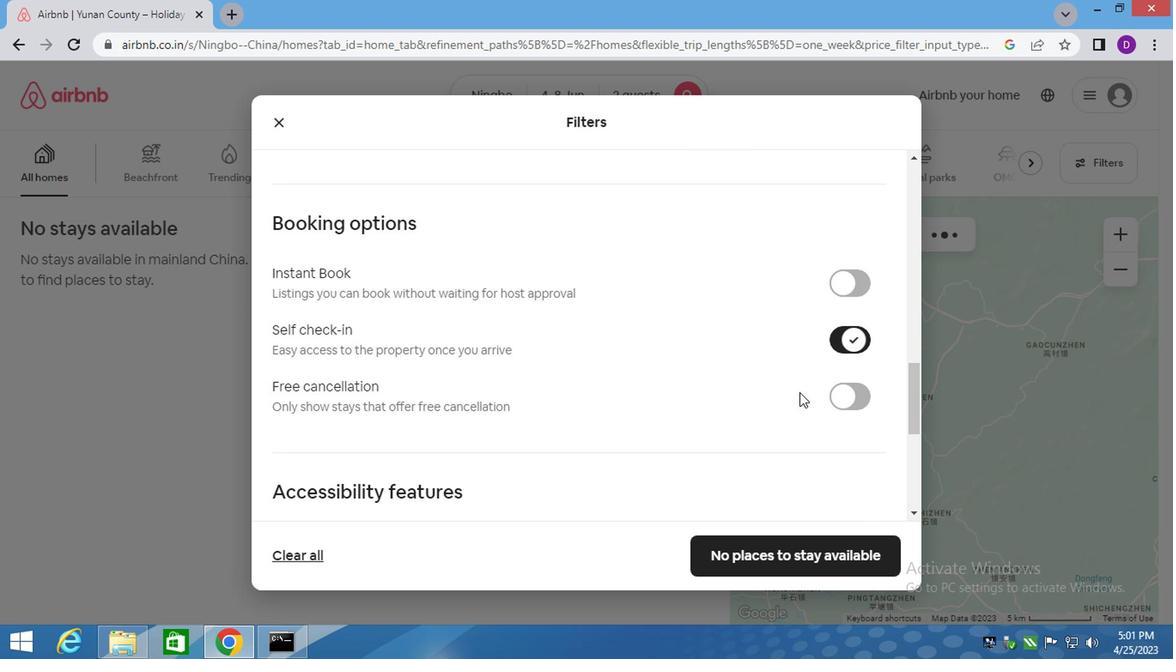 
Action: Mouse moved to (791, 422)
Screenshot: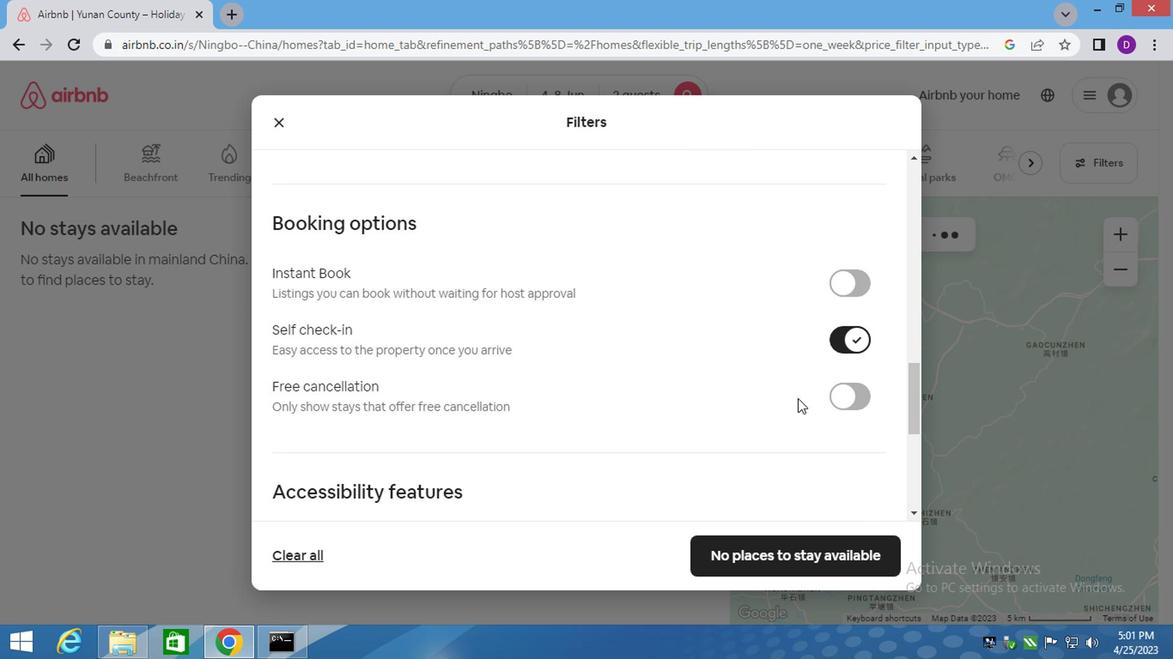 
Action: Mouse scrolled (793, 402) with delta (0, -1)
Screenshot: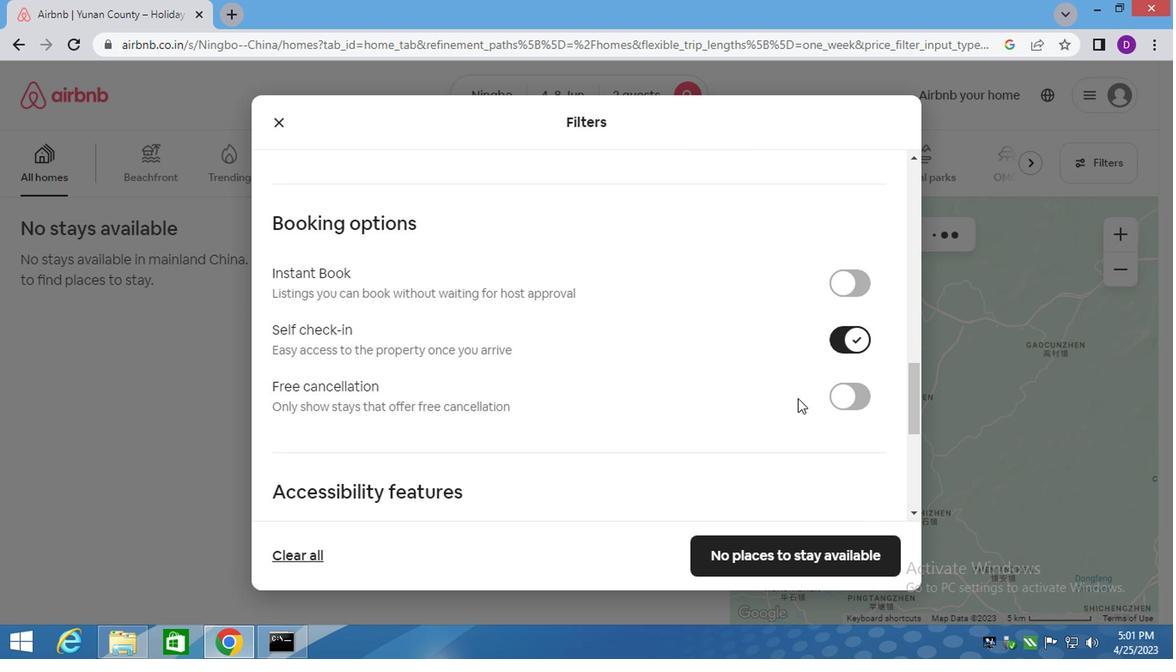 
Action: Mouse moved to (779, 488)
Screenshot: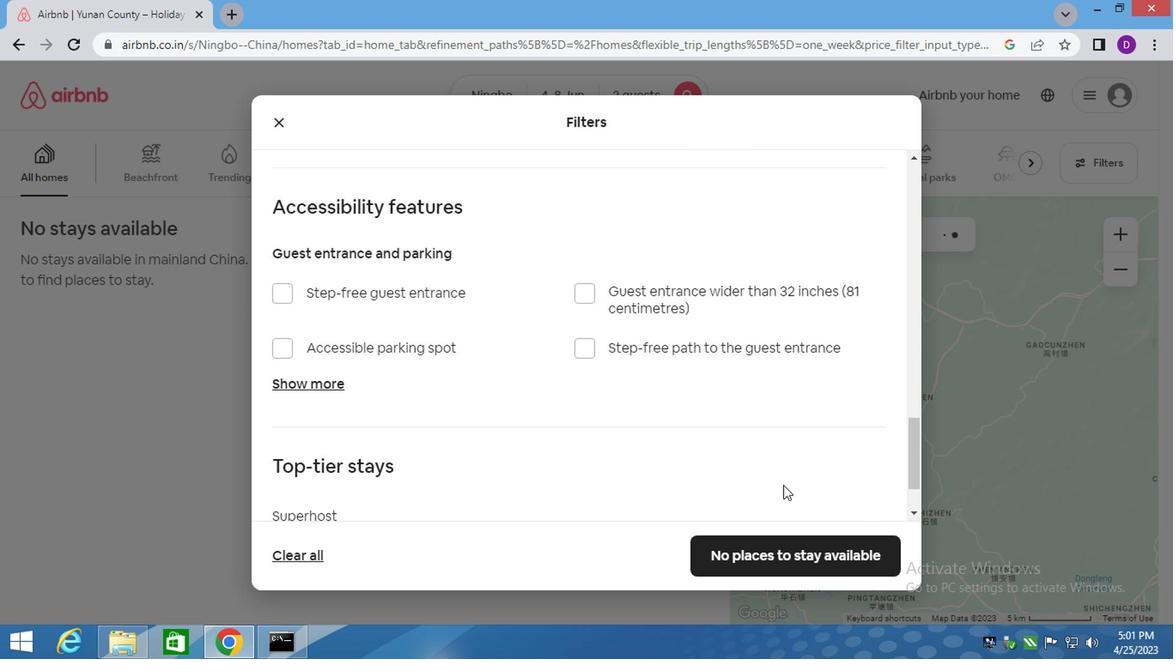 
Action: Mouse scrolled (779, 487) with delta (0, 0)
Screenshot: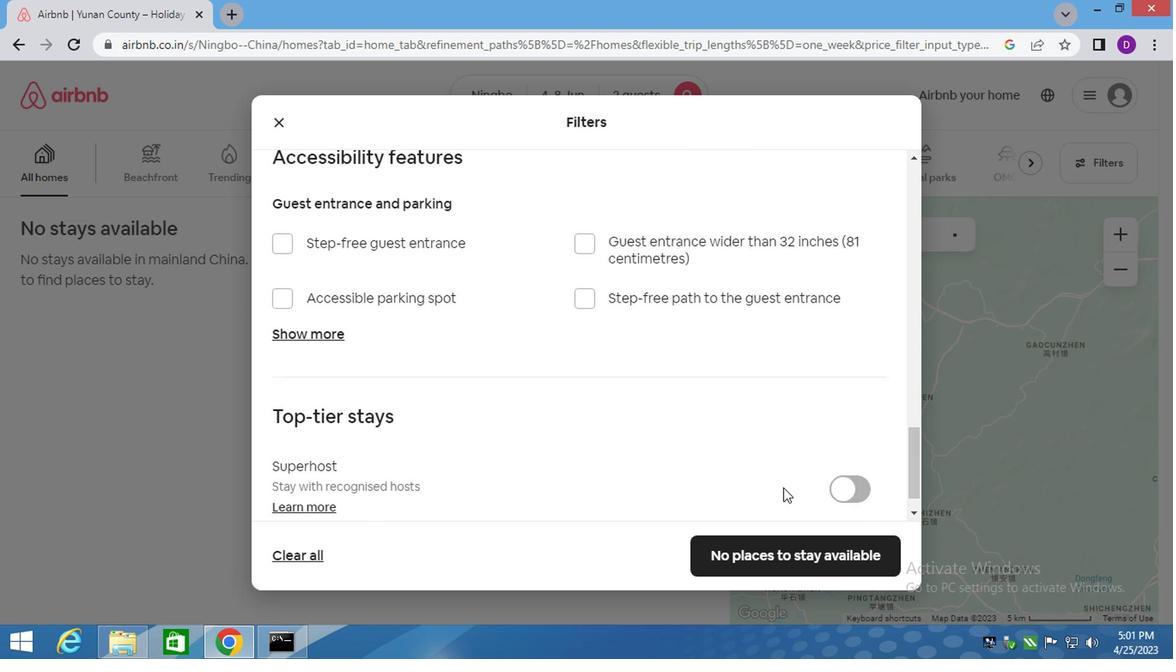 
Action: Mouse scrolled (779, 487) with delta (0, 0)
Screenshot: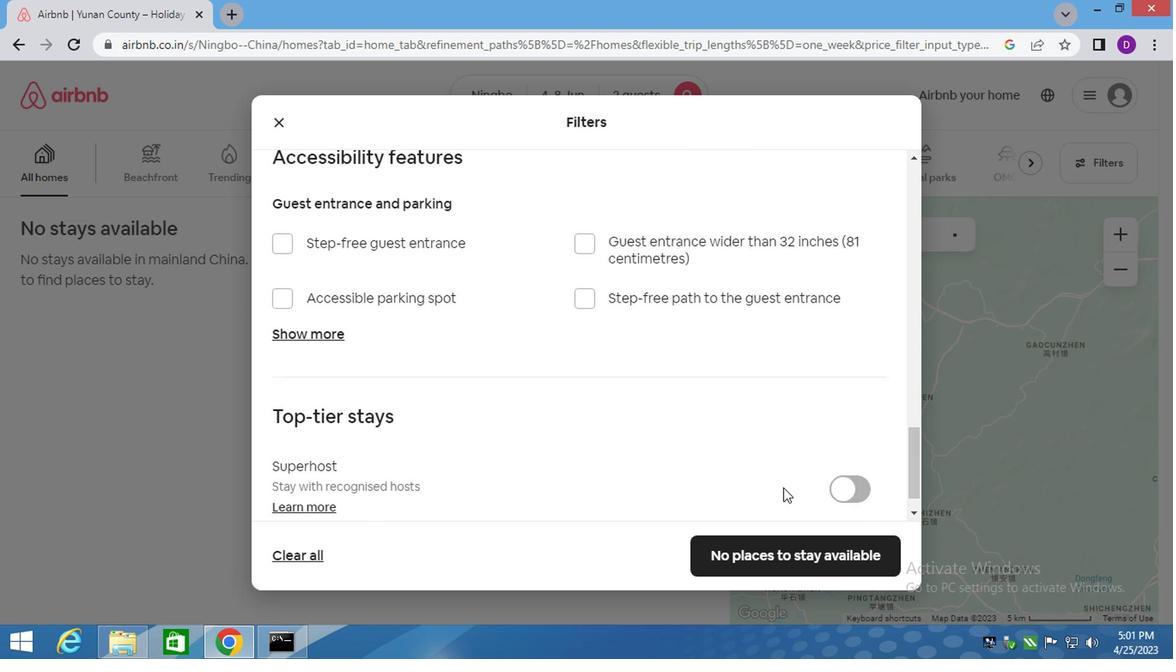 
Action: Mouse scrolled (779, 487) with delta (0, 0)
Screenshot: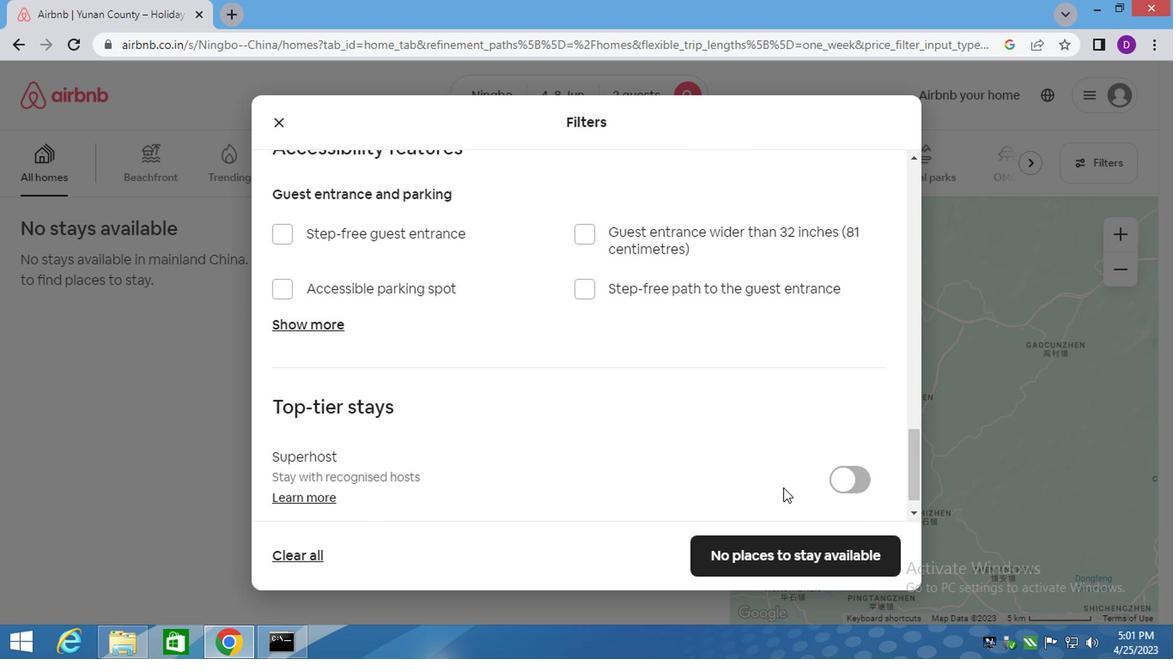 
Action: Mouse moved to (779, 488)
Screenshot: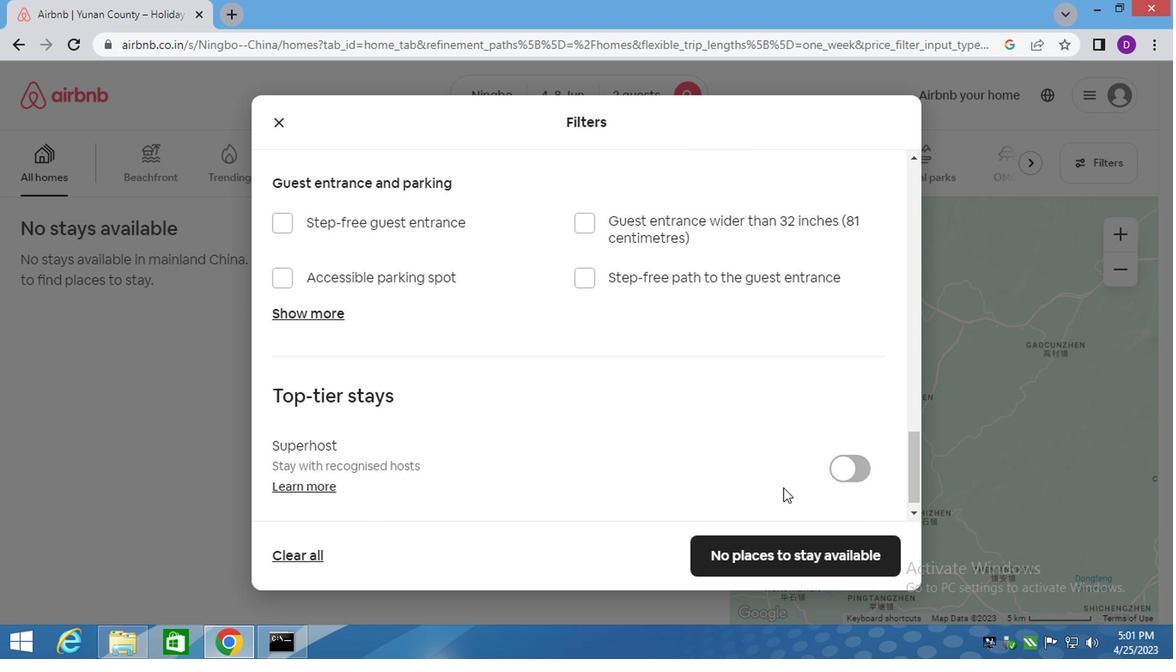 
Action: Mouse scrolled (779, 487) with delta (0, 0)
Screenshot: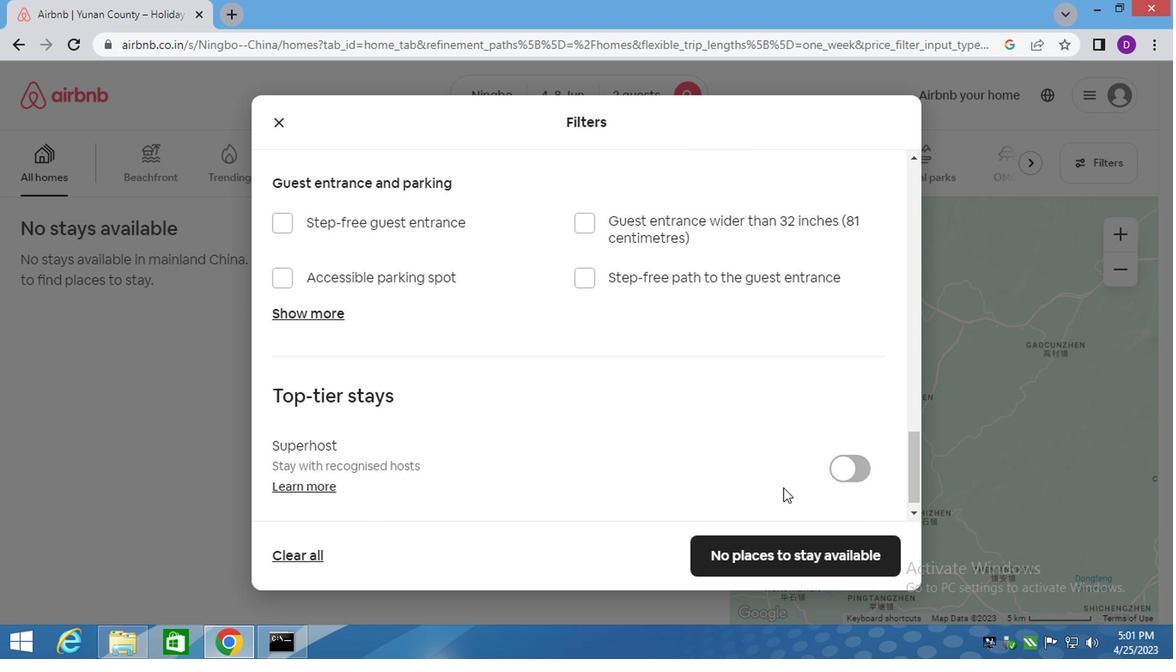 
Action: Mouse moved to (778, 512)
Screenshot: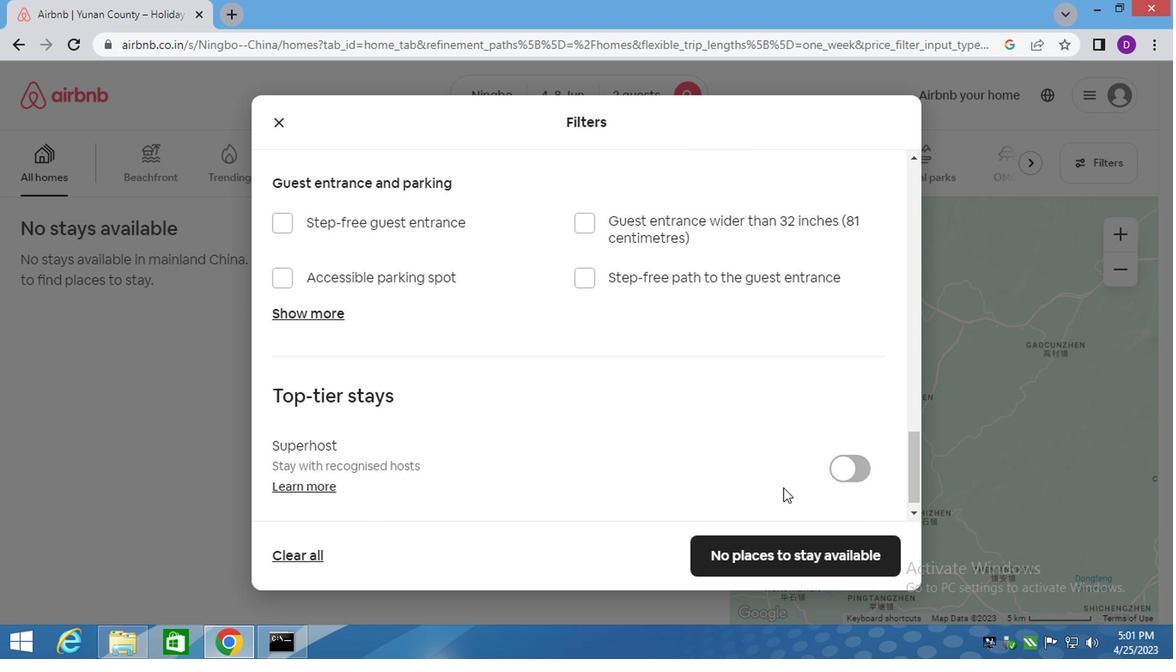 
Action: Mouse scrolled (779, 487) with delta (0, 0)
Screenshot: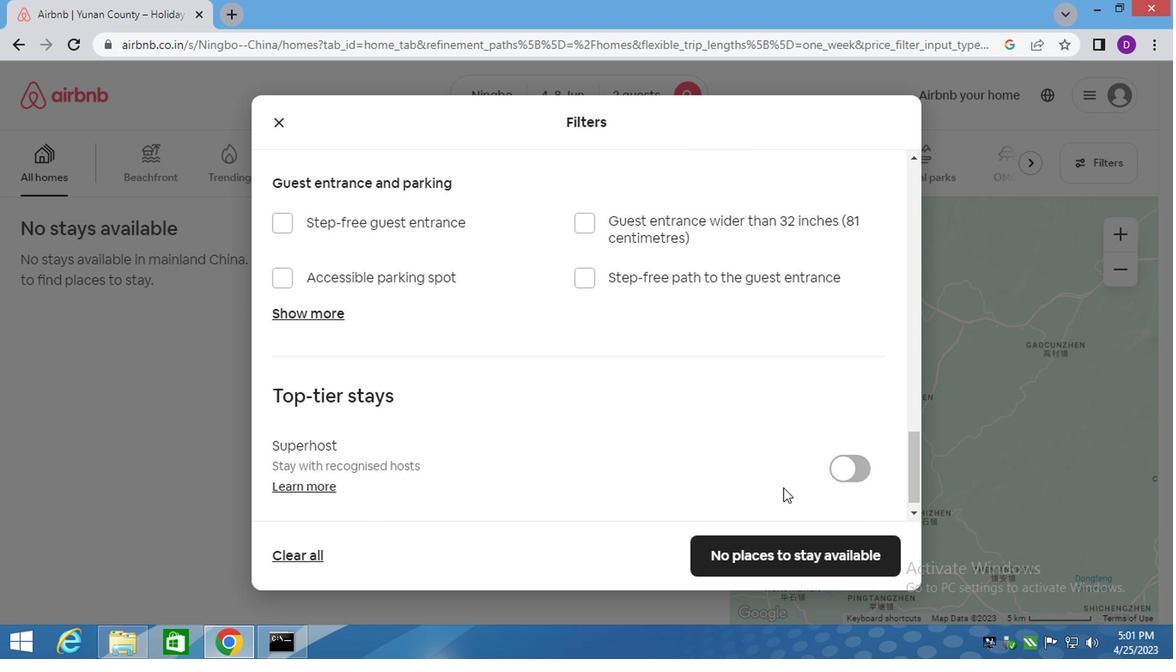 
Action: Mouse moved to (769, 551)
Screenshot: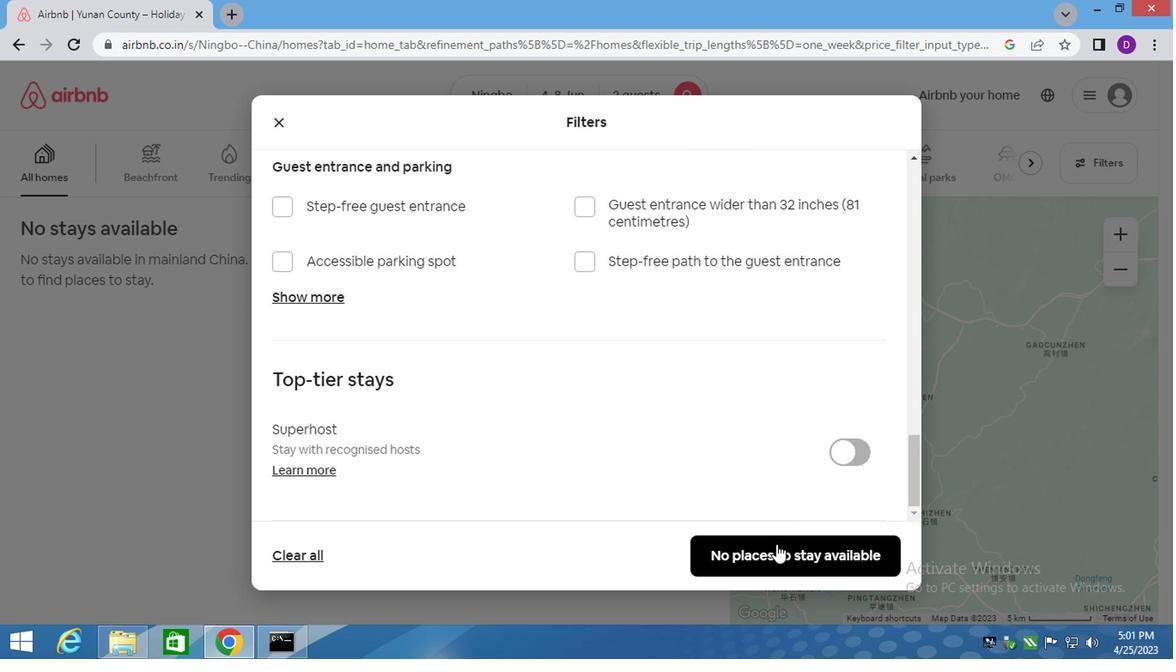 
Action: Mouse pressed left at (769, 551)
Screenshot: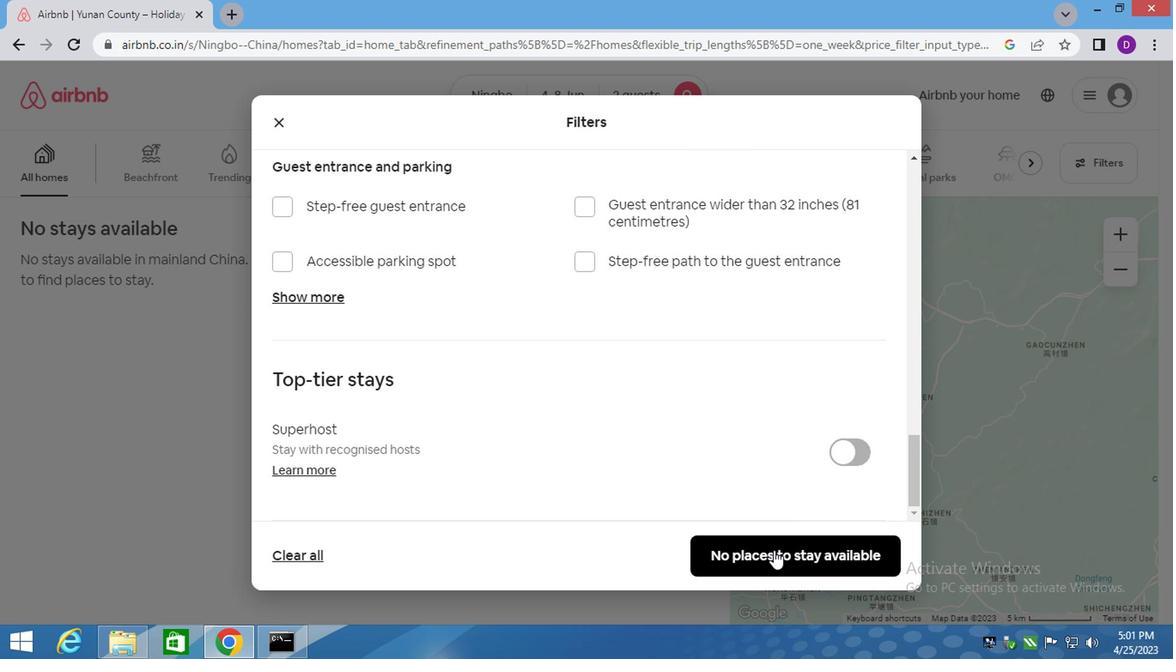 
Action: Mouse moved to (770, 552)
Screenshot: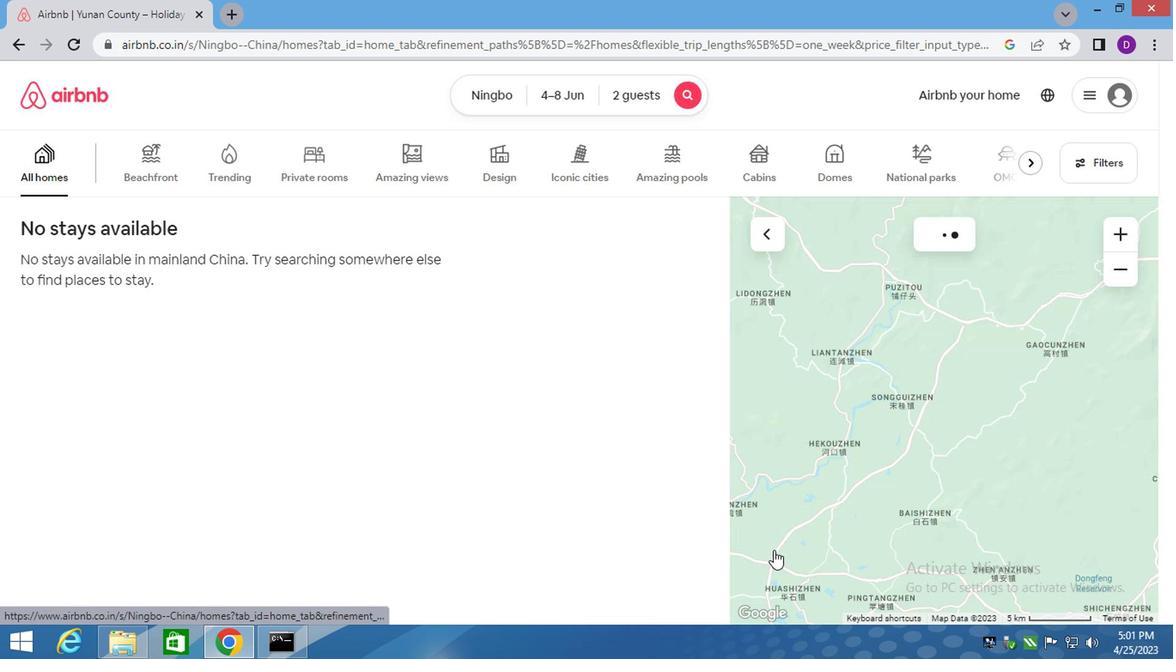 
